 Task: Open an excel sheet with  and write heading  Make a employee details data  Add 10 employee name:-  'Ethan Reynolds, Olivia Thompson, Benjamin Martinez, Emma Davis, Alexander Mitchell, Ava Rodriguez, Daniel Anderson, Mia Lewis, Christopher Scott, Sophia Harris. _x000D_
' in February Last week sales are  1000 to 1010. Department:-  Sales, HR, Finance, Marketing, IT, Operations, Finance, HR, Sales, Marketing. _x000D_
Position:-  Sales Manager, HR Manager, Accountant, Marketing Specialist, IT Specialist, Operations Manager, Financial Analyst, HR Assistant, Sales Representative, Marketing Assistant. _x000D_
Salary (USD):-  5000,4500,4000, 3800, 4200, 5200, 3800, 2800, 3200, 2500. _x000D_
Start Date:-  1/15/2020,7/1/2019, 3/10/2021,2/5/2022, 11/30/2018,6/15/2020, 9/1/2021,4/20/2022, 2/10/2019,9/5/2020. Save page auditingMonthlySales_Analysis
Action: Mouse moved to (281, 149)
Screenshot: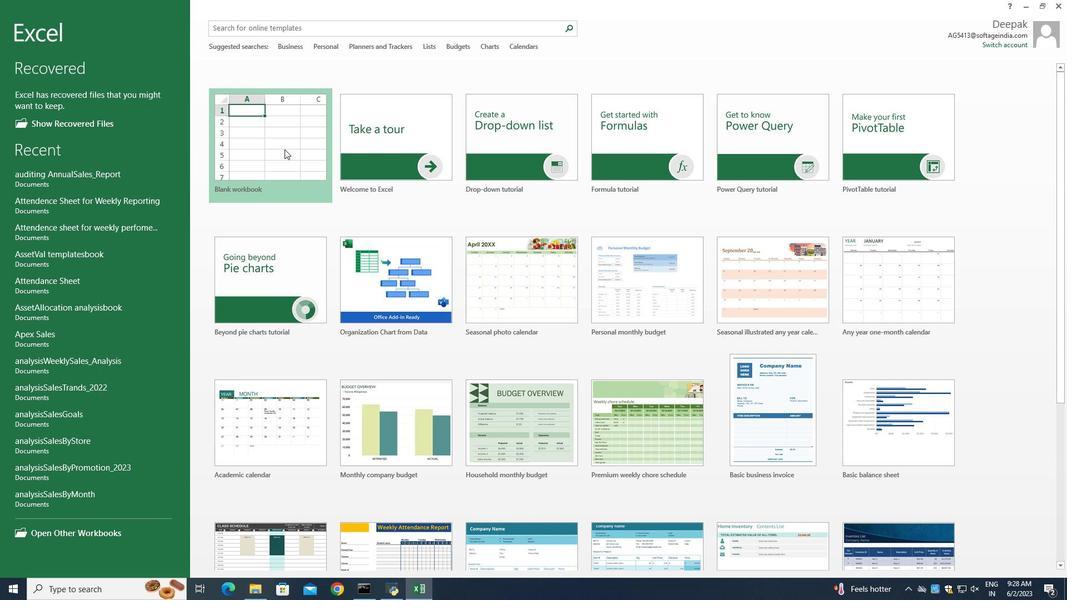 
Action: Mouse pressed left at (281, 149)
Screenshot: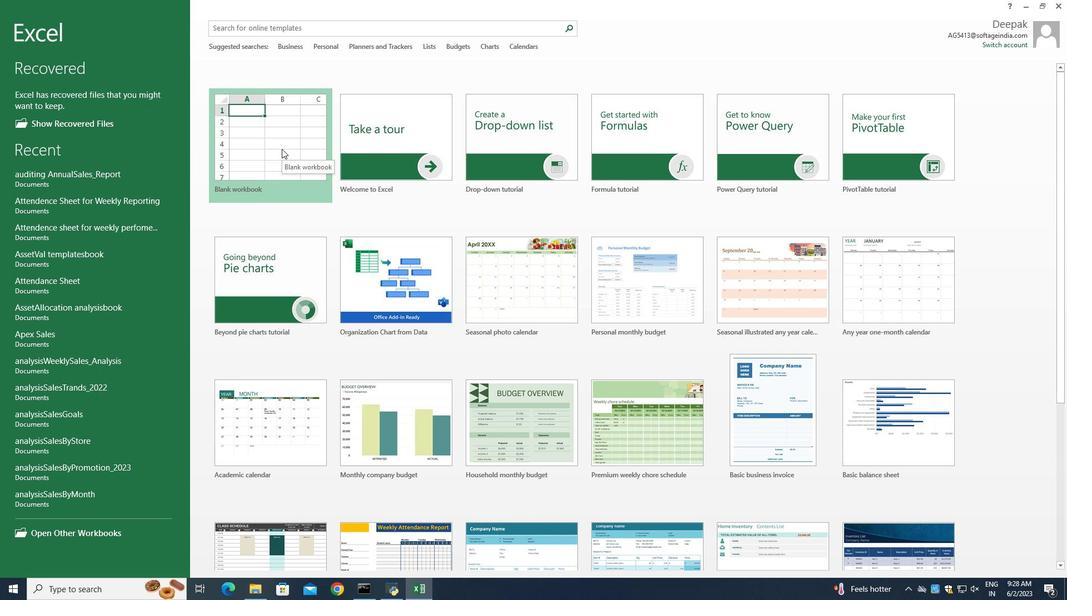 
Action: Mouse moved to (175, 121)
Screenshot: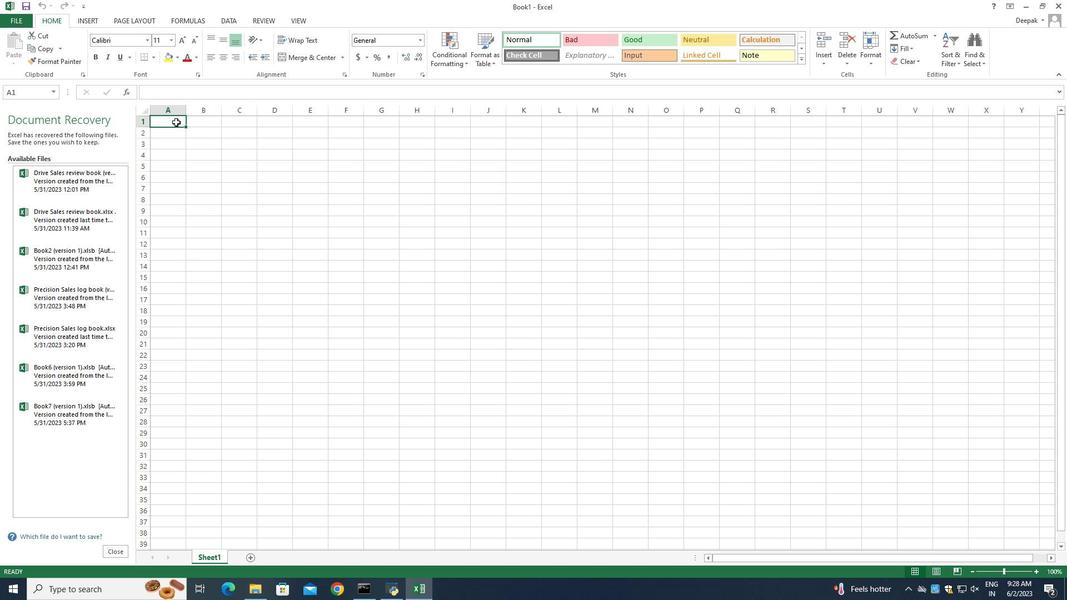 
Action: Mouse pressed left at (175, 121)
Screenshot: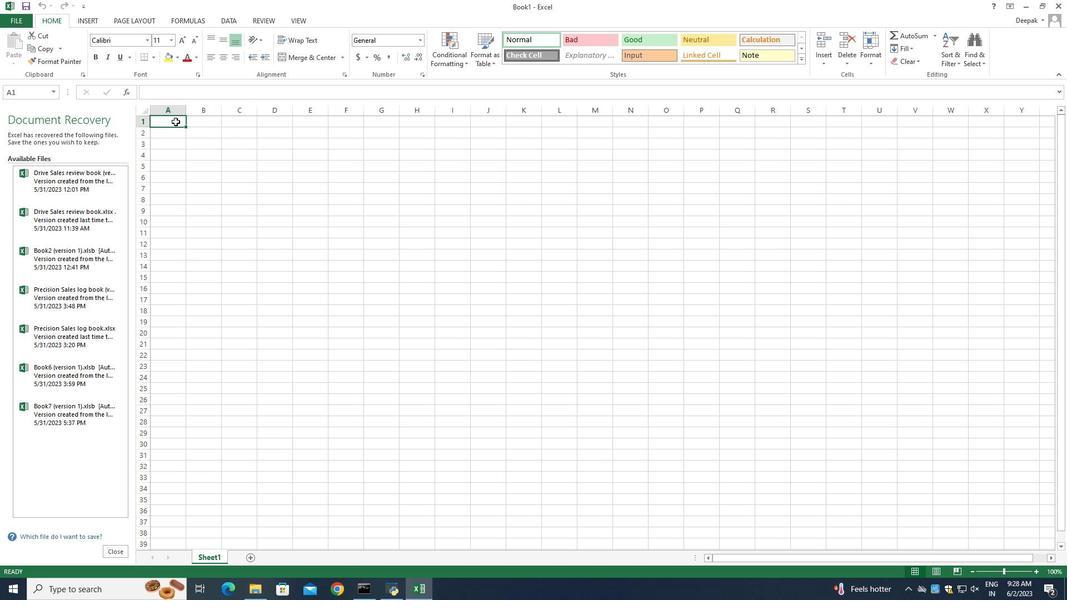 
Action: Mouse pressed left at (175, 121)
Screenshot: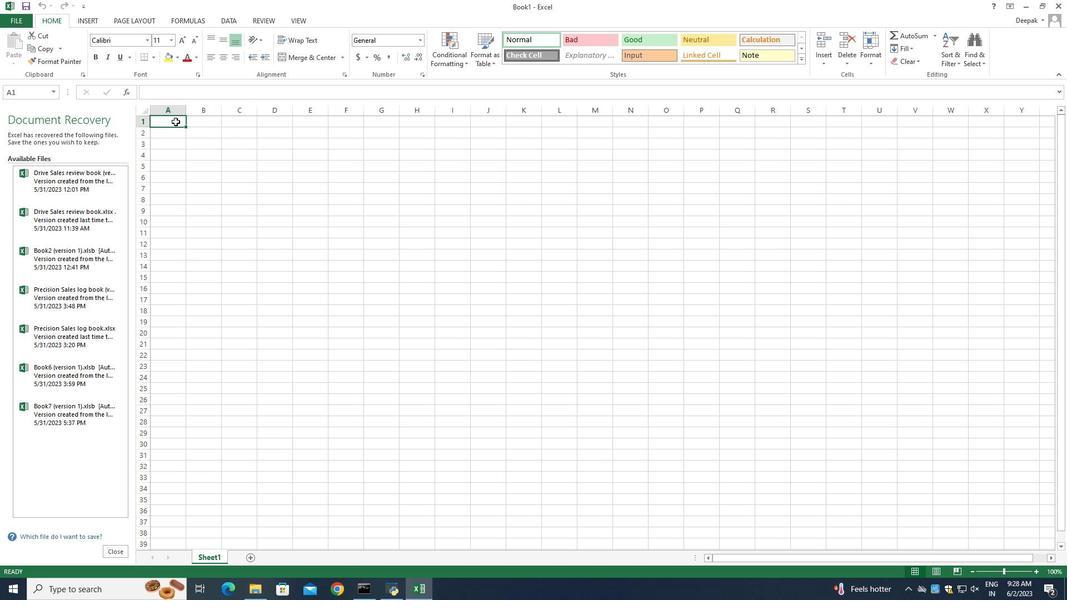 
Action: Mouse moved to (512, 186)
Screenshot: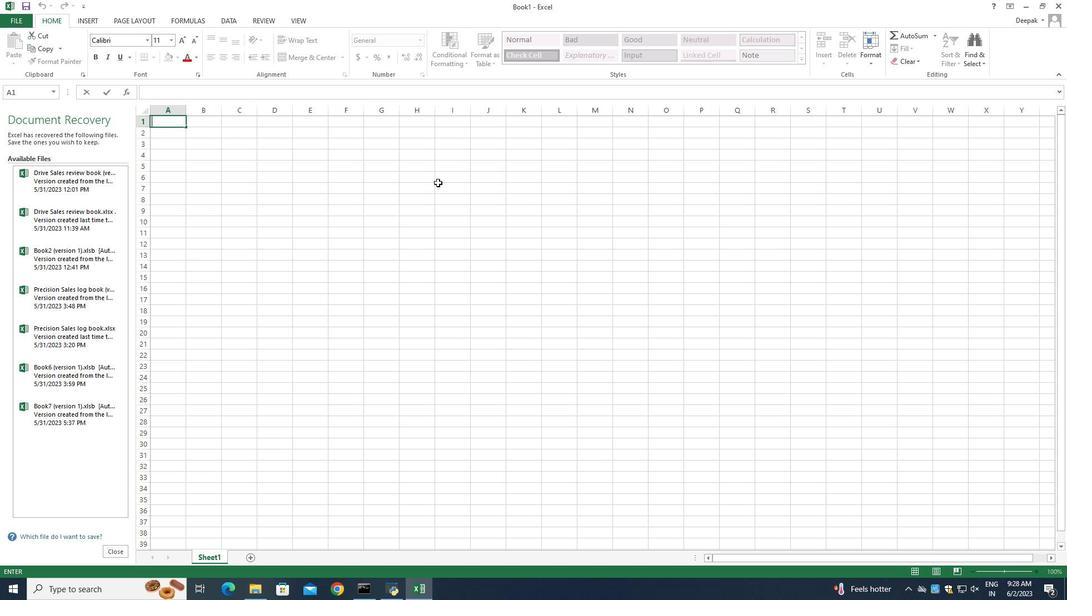
Action: Key pressed <Key.shift>Make<Key.space>a
Screenshot: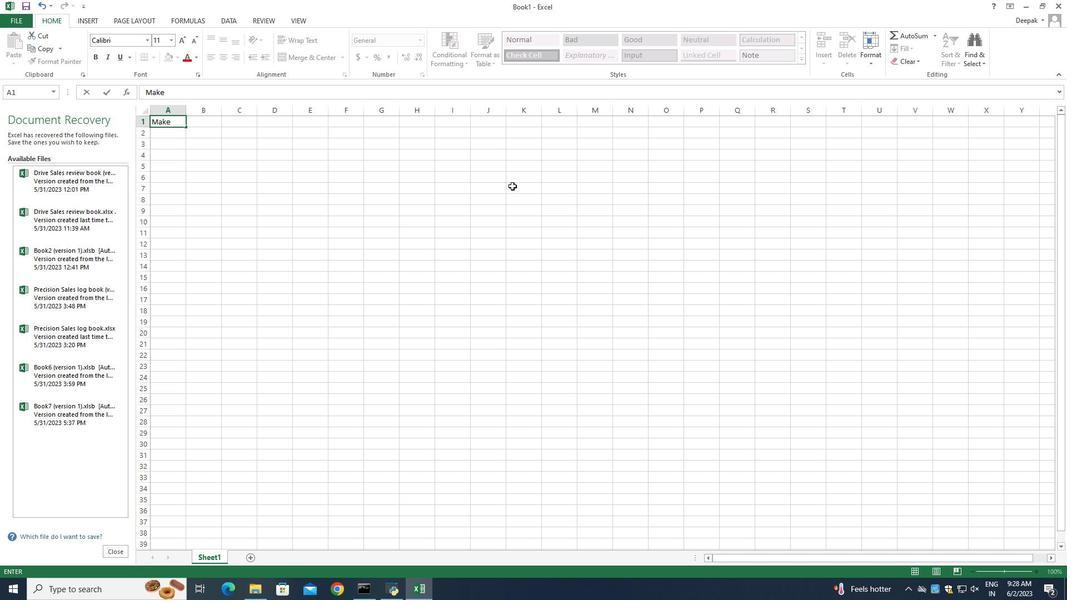 
Action: Mouse moved to (512, 186)
Screenshot: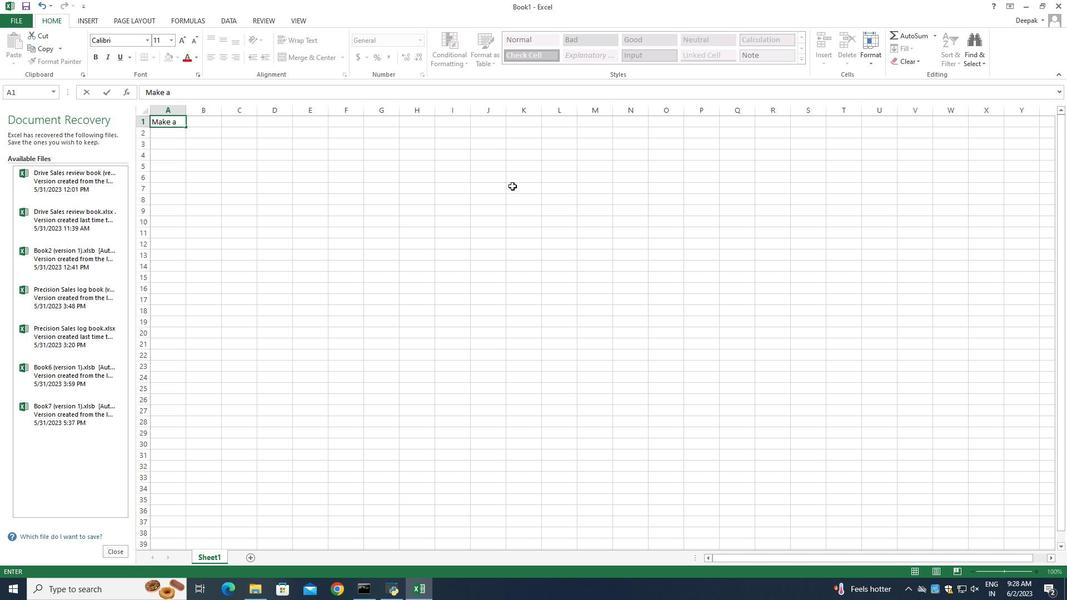 
Action: Key pressed <Key.backspace><Key.backspace><Key.backspace><Key.backspace><Key.backspace><Key.backspace><Key.shift_r>Emjp<Key.backspace><Key.backspace>ployee<Key.space>details<Key.space>data<Key.enter><Key.shift>Name<Key.enter><Key.shift_r>Ethan<Key.space><Key.shift_r>Reynolds<Key.enter><Key.shift>Olivia<Key.space><Key.shift_r>Thompson<Key.enter><Key.shift_r><Key.shift_r><Key.shift_r><Key.shift_r>Benjamin<Key.space><Key.shift>Martinez<Key.enter><Key.shift_r>Emma<Key.space><Key.shift_r>Davis<Key.enter><Key.shift_r>Alexander<Key.space><Key.shift>Mitchell<Key.enter><Key.shift_r>Ava<Key.space><Key.shift_r>Rodriguez<Key.enter><Key.shift_r>Daniel<Key.space><Key.shift_r>Anderson<Key.enter><Key.shift>Mia<Key.space><Key.shift>Lewis<Key.enter><Key.shift_r>Christopher<Key.space><Key.shift_r>Scott<Key.enter><Key.shift_r>Sophia<Key.space><Key.shift>Harris<Key.enter>
Screenshot: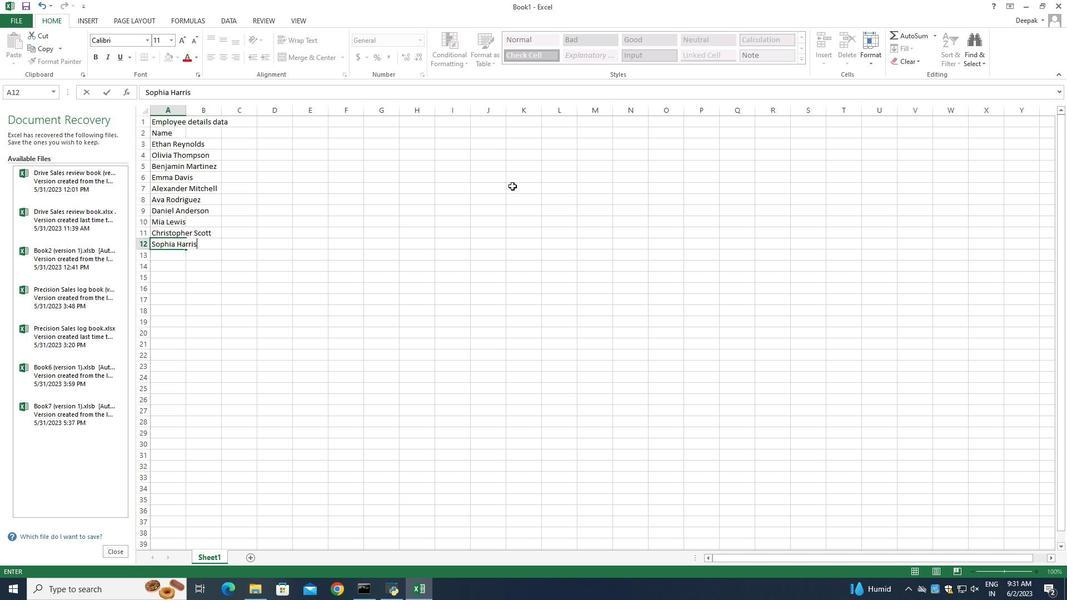 
Action: Mouse moved to (205, 131)
Screenshot: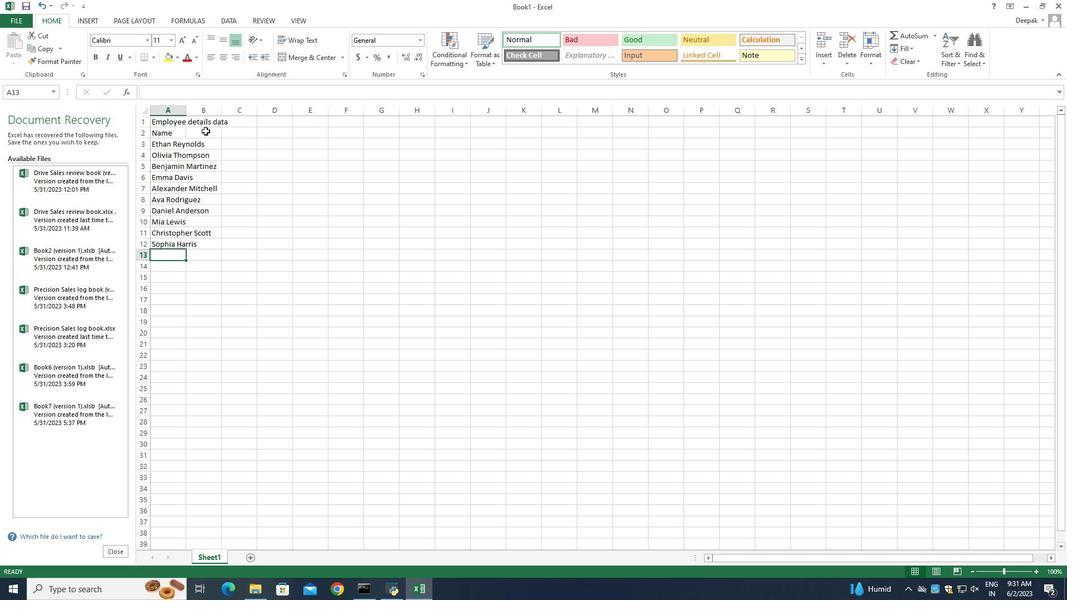
Action: Mouse pressed left at (205, 131)
Screenshot: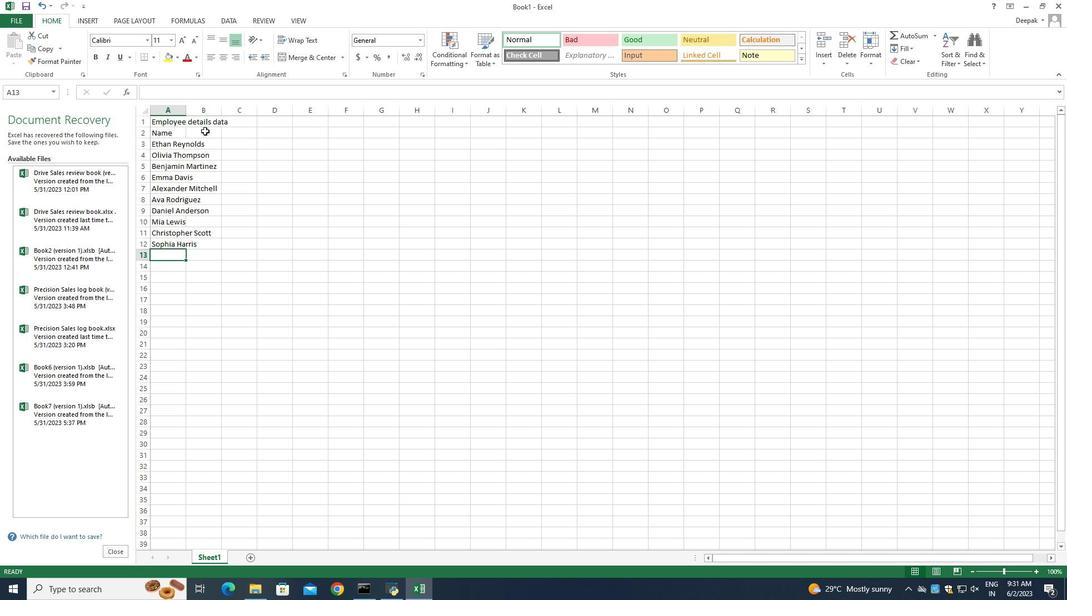 
Action: Mouse pressed left at (205, 131)
Screenshot: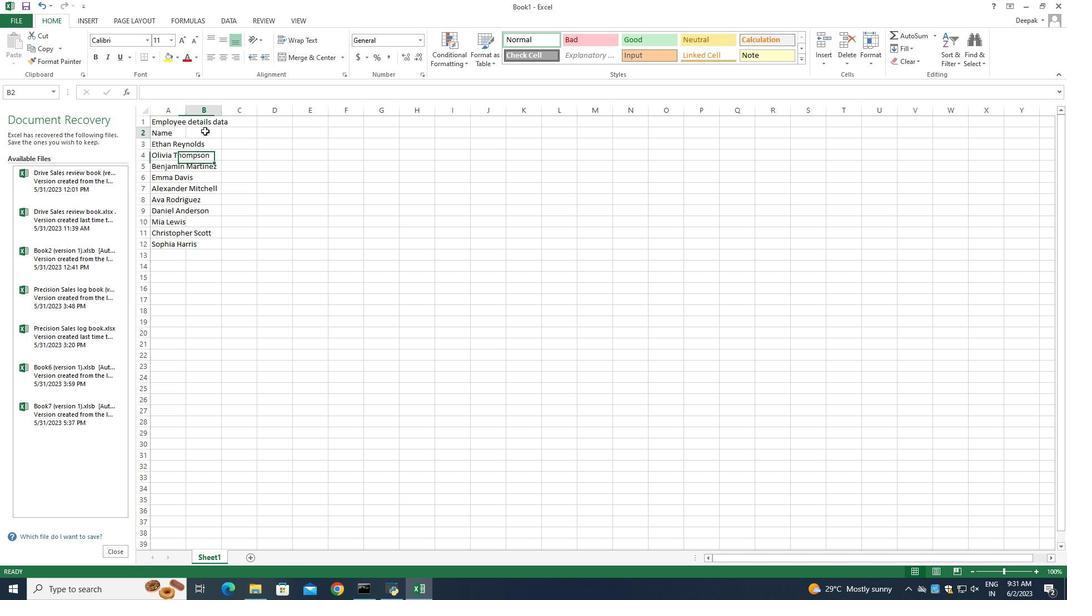 
Action: Mouse moved to (267, 155)
Screenshot: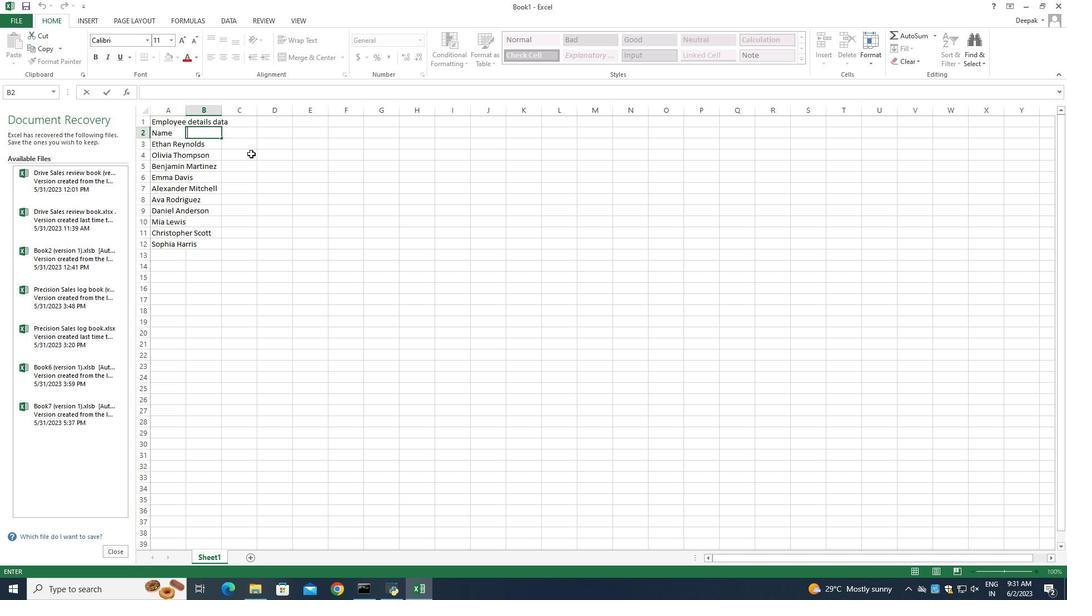
Action: Key pressed <Key.shift_r>February<Key.space><Key.shift>Last<Key.space>week<Key.space>sales<Key.enter>1000<Key.enter>1005<Key.enter>1002<Key.enter>1005<Key.enter>1004<Key.enter>1003<Key.enter>1006<Key.enter>1008<Key.enter>1007<Key.enter>1009<Key.enter>
Screenshot: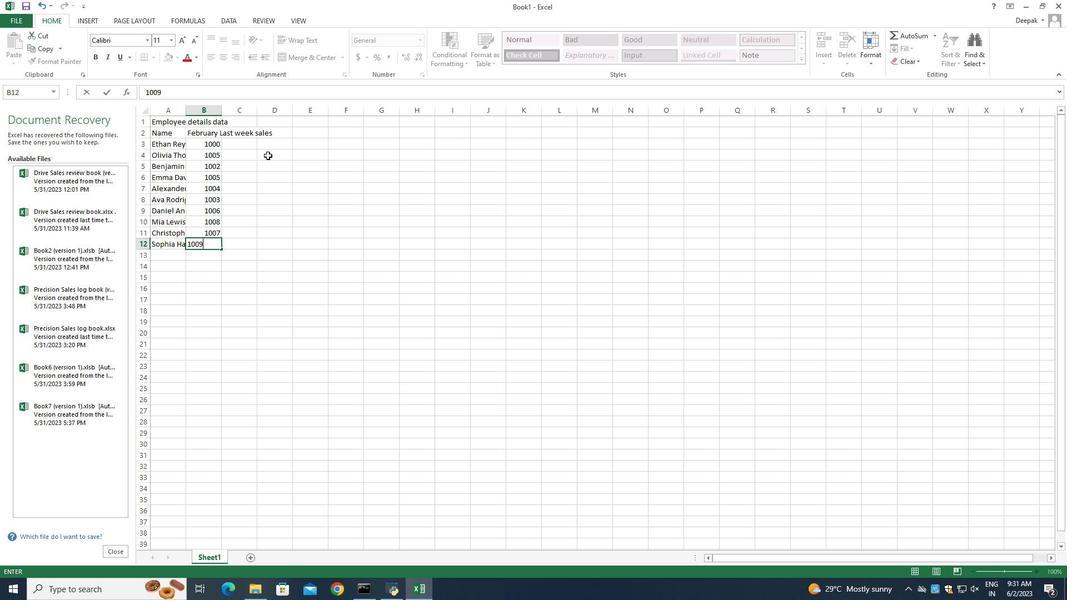 
Action: Mouse moved to (239, 133)
Screenshot: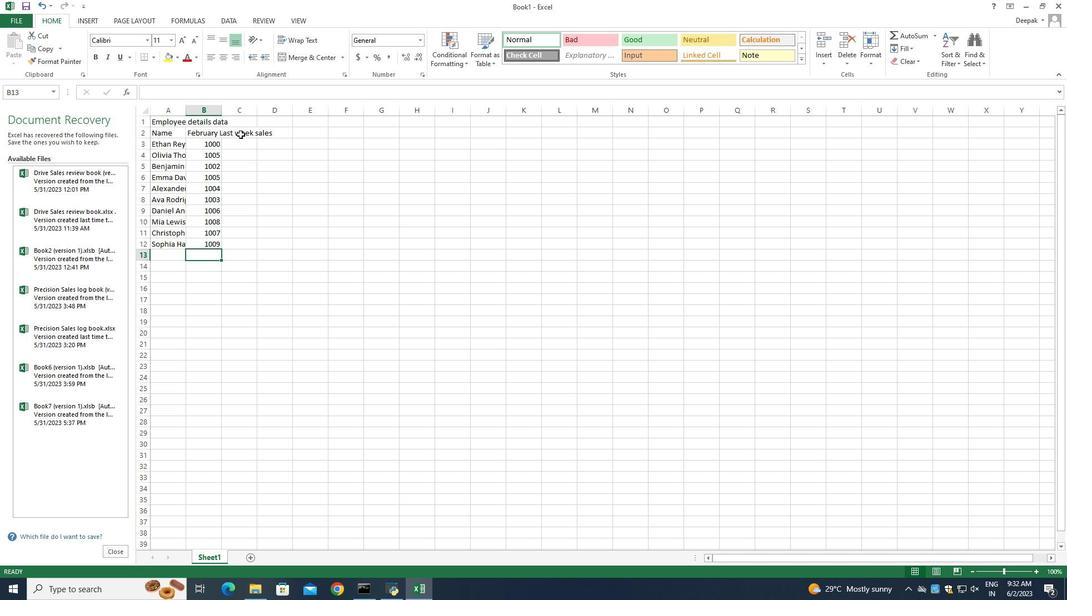 
Action: Mouse pressed left at (239, 133)
Screenshot: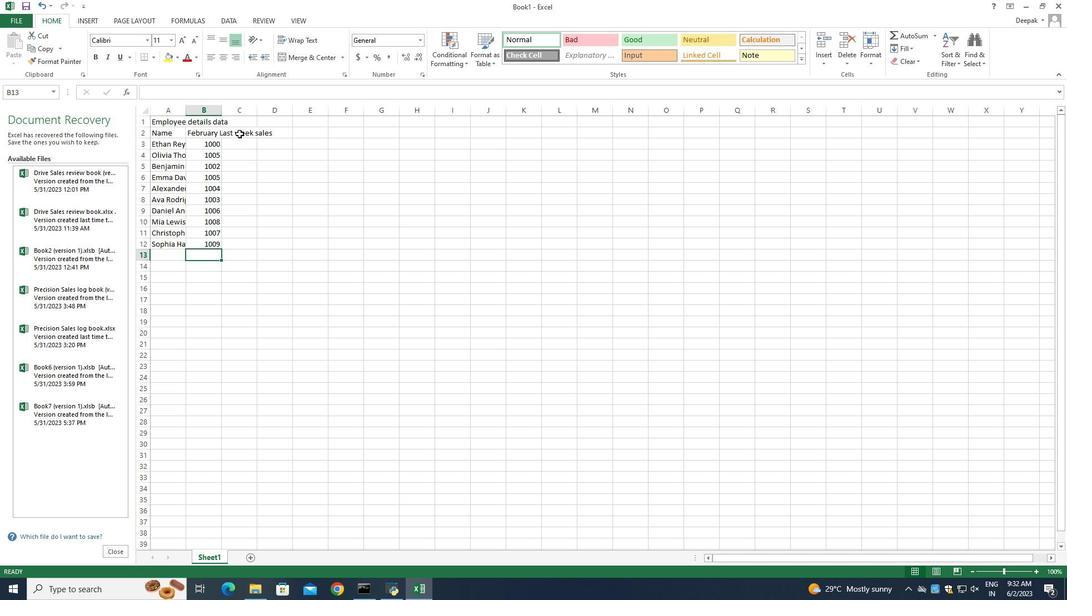 
Action: Mouse pressed left at (239, 133)
Screenshot: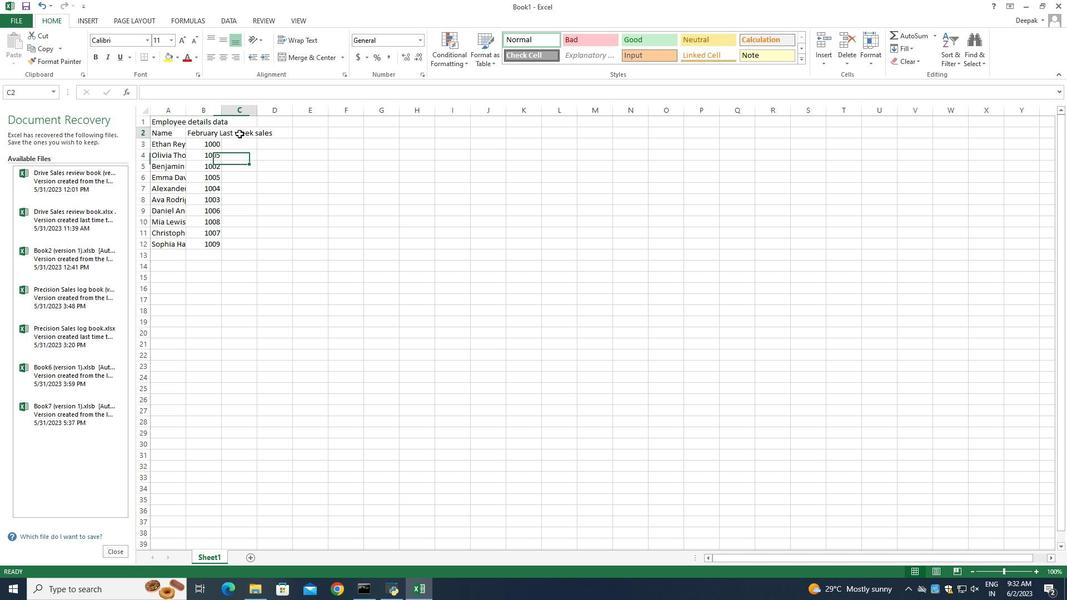 
Action: Mouse moved to (318, 156)
Screenshot: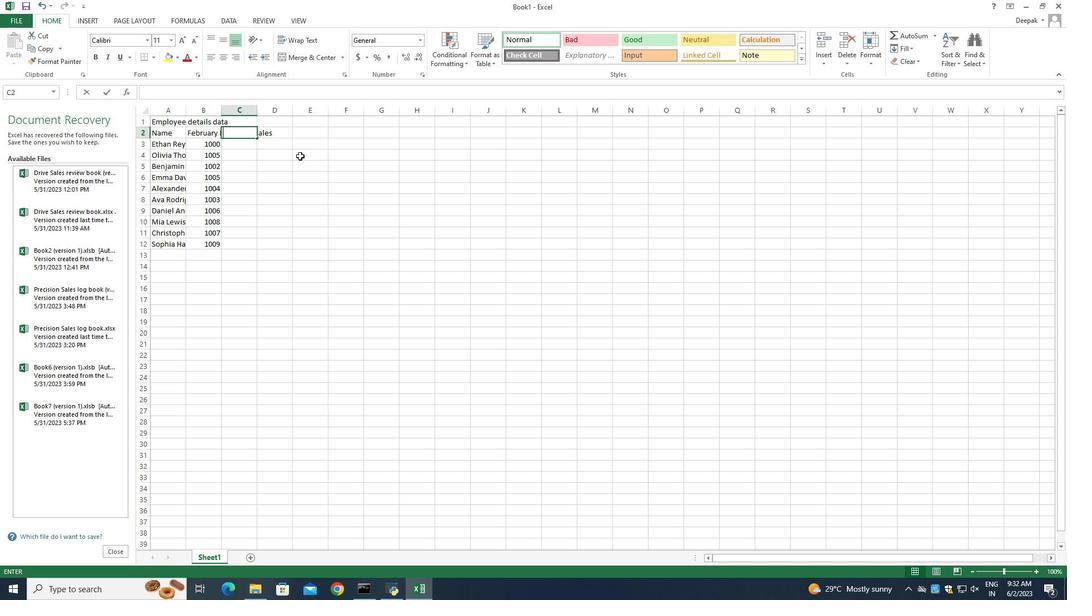 
Action: Key pressed <Key.shift_r>Department<Key.space><Key.enter><Key.shift_r>Sales<Key.space><Key.enter><Key.shift_r><Key.shift_r><Key.shift_r>HR<Key.enter><Key.shift_r>Sales<Key.enter><Key.shift>Marketing<Key.enter><Key.shift>IT<Key.enter><Key.shift>Operations<Key.enter><Key.shift_r>Finance<Key.enter><Key.shift>HR<Key.enter><Key.shift_r>Sales<Key.enter><Key.shift>Marketing<Key.enter>
Screenshot: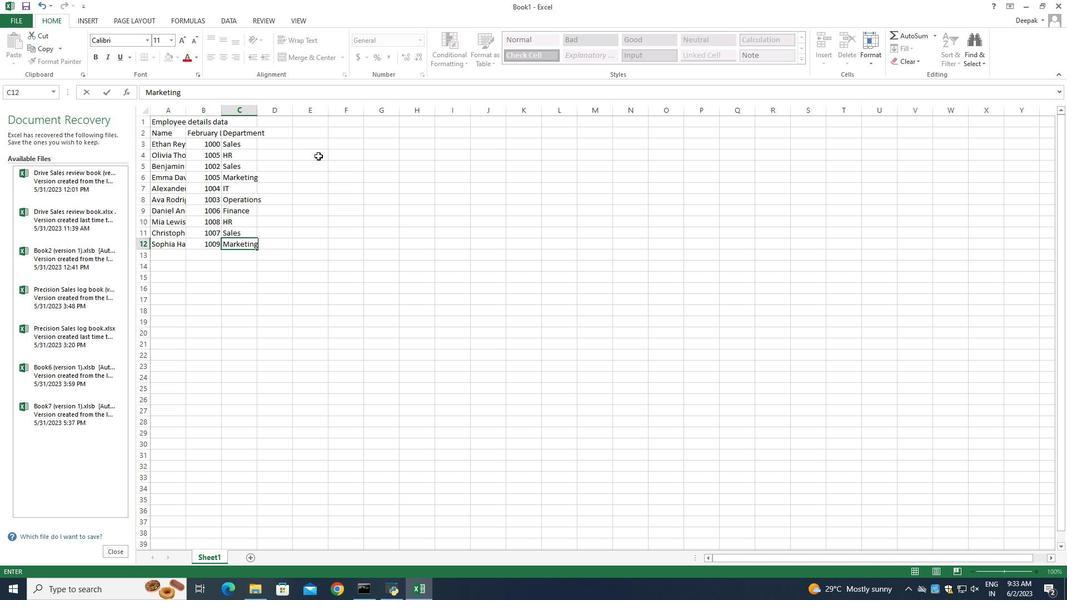 
Action: Mouse moved to (271, 133)
Screenshot: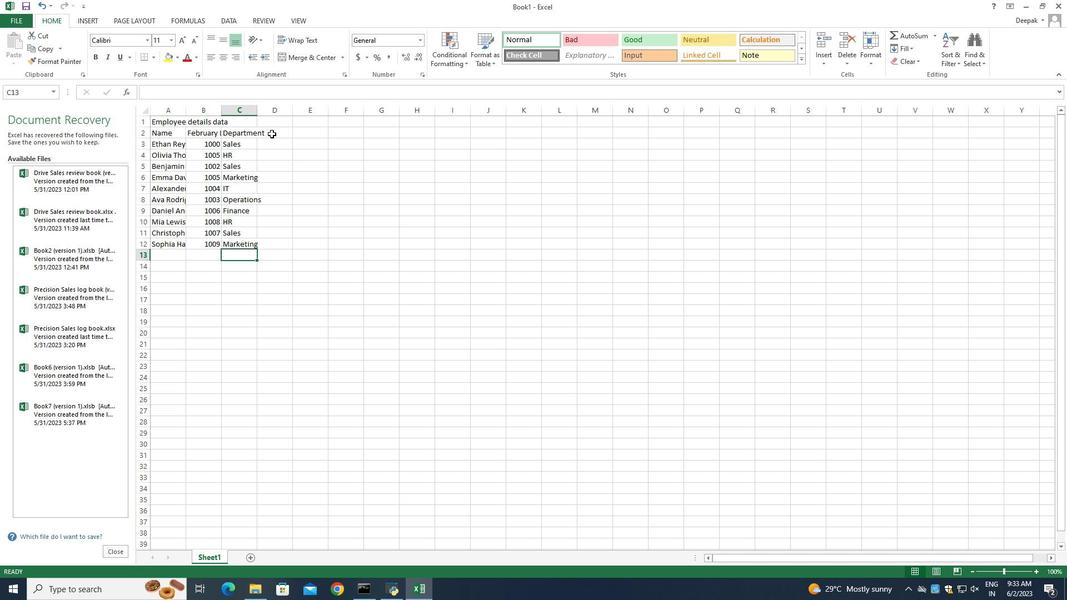 
Action: Mouse pressed left at (271, 133)
Screenshot: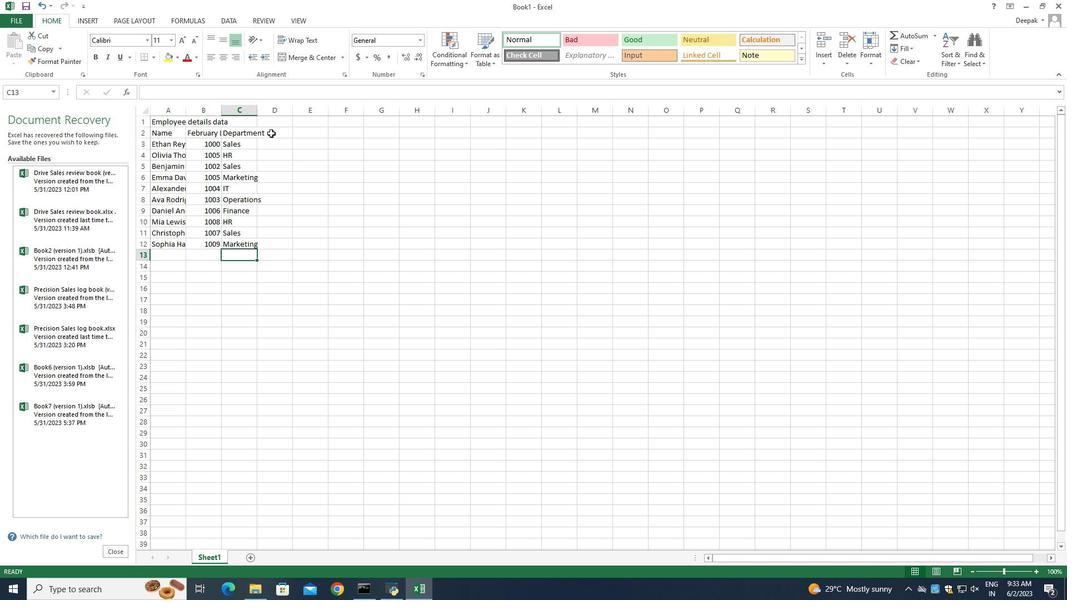 
Action: Mouse pressed left at (271, 133)
Screenshot: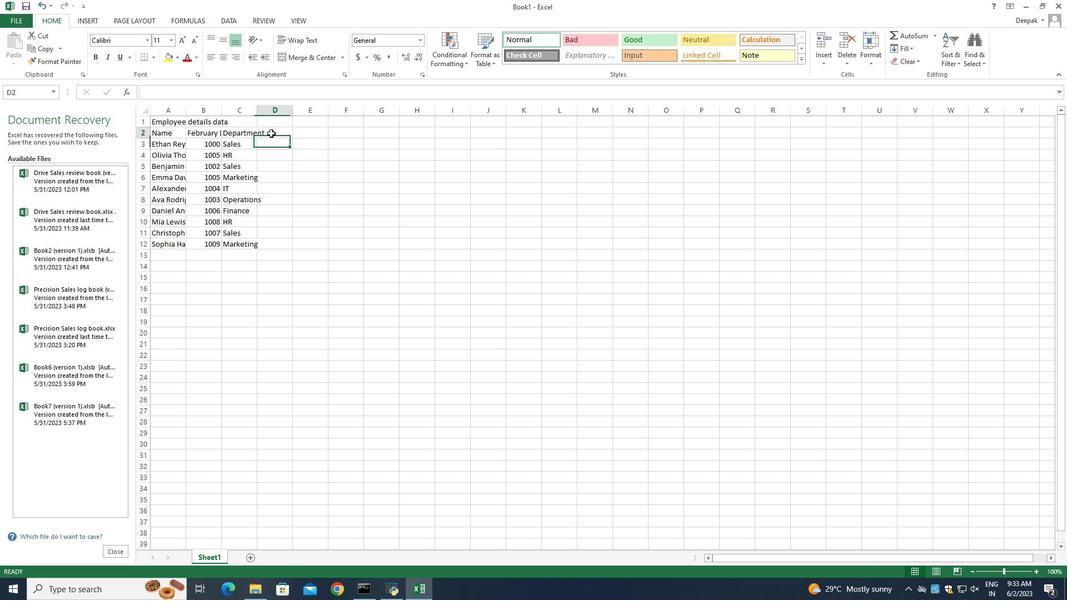 
Action: Mouse moved to (343, 179)
Screenshot: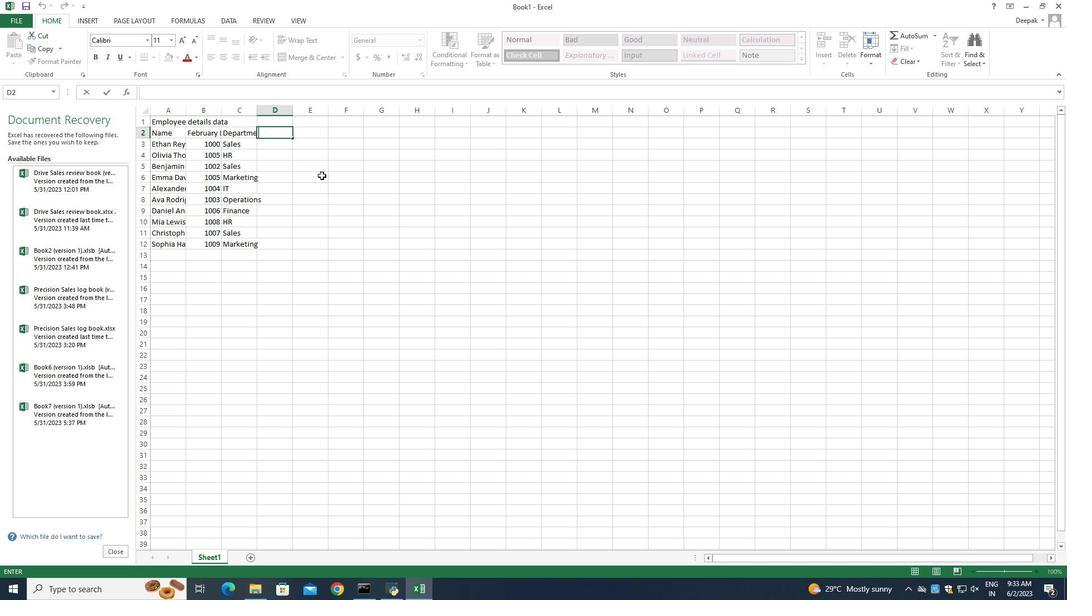 
Action: Key pressed <Key.shift>Position<Key.enter><Key.shift_r>Sales<Key.space><Key.shift>Manager<Key.enter><Key.shift>HR<Key.enter>ctrl+Z<Key.shift_r>Accountant<Key.enter><Key.shift>Marketing<Key.space><Key.shift_r>Specialist<Key.enter><Key.shift>IT<Key.space><Key.shift_r>Specialist<Key.enter><Key.shift>Operations<Key.space><Key.shift>Manager<Key.enter><Key.shift_r>Gi<Key.backspace>=<Key.backspace><Key.backspace><Key.shift_r>Financial<Key.space><Key.shift_r>Analyst<Key.enter><Key.shift>HR<Key.space><Key.shift_r>Assistant<Key.enter><Key.shift_r>Sales<Key.space><Key.shift_r>Representative<Key.enter><Key.shift>Marketing<Key.space><Key.shift_r>Assistant<Key.enter>
Screenshot: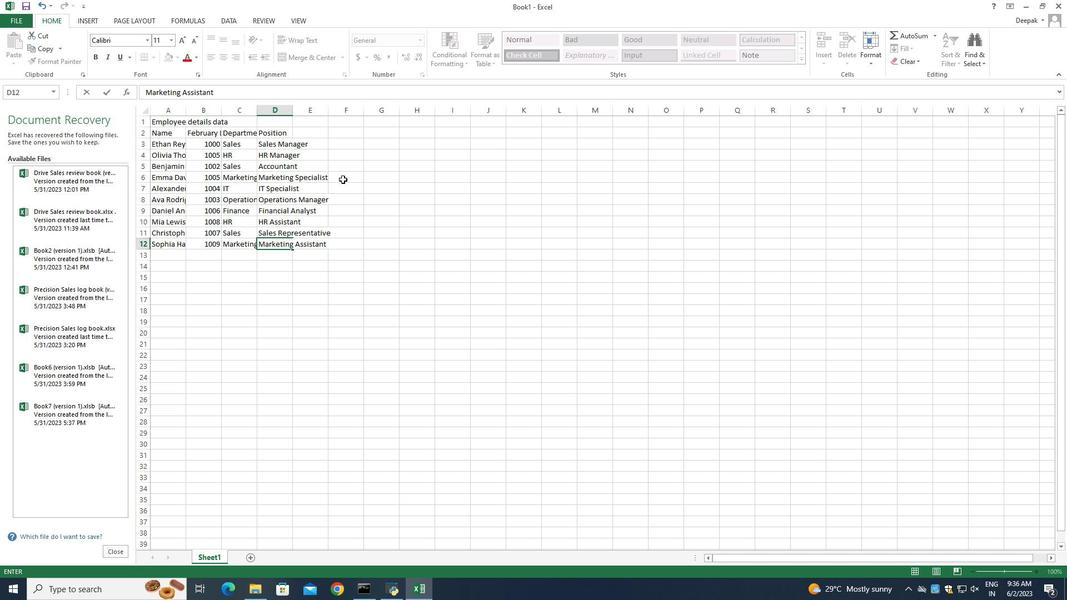 
Action: Mouse moved to (310, 133)
Screenshot: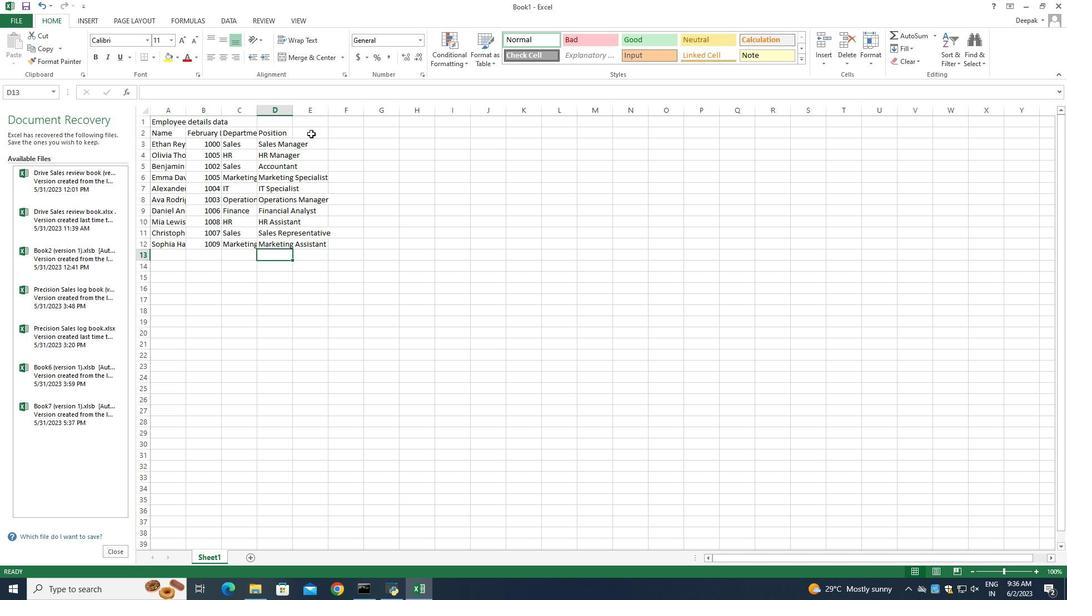 
Action: Mouse pressed left at (310, 133)
Screenshot: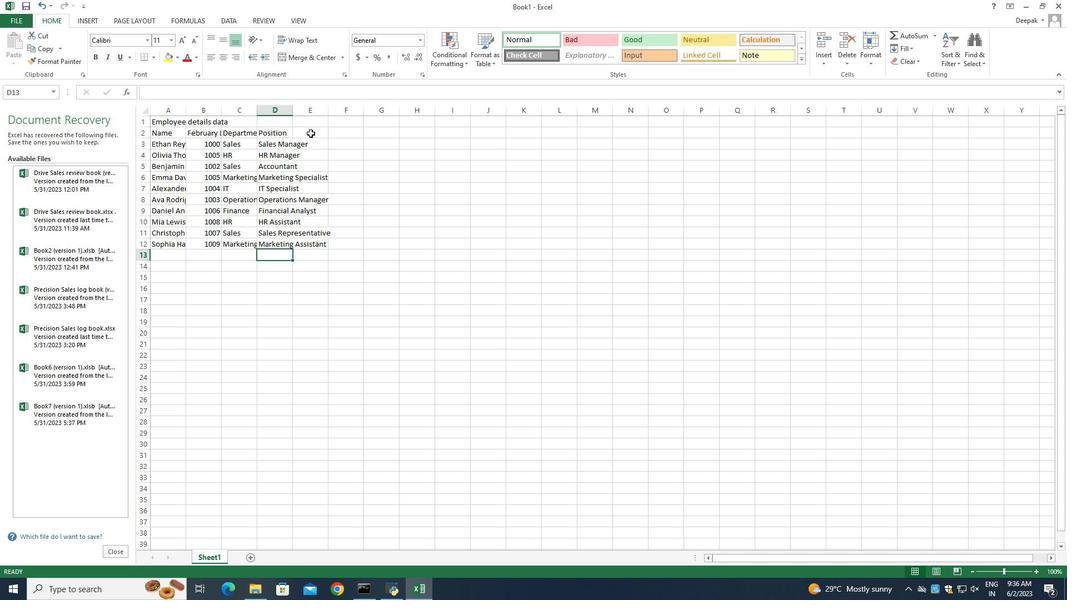 
Action: Mouse pressed left at (310, 133)
Screenshot: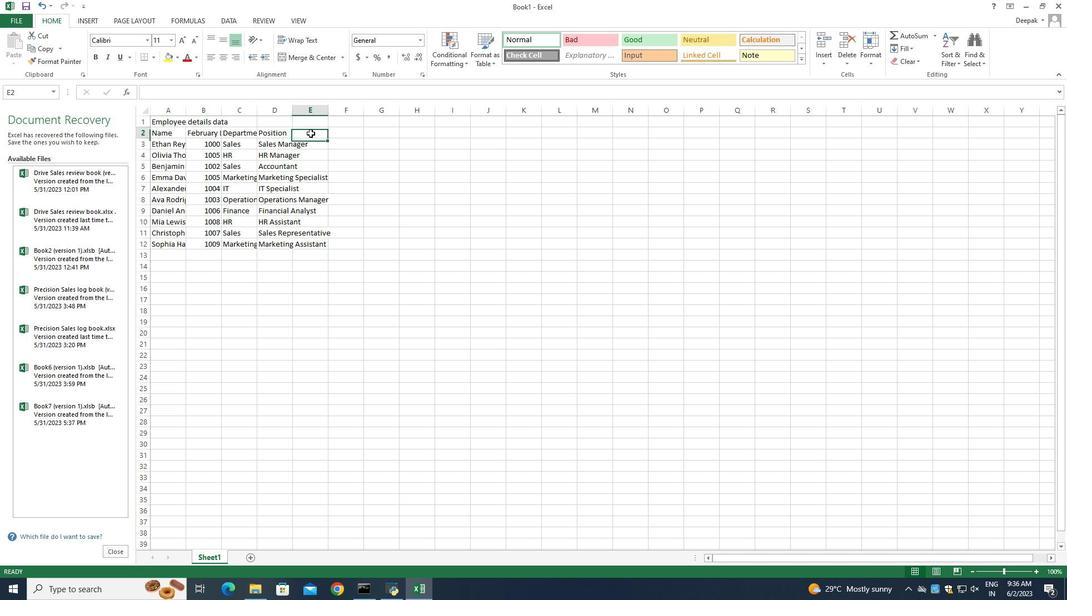 
Action: Key pressed <Key.shift_r>Salary<Key.space><Key.shift>(USD)<Key.enter>5000<Key.enter>4500<Key.enter>4000<Key.enter>3800<Key.enter>4200<Key.enter>5200<Key.enter>3800<Key.enter>280<Key.enter>
Screenshot: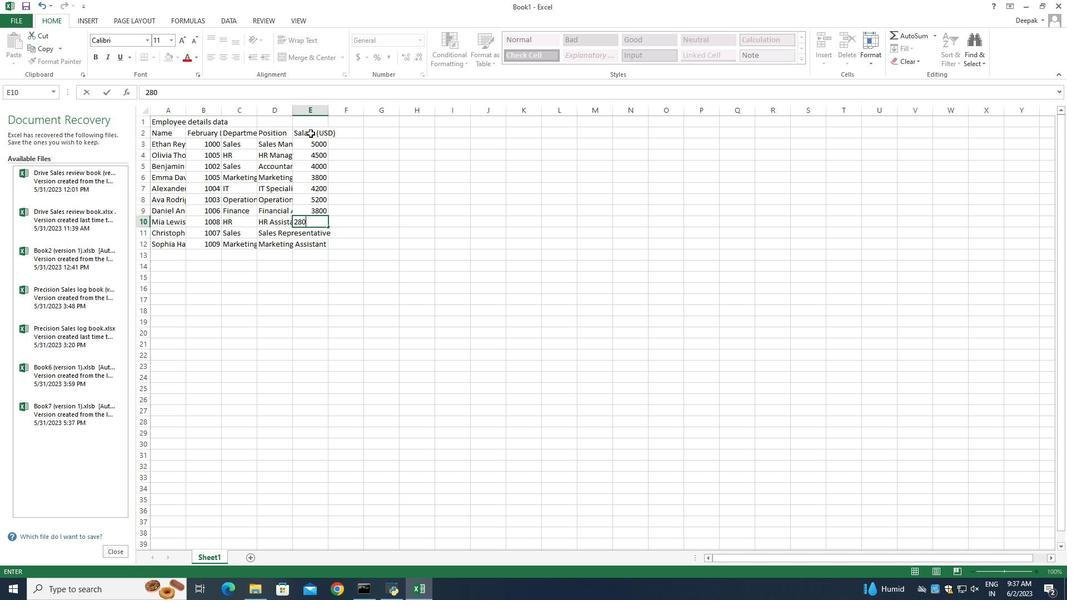 
Action: Mouse moved to (314, 221)
Screenshot: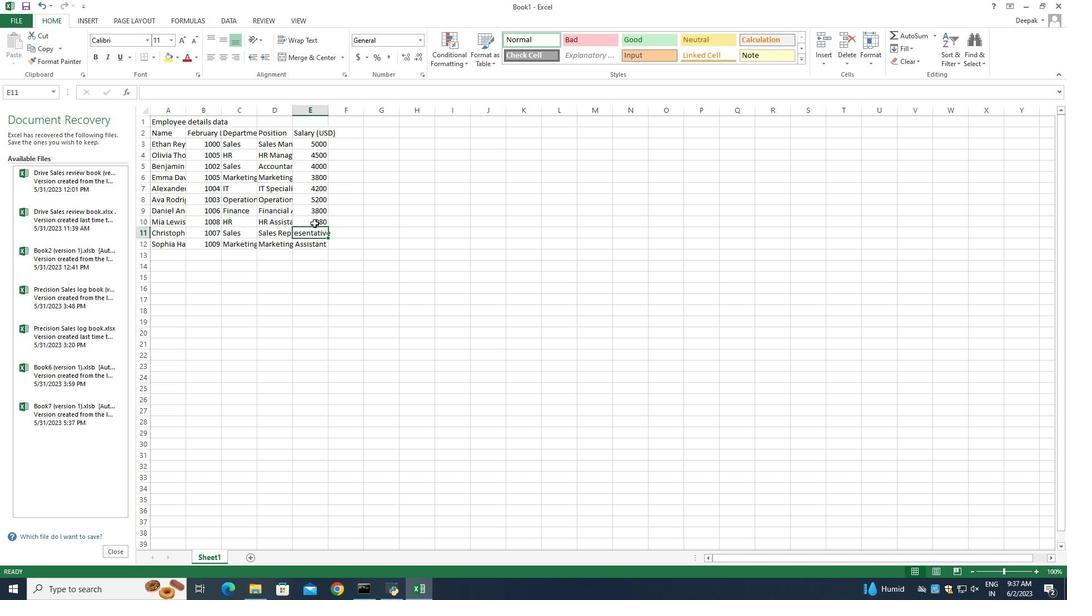 
Action: Mouse pressed left at (314, 221)
Screenshot: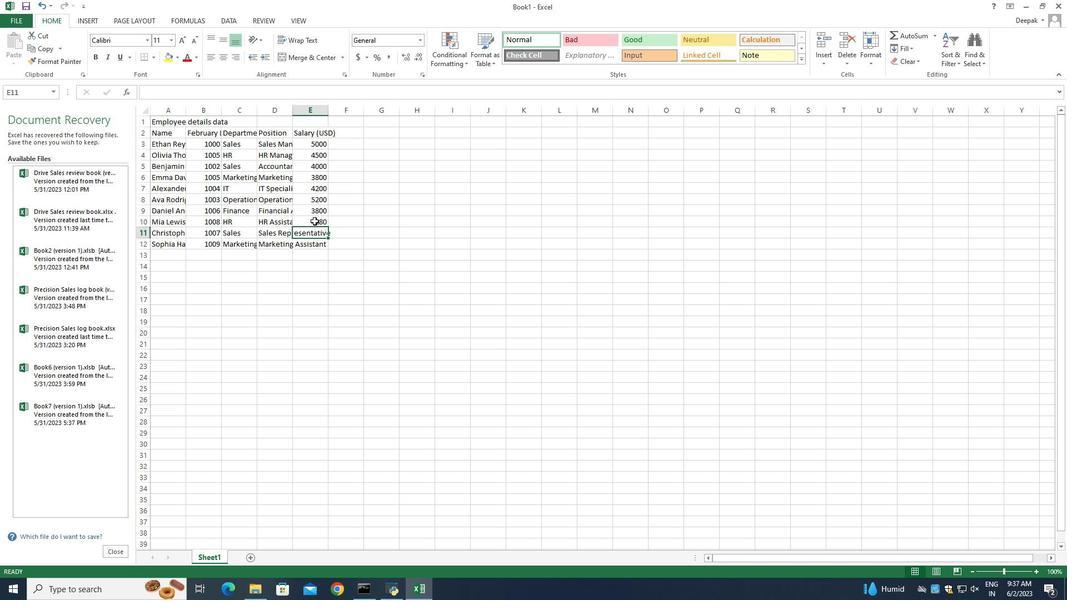 
Action: Mouse pressed left at (314, 221)
Screenshot: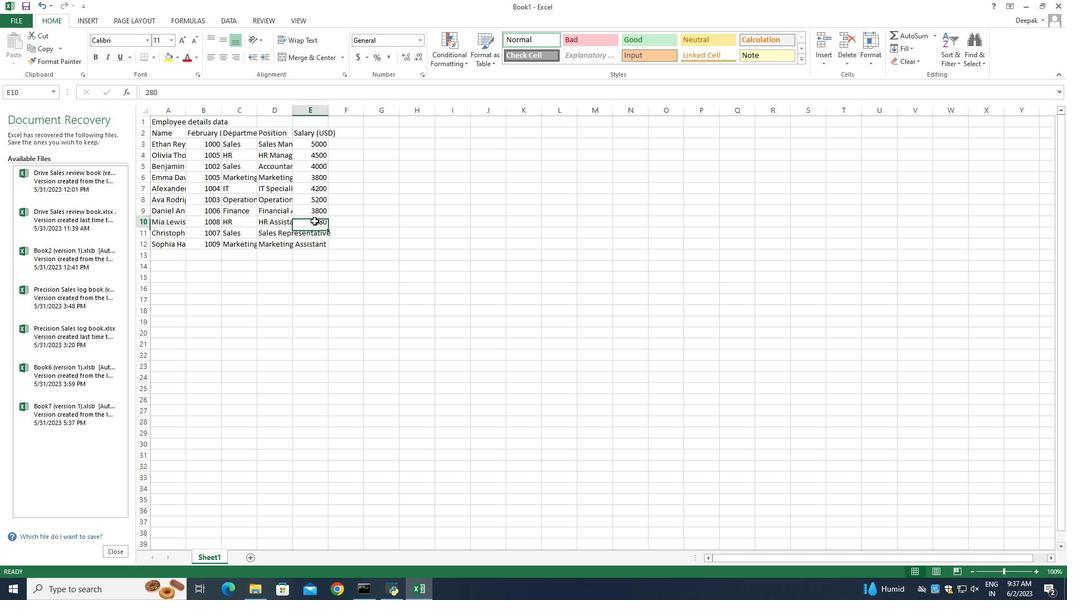 
Action: Mouse moved to (326, 220)
Screenshot: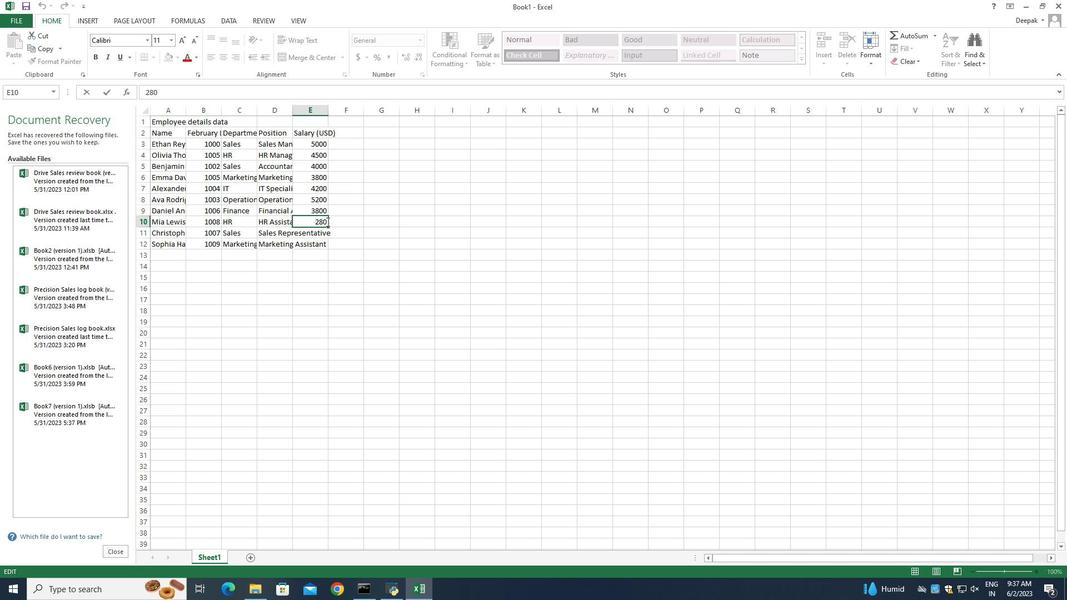 
Action: Mouse pressed left at (326, 220)
Screenshot: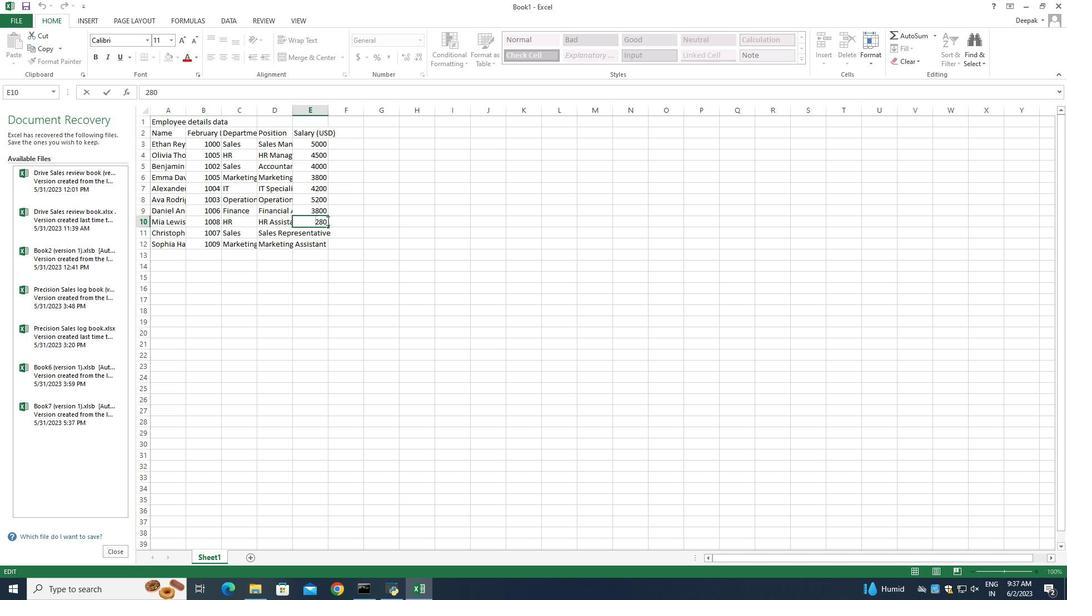 
Action: Mouse moved to (336, 231)
Screenshot: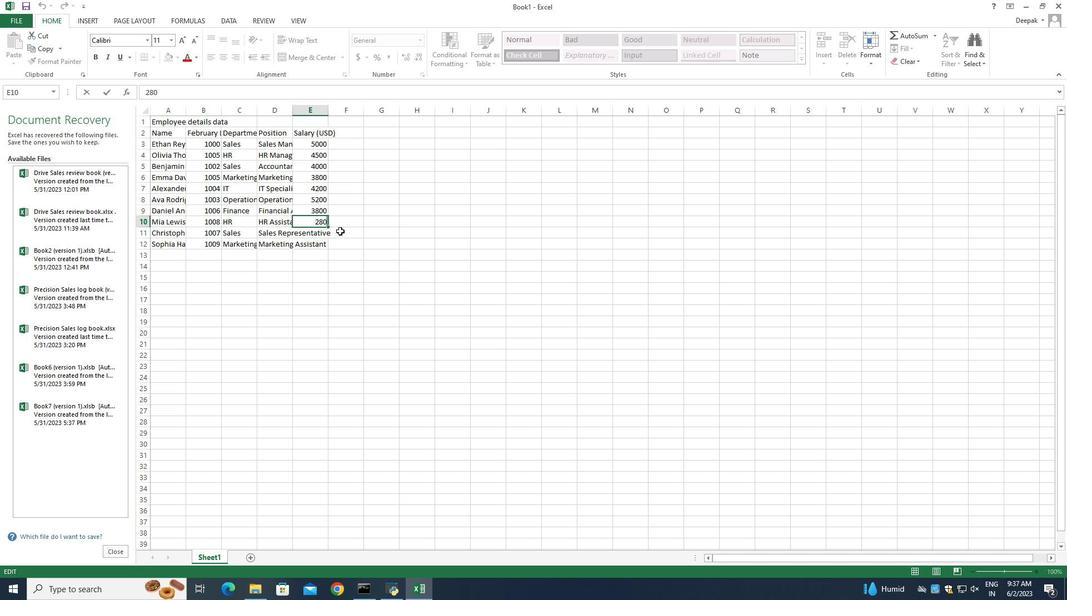 
Action: Key pressed 0<Key.enter>3200<Key.enter>2500<Key.enter>
Screenshot: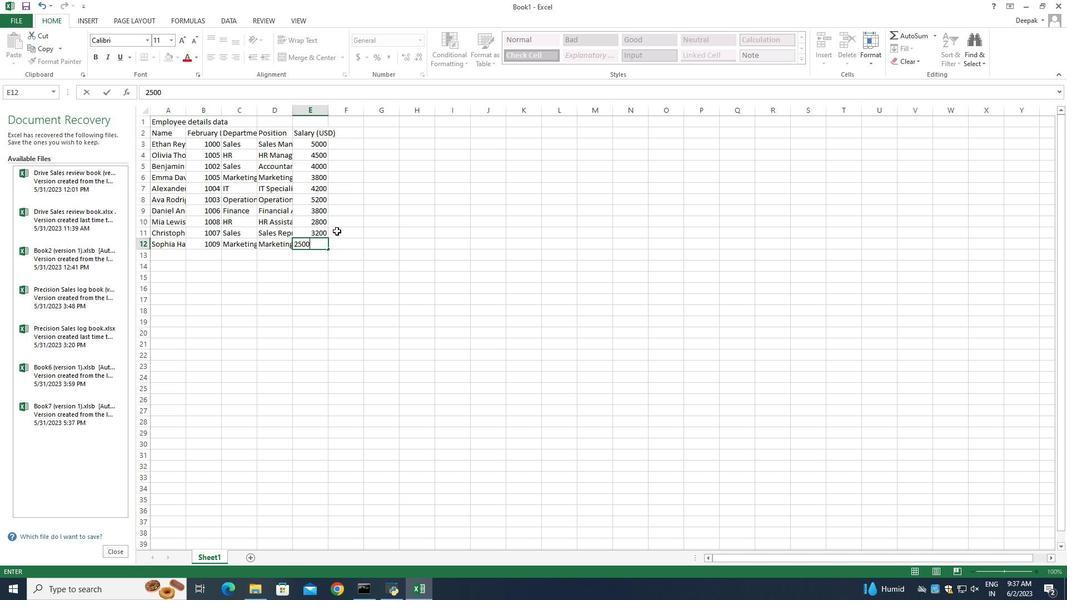 
Action: Mouse moved to (339, 133)
Screenshot: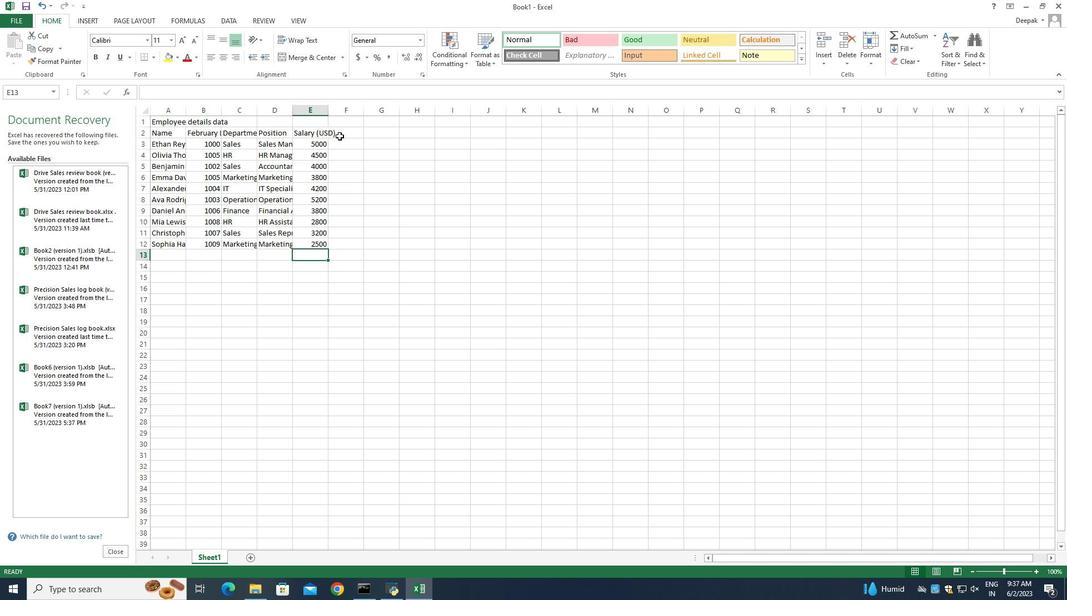 
Action: Mouse pressed left at (339, 133)
Screenshot: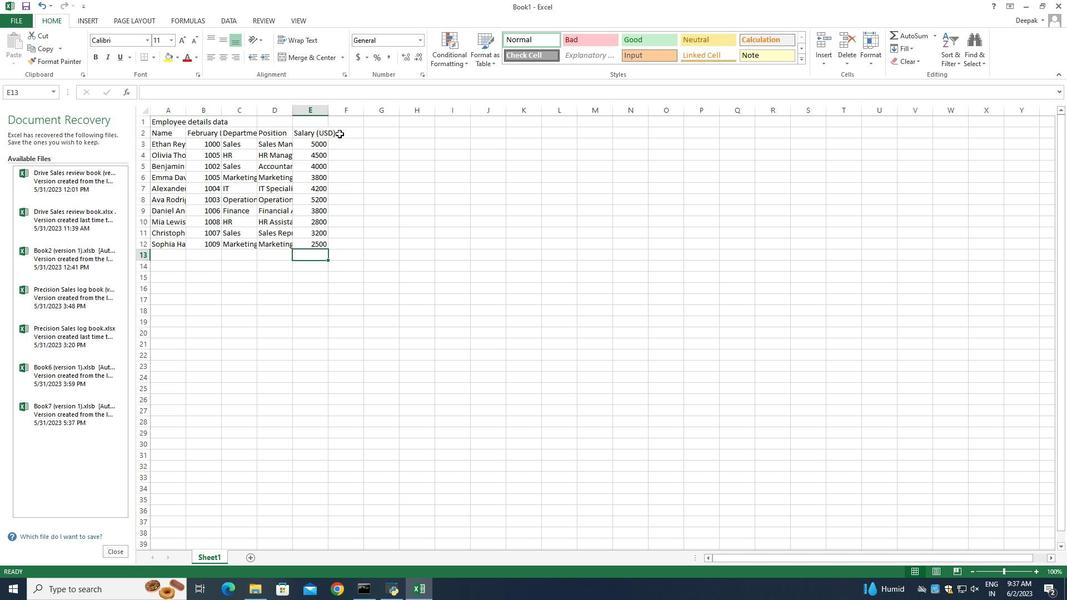 
Action: Mouse pressed left at (339, 133)
Screenshot: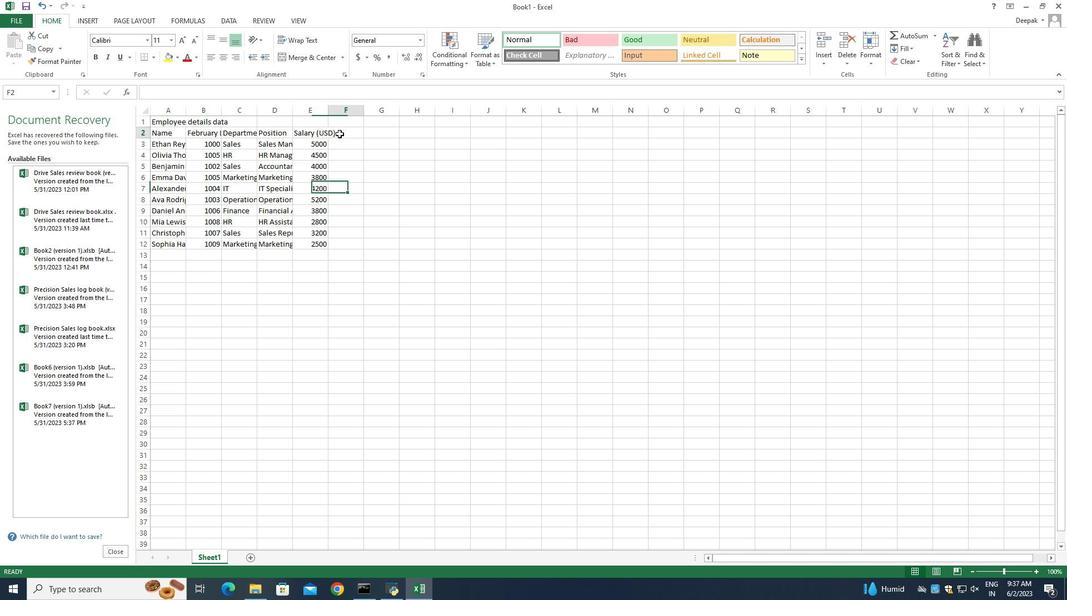 
Action: Mouse moved to (388, 190)
Screenshot: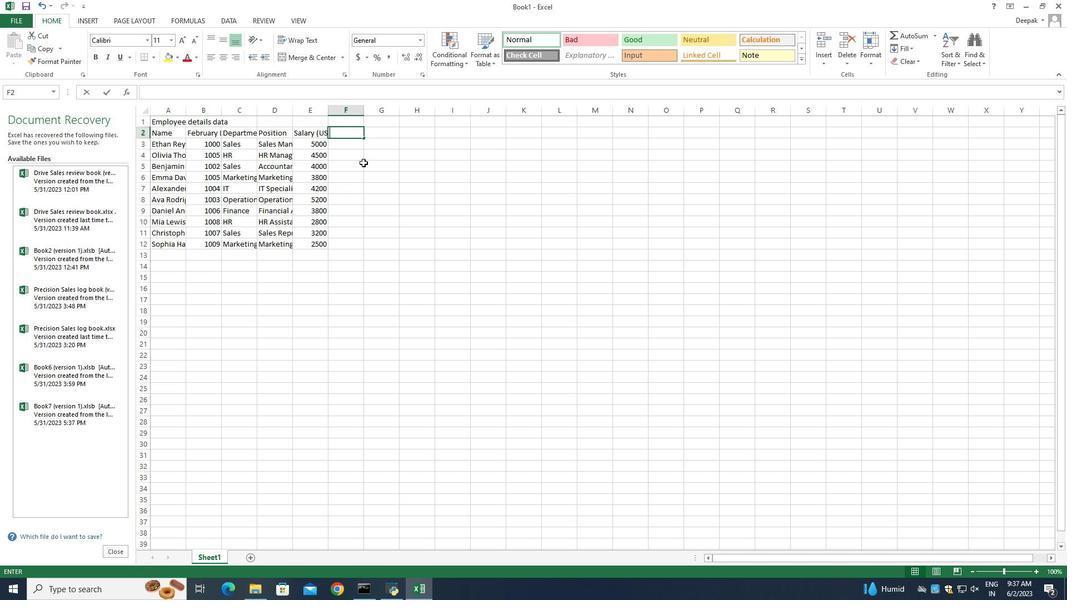 
Action: Key pressed <Key.shift_r>Start<Key.space><Key.shift_r>Date<Key.enter>1/15/2020<Key.enter>7/1/2019<Key.enter>3/10/2021<Key.enter>2/5/2020<Key.enter>
Screenshot: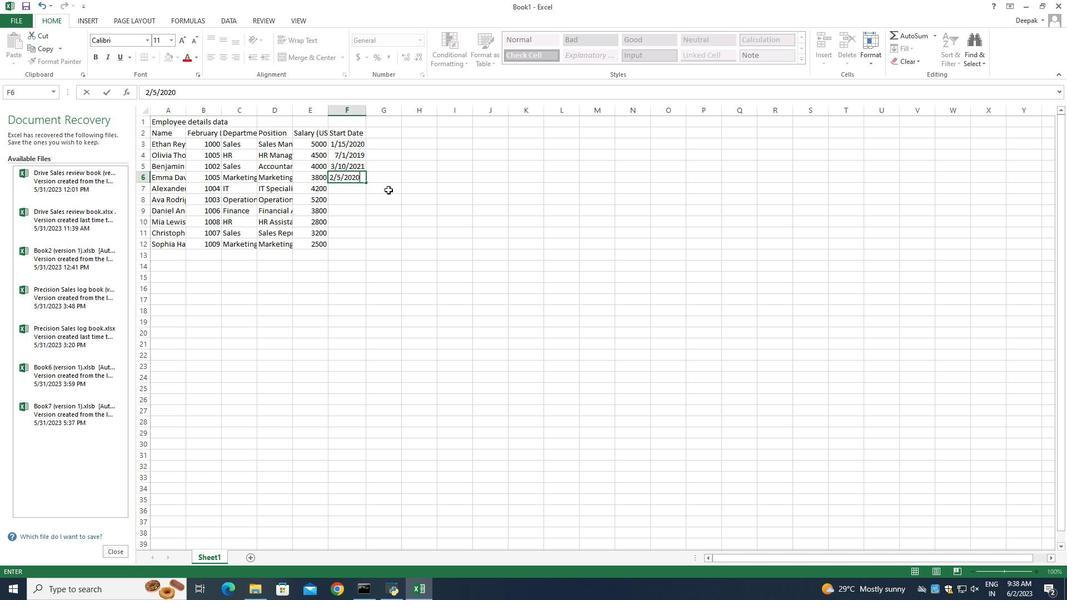 
Action: Mouse moved to (360, 178)
Screenshot: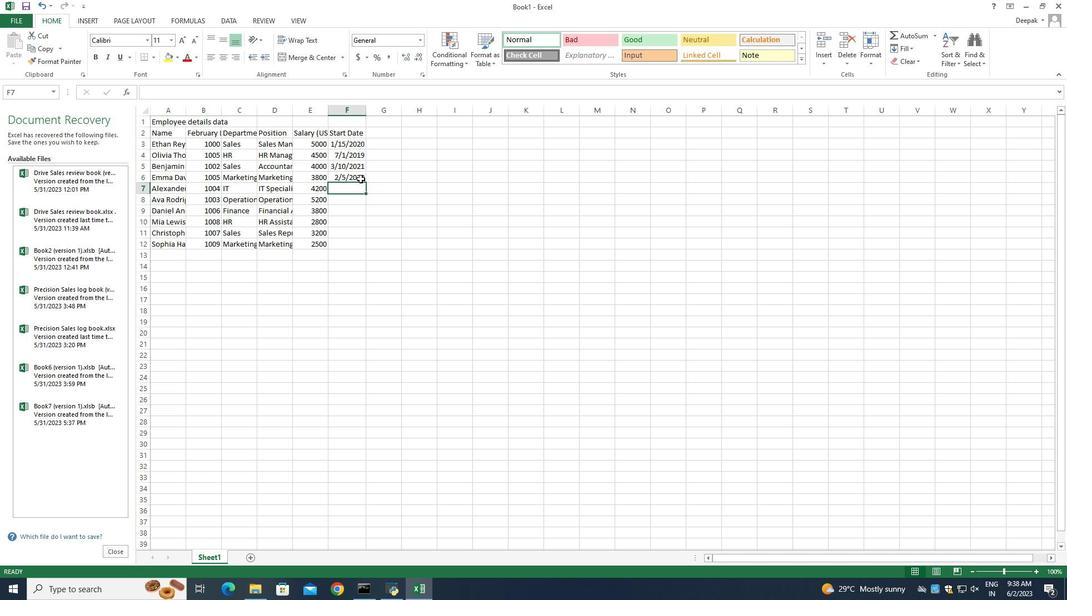 
Action: Mouse pressed left at (360, 178)
Screenshot: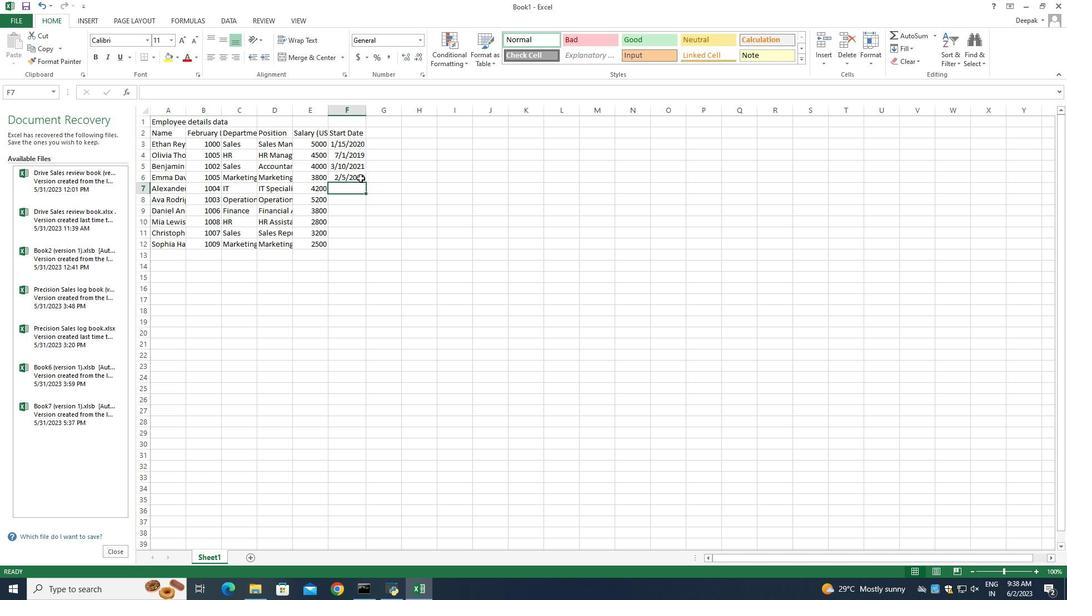 
Action: Mouse moved to (361, 176)
Screenshot: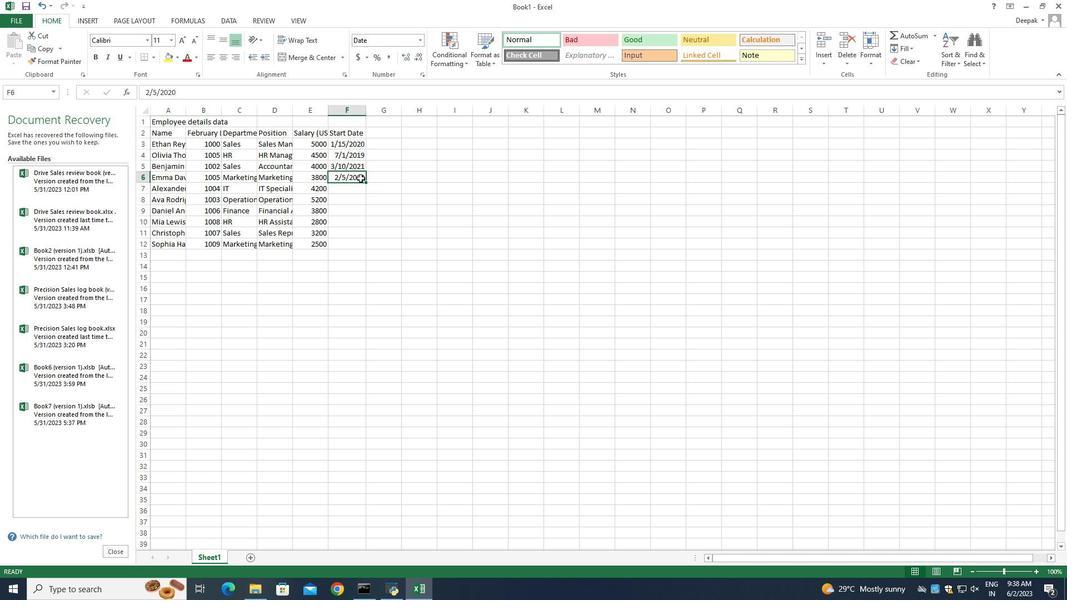 
Action: Mouse pressed left at (361, 176)
Screenshot: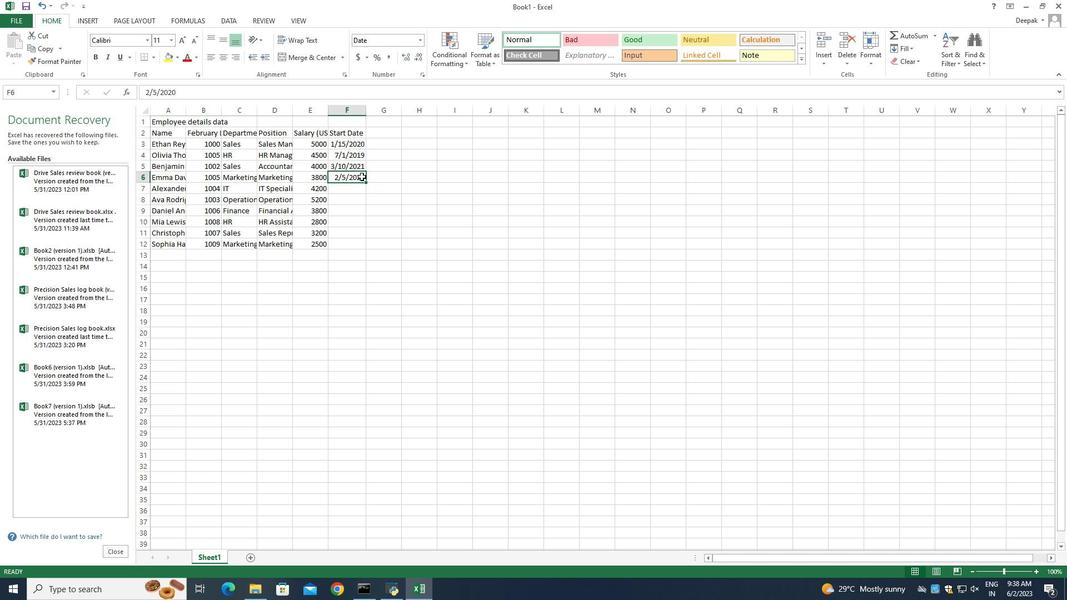 
Action: Mouse pressed left at (361, 176)
Screenshot: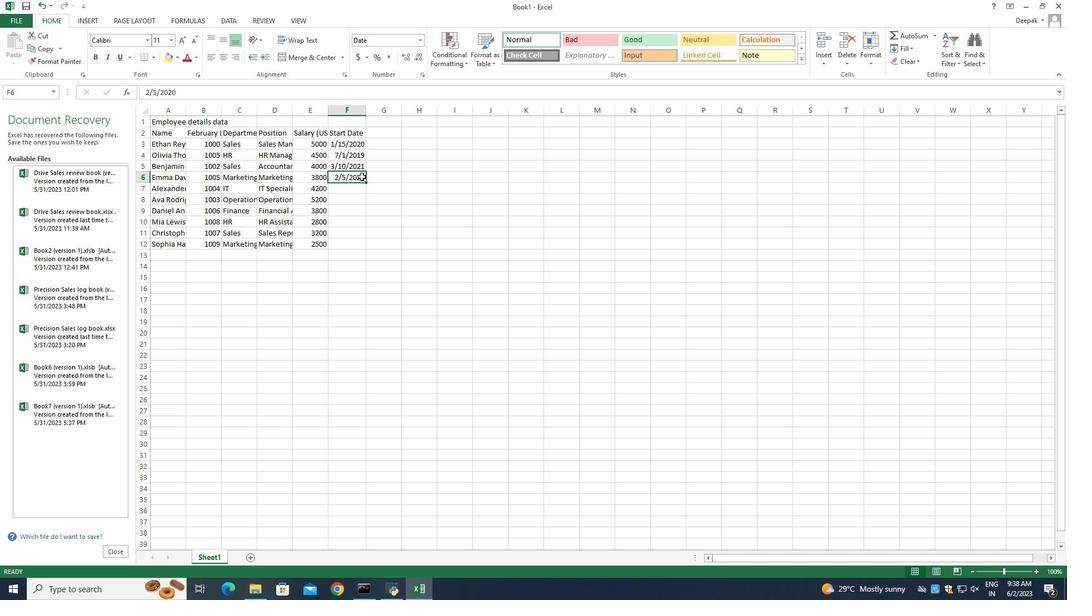 
Action: Mouse moved to (374, 213)
Screenshot: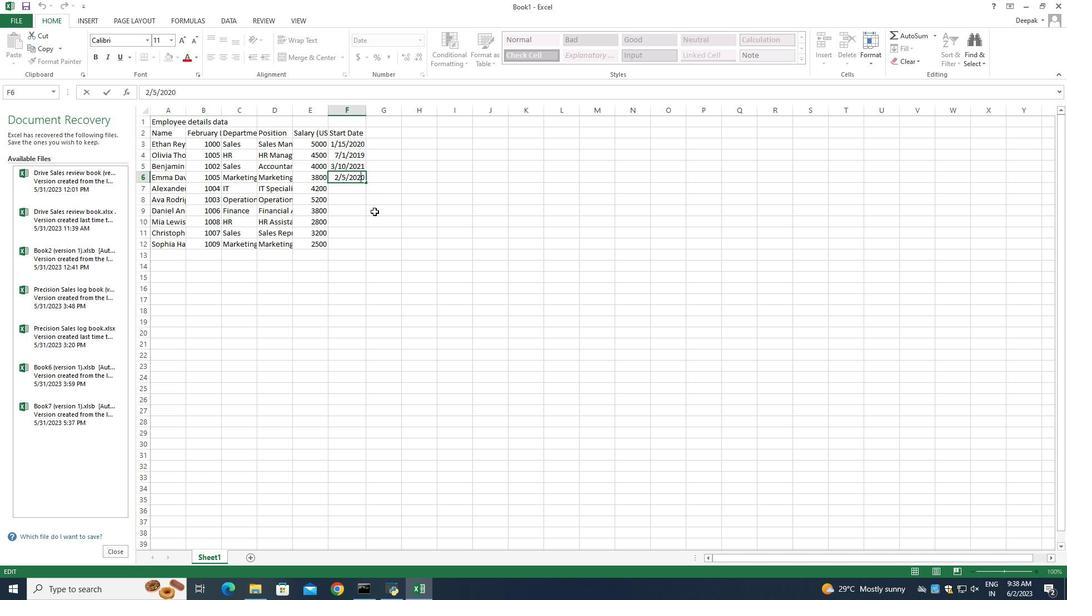 
Action: Key pressed <Key.right><Key.backspace>2<Key.enter>11/30/2018<Key.enter>6/15/2020<Key.enter>9/01/2021<Key.enter>4/20/2022<Key.enter>2/10/2019<Key.enter>9/05/2020<Key.enter>
Screenshot: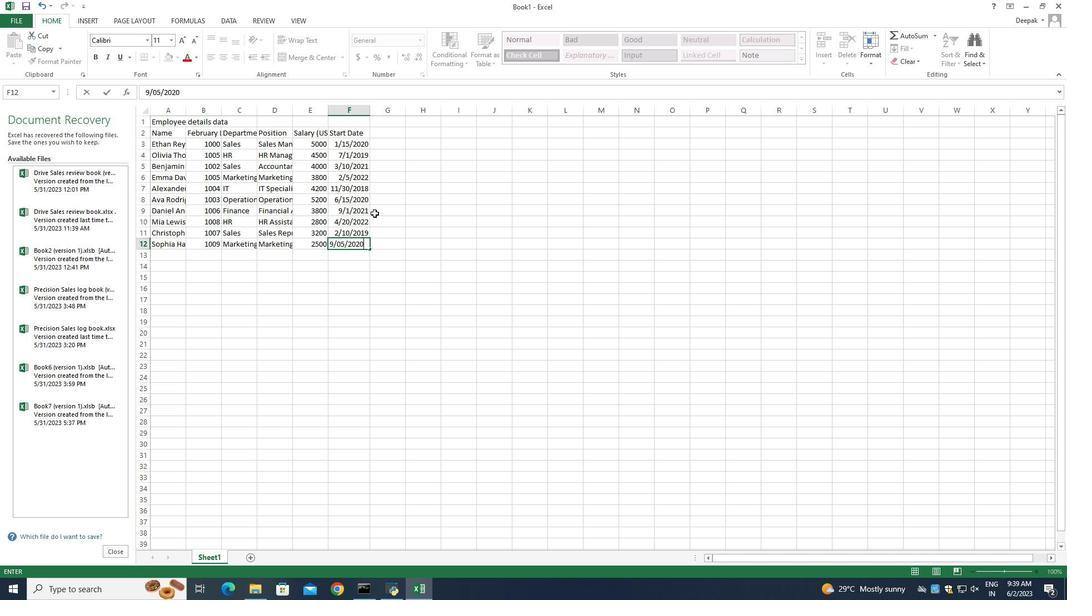 
Action: Mouse moved to (185, 111)
Screenshot: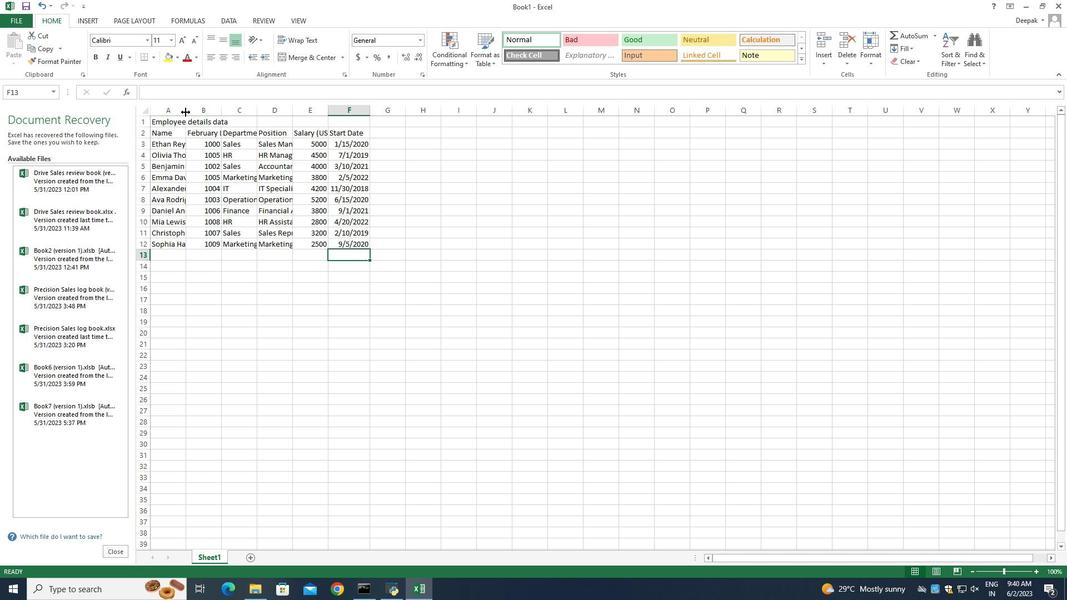 
Action: Mouse pressed left at (185, 111)
Screenshot: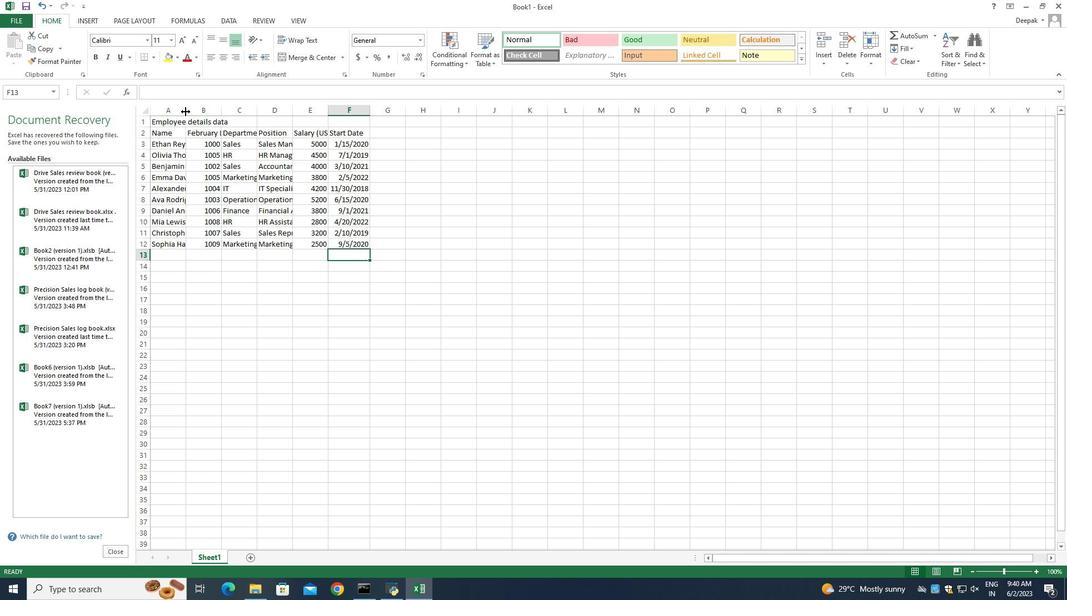 
Action: Mouse pressed left at (185, 111)
Screenshot: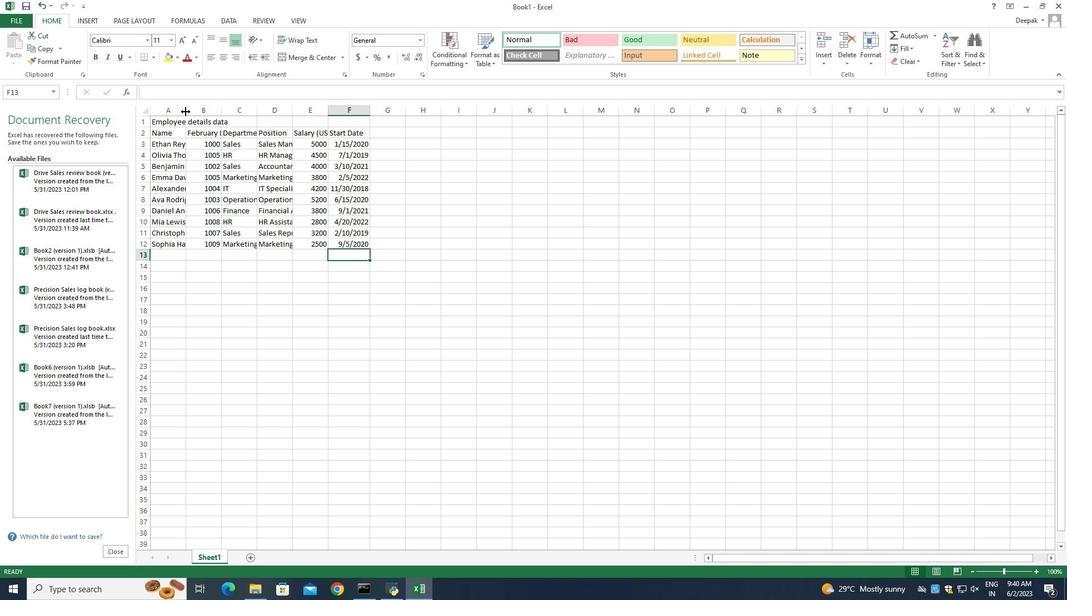 
Action: Mouse moved to (267, 111)
Screenshot: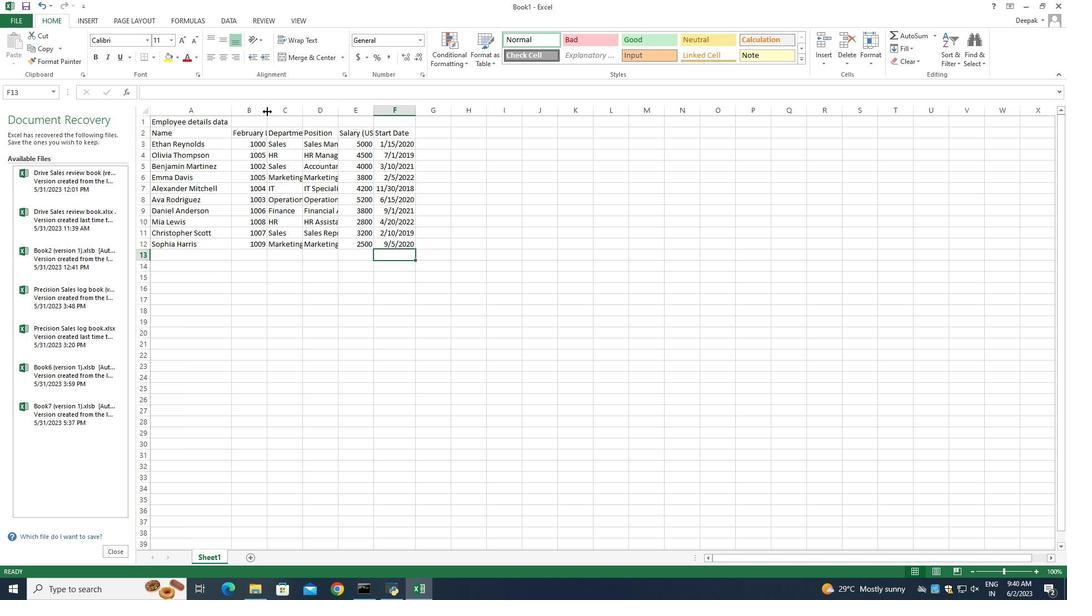 
Action: Mouse pressed left at (267, 111)
Screenshot: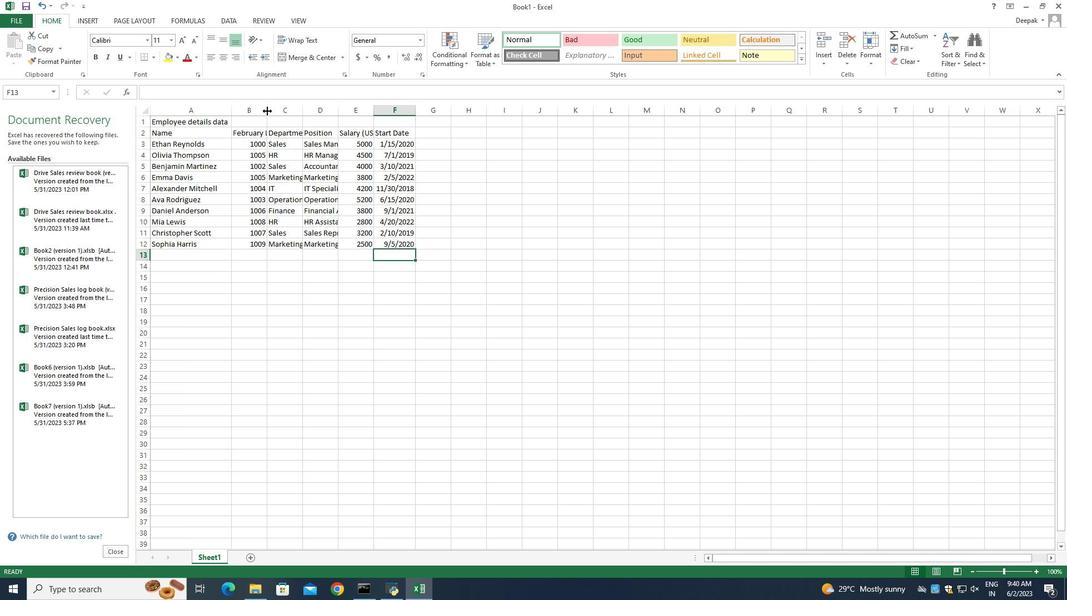 
Action: Mouse pressed left at (267, 111)
Screenshot: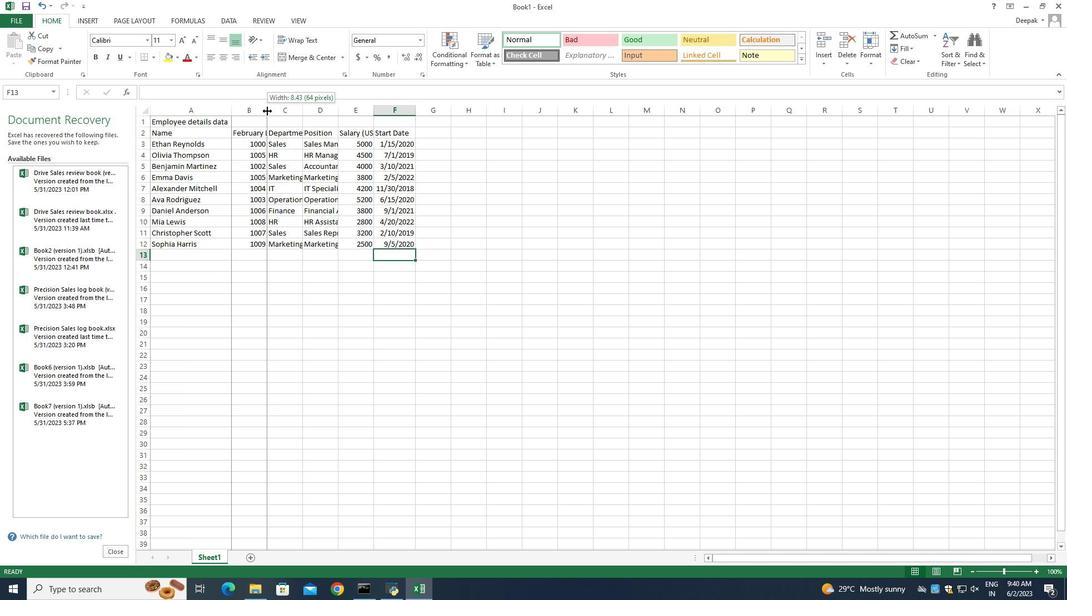 
Action: Mouse moved to (356, 112)
Screenshot: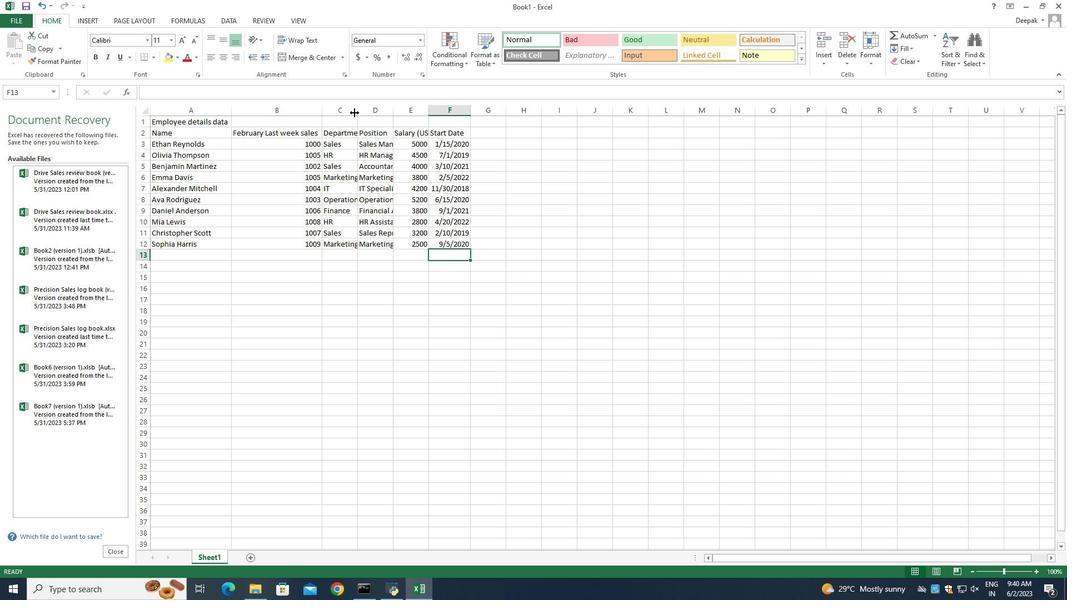
Action: Mouse pressed left at (356, 112)
Screenshot: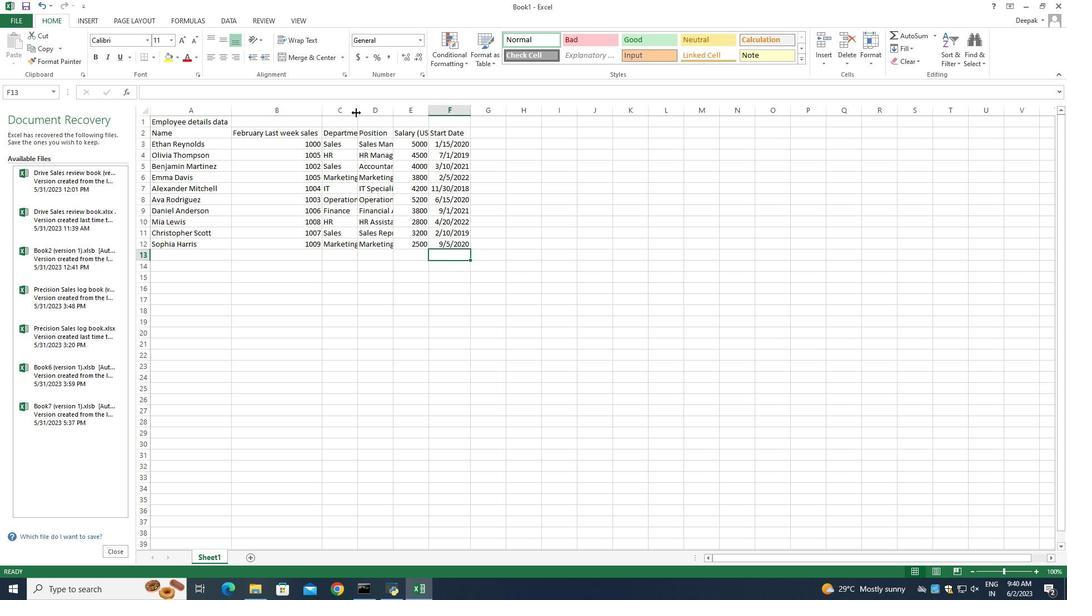 
Action: Mouse pressed left at (356, 112)
Screenshot: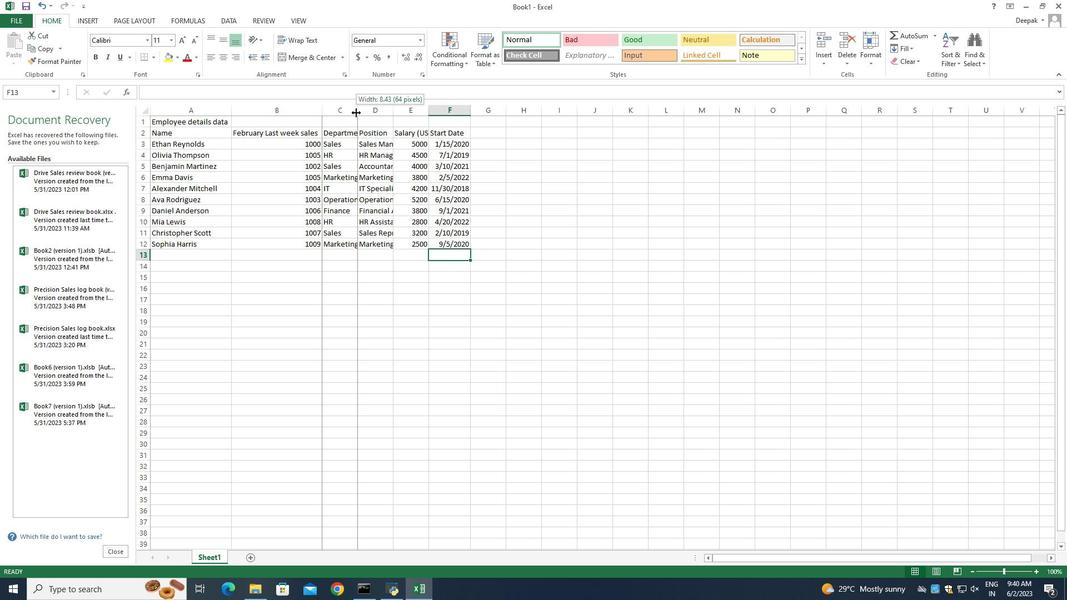 
Action: Mouse moved to (404, 110)
Screenshot: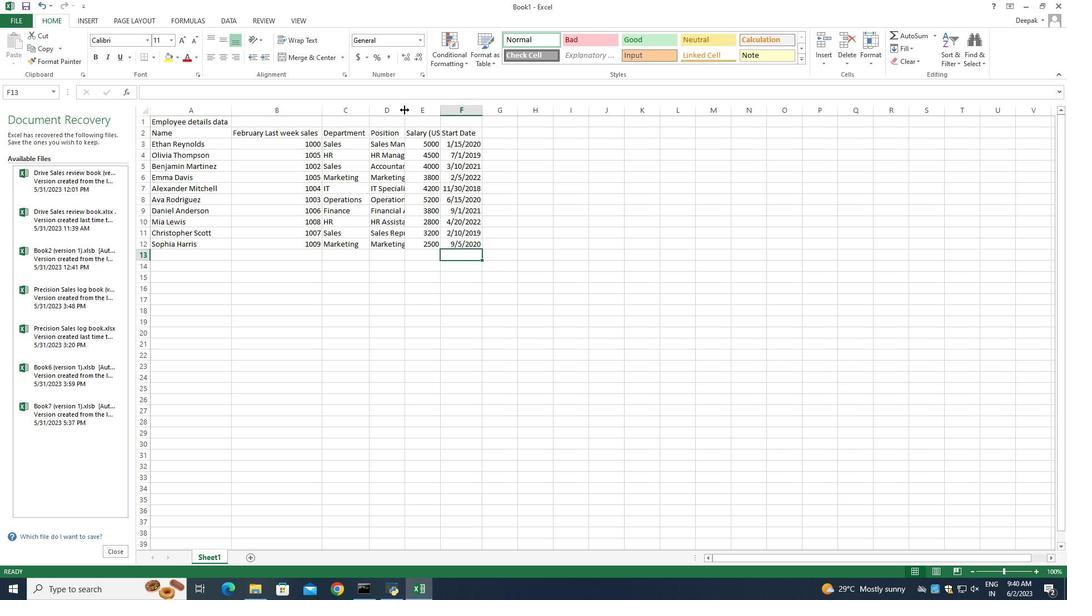 
Action: Mouse pressed left at (404, 110)
Screenshot: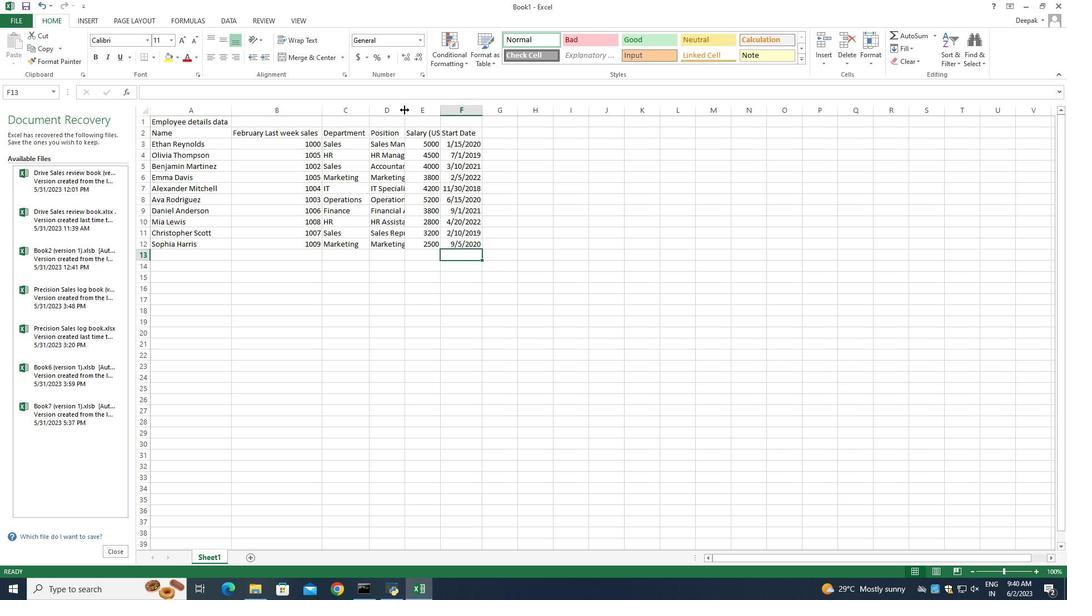 
Action: Mouse pressed left at (404, 110)
Screenshot: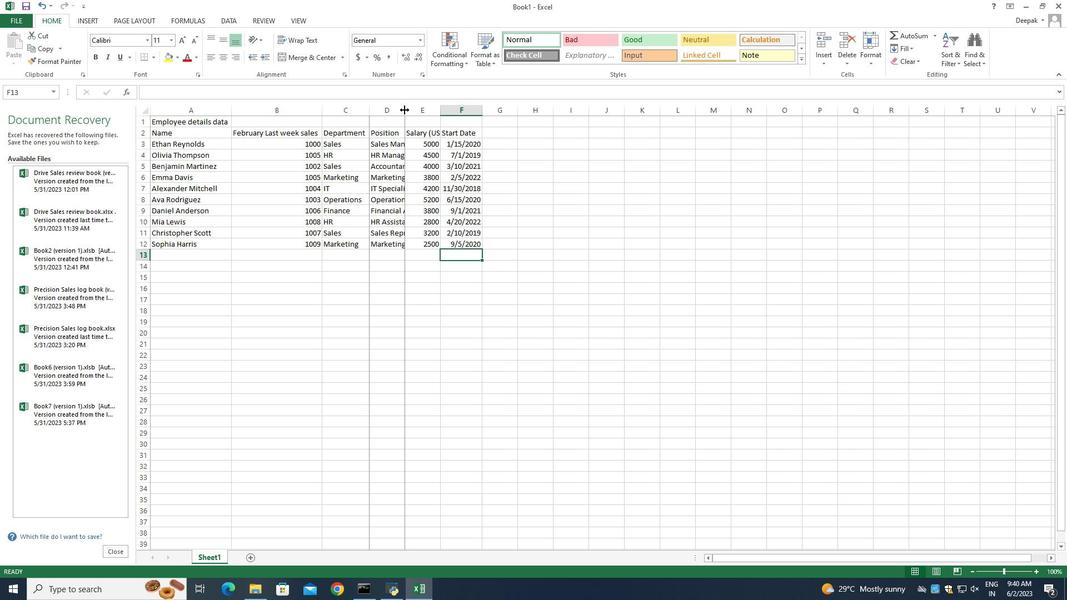 
Action: Mouse moved to (482, 108)
Screenshot: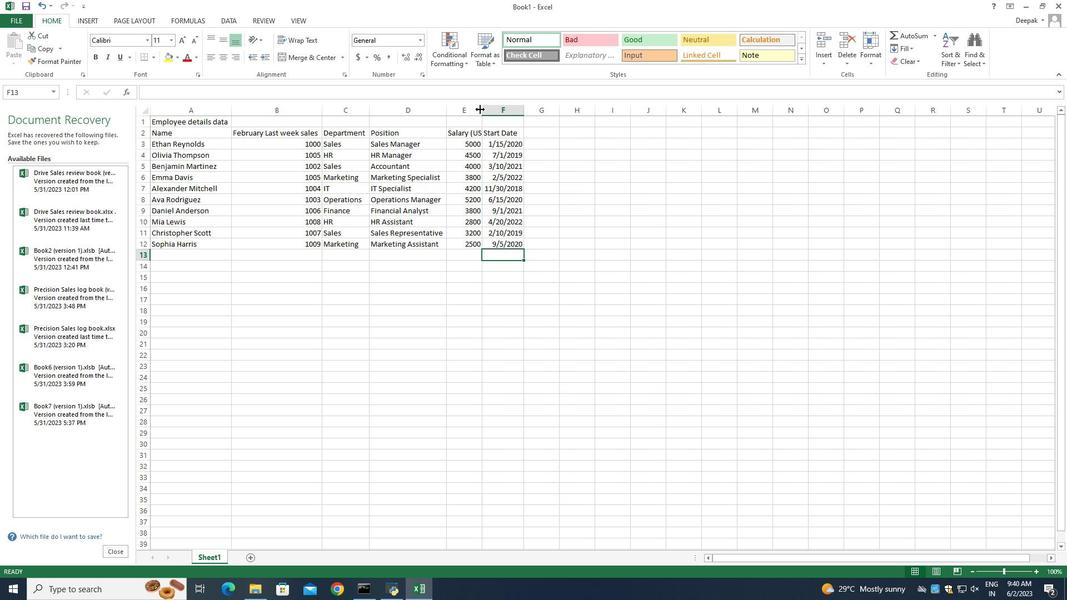 
Action: Mouse pressed left at (482, 108)
Screenshot: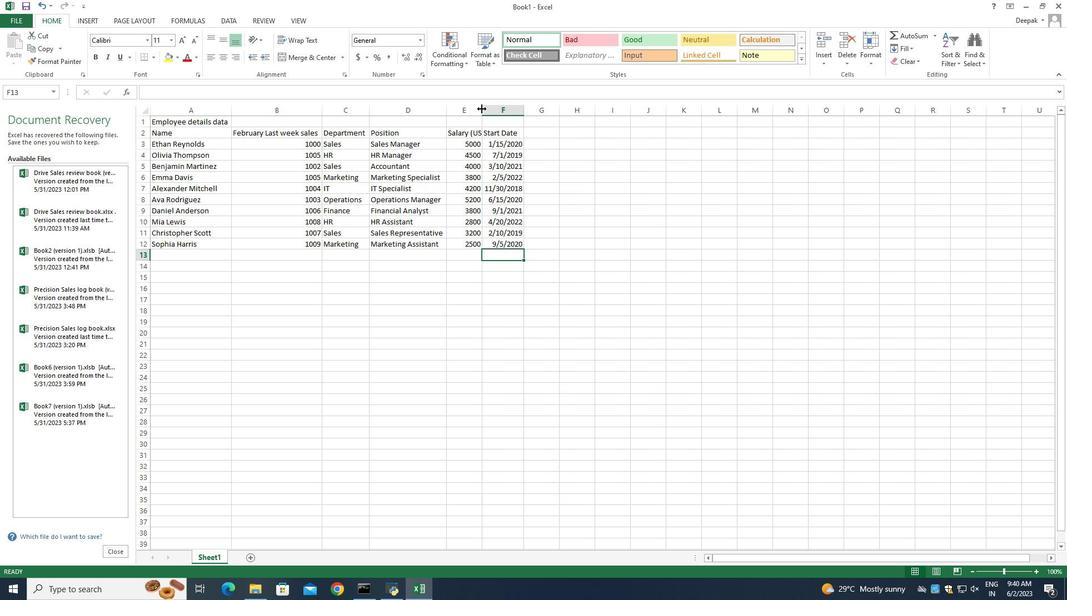 
Action: Mouse pressed left at (482, 108)
Screenshot: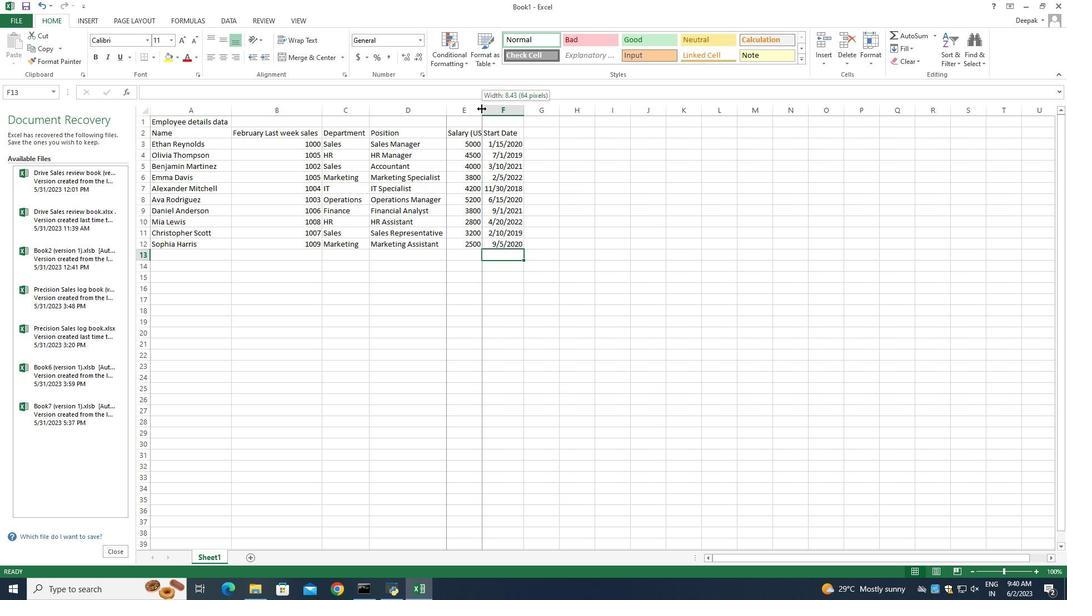 
Action: Mouse moved to (533, 110)
Screenshot: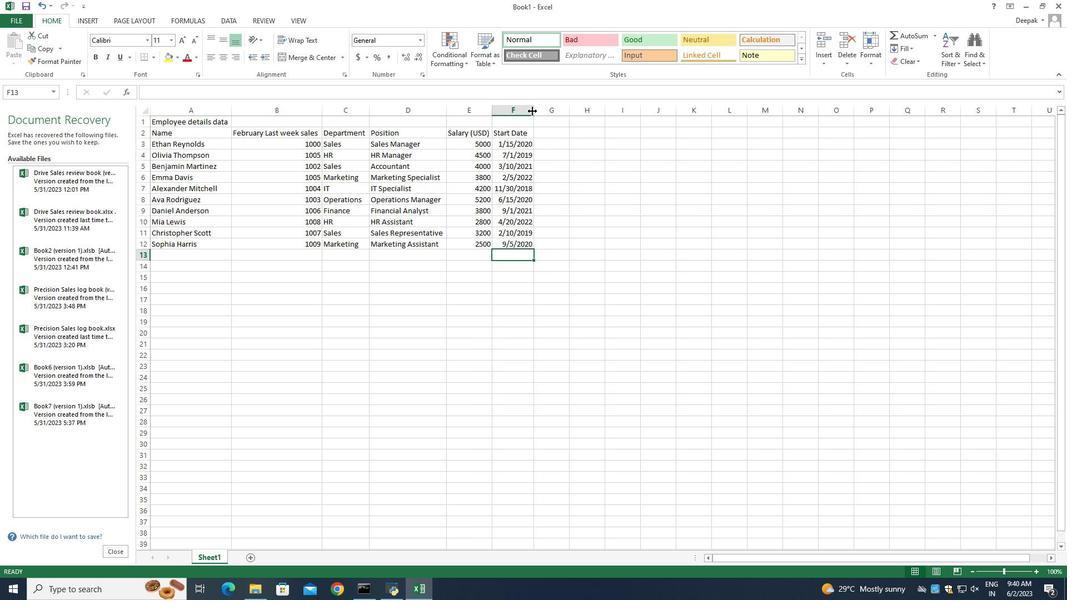 
Action: Mouse pressed left at (533, 110)
Screenshot: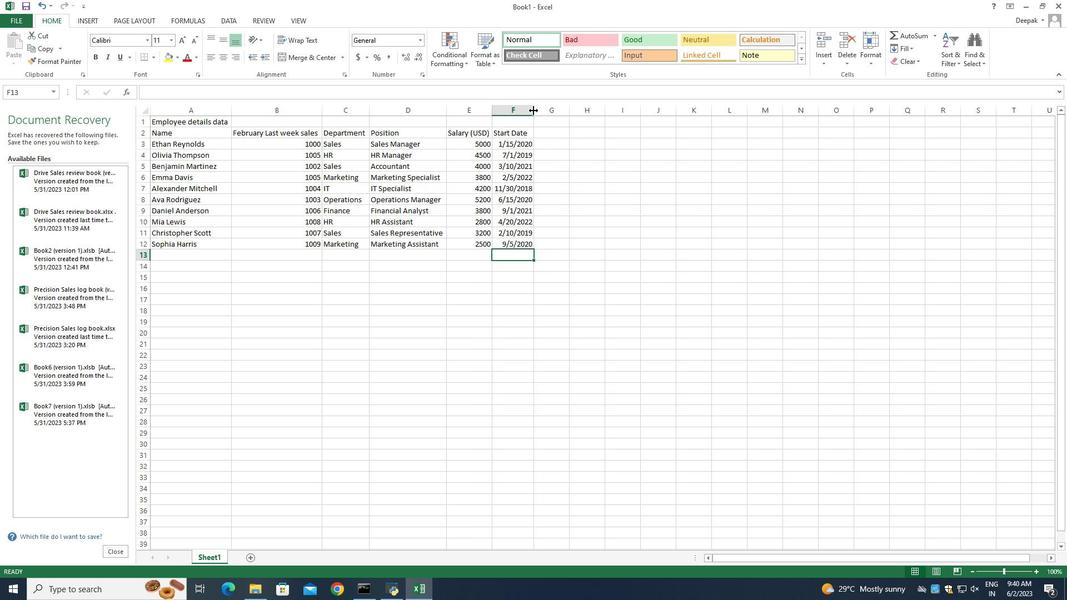 
Action: Mouse pressed left at (533, 110)
Screenshot: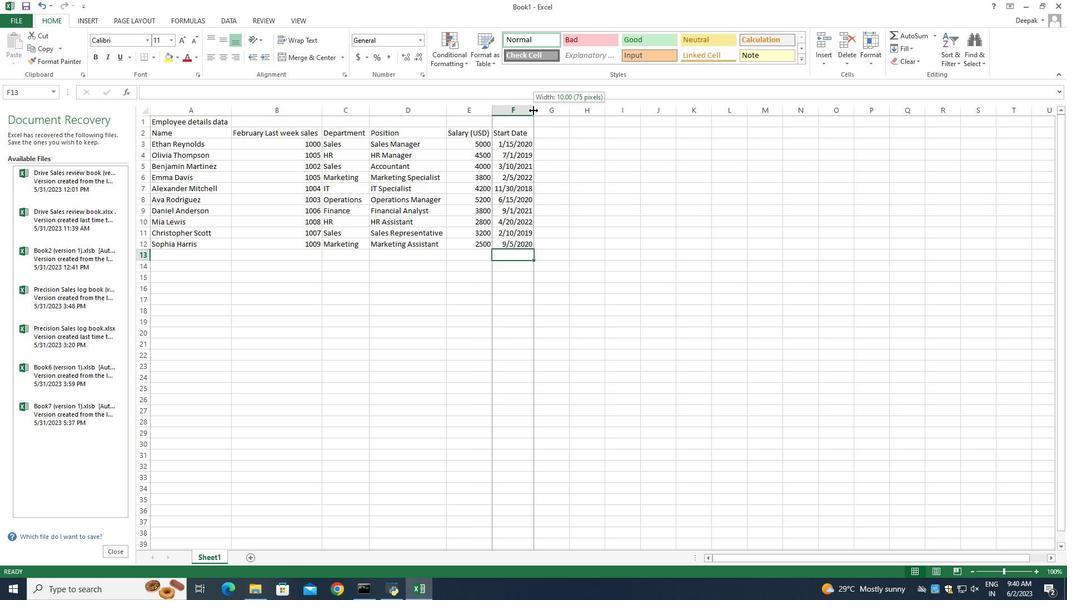
Action: Mouse moved to (207, 560)
Screenshot: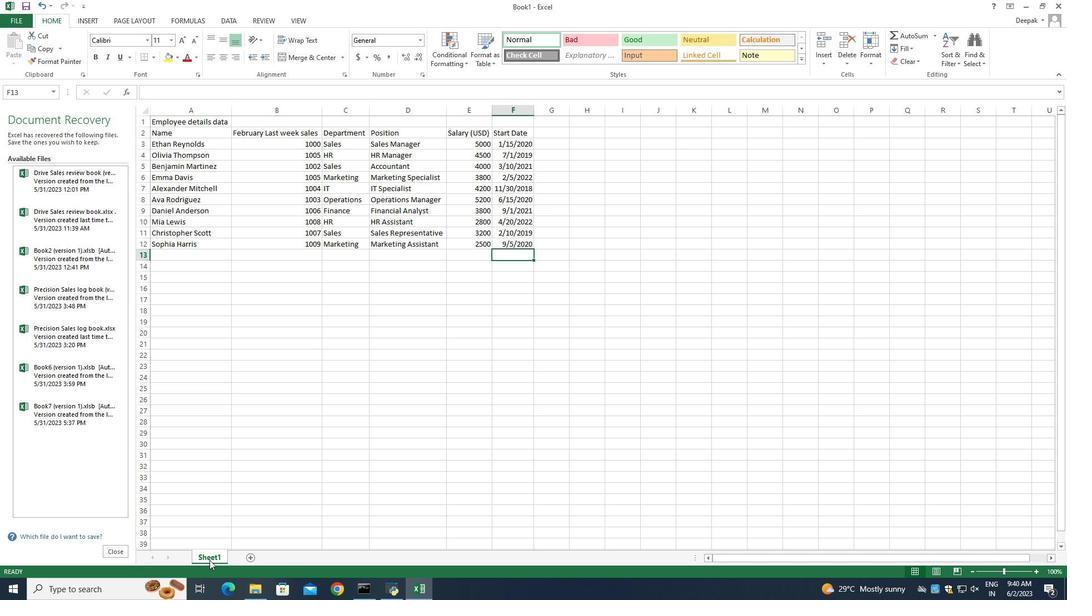 
Action: Mouse pressed left at (207, 560)
Screenshot: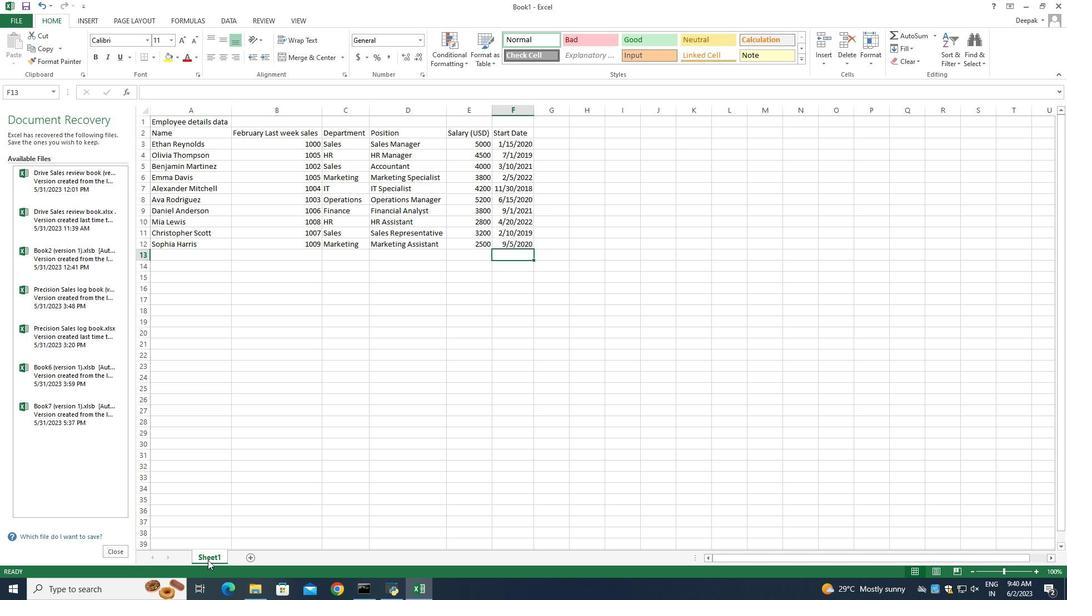 
Action: Mouse pressed left at (207, 560)
Screenshot: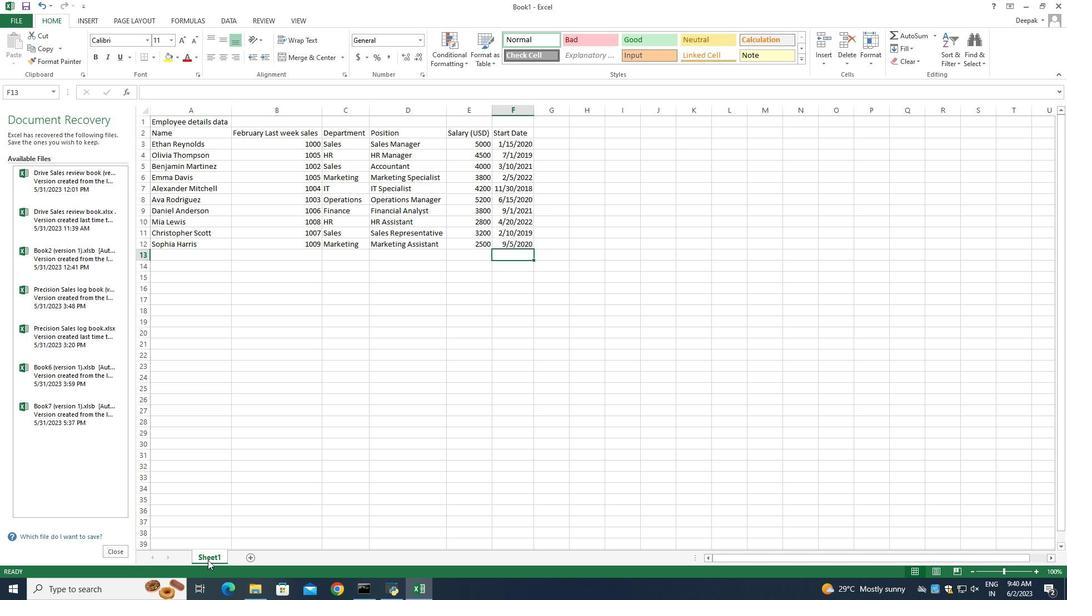 
Action: Mouse moved to (191, 513)
Screenshot: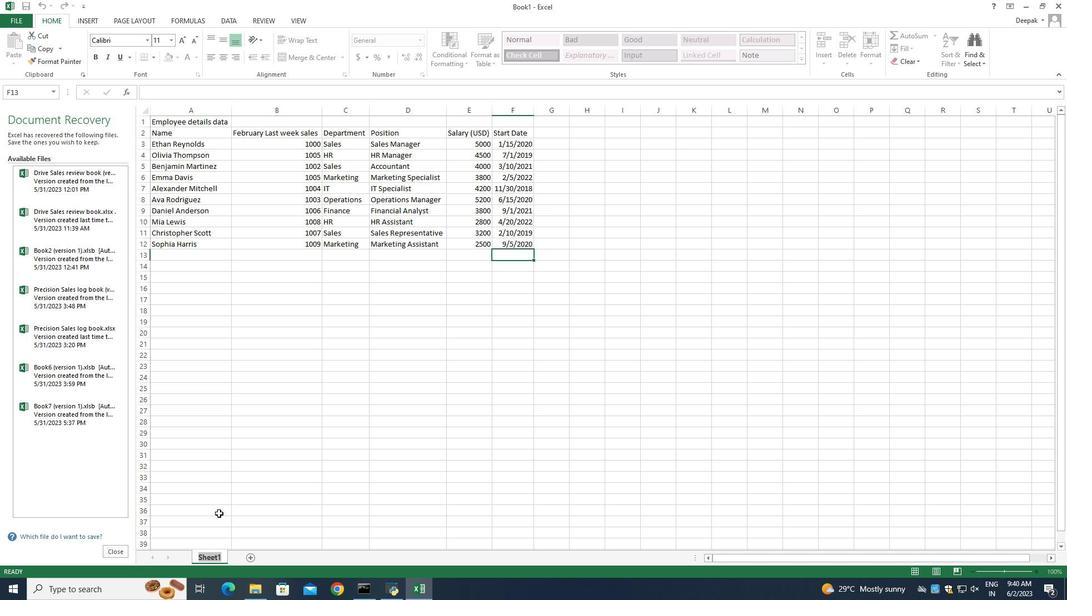 
Action: Key pressed auditing<Key.shift>Monthly<Key.shift_r>Sales<Key.shift>_<Key.shift_r>Analysis
Screenshot: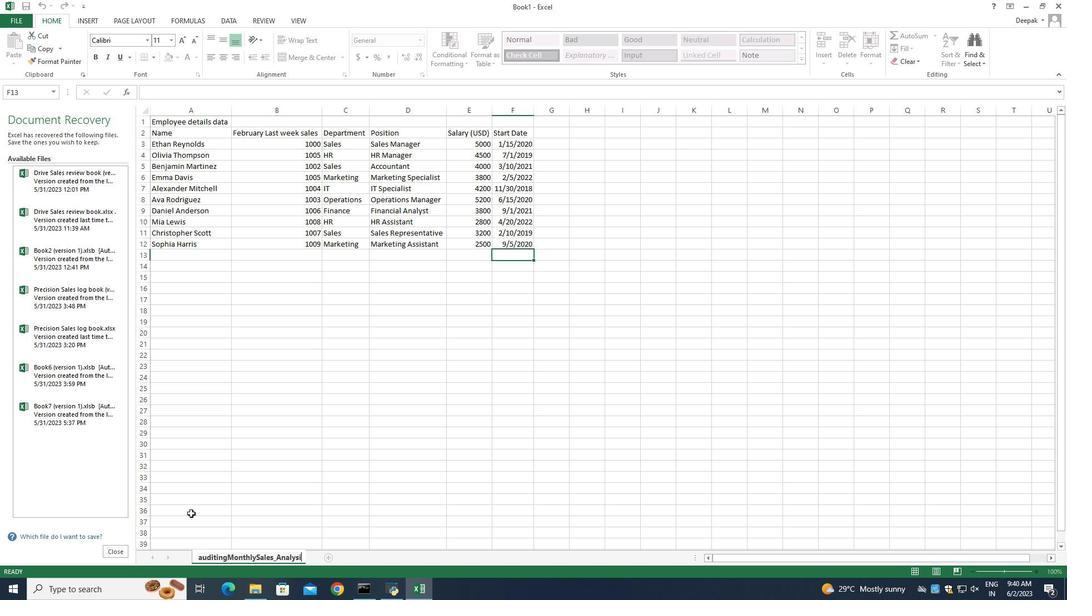 
Action: Mouse moved to (320, 276)
Screenshot: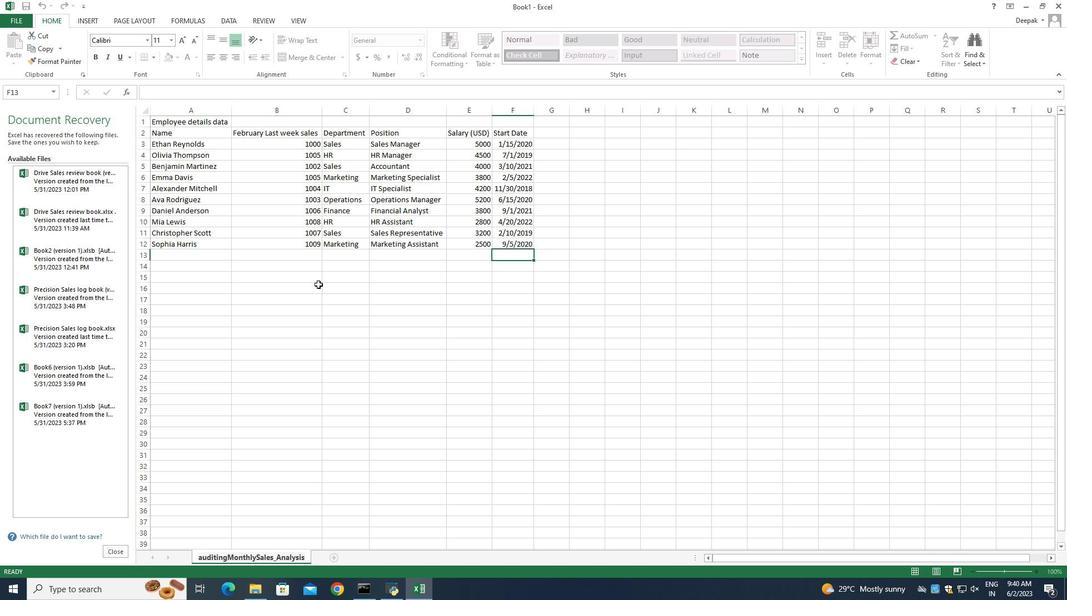 
Action: Mouse scrolled (320, 277) with delta (0, 0)
Screenshot: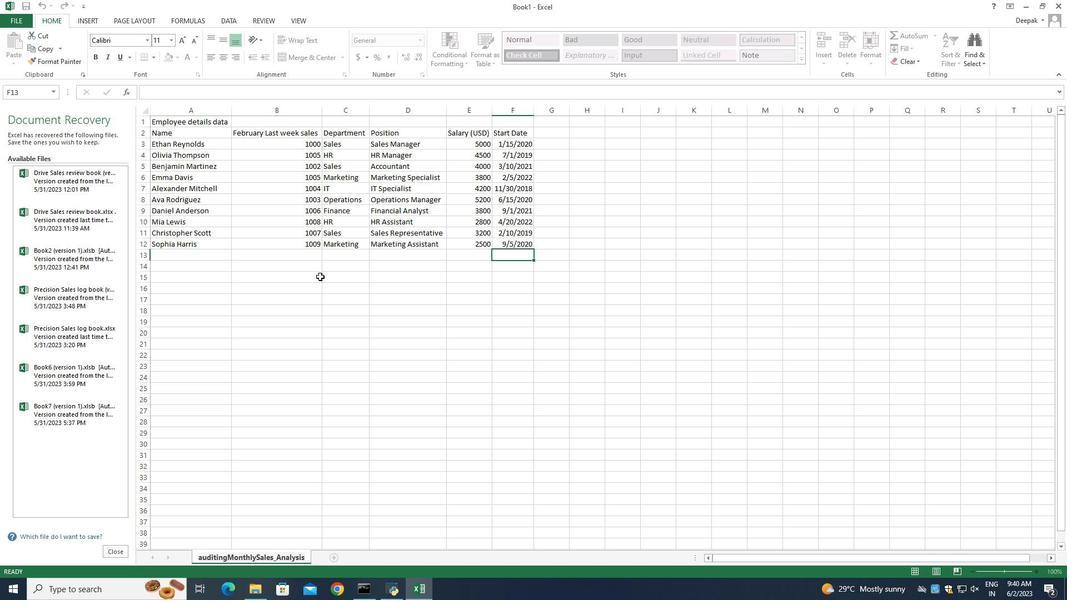 
Action: Mouse scrolled (320, 277) with delta (0, 0)
Screenshot: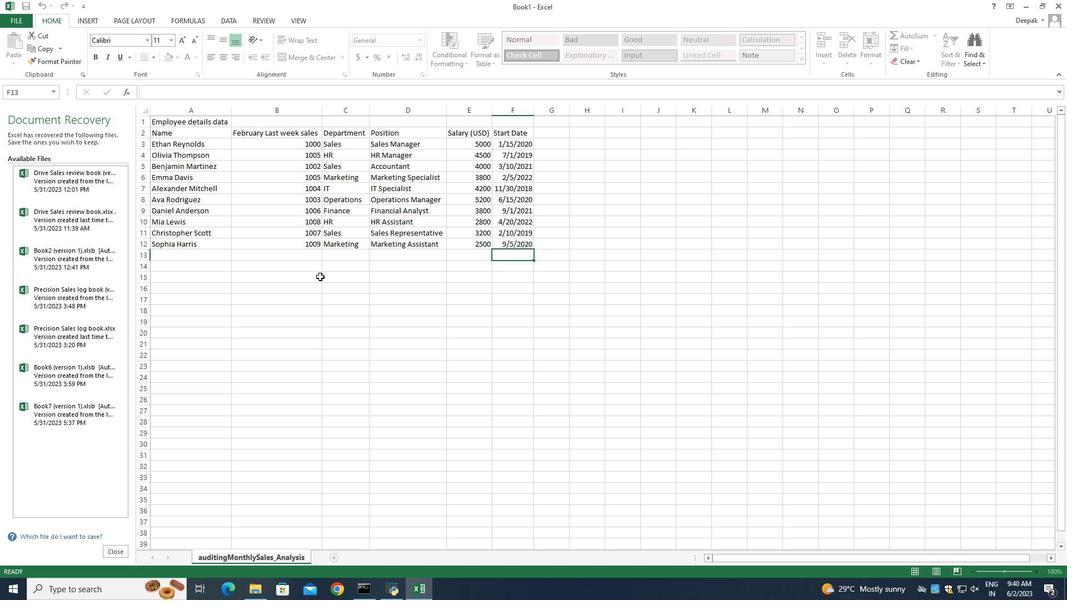 
Action: Mouse scrolled (320, 277) with delta (0, 0)
Screenshot: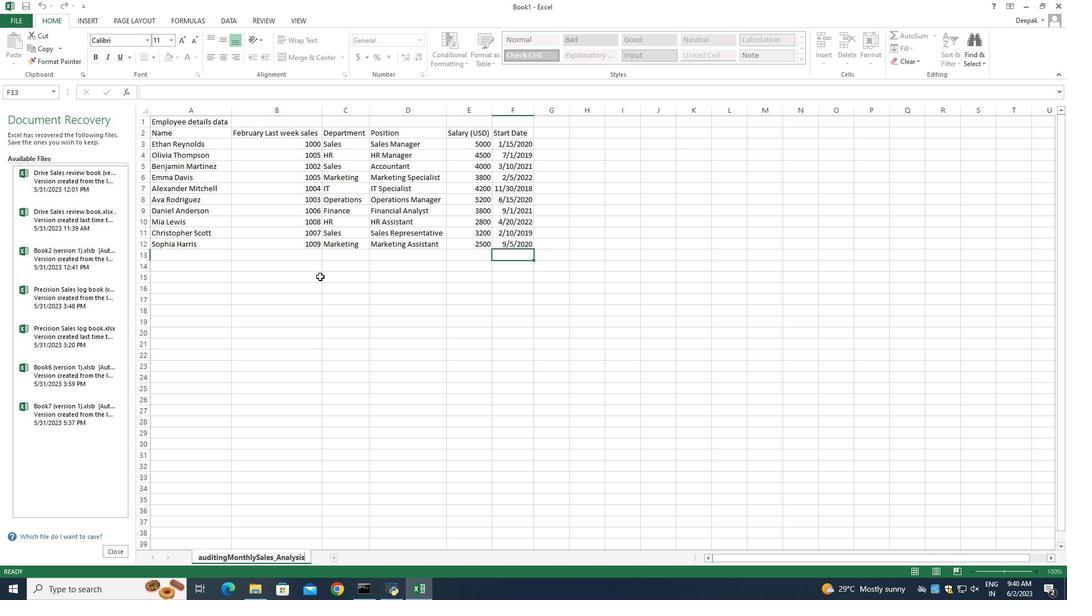 
Action: Mouse moved to (409, 344)
Screenshot: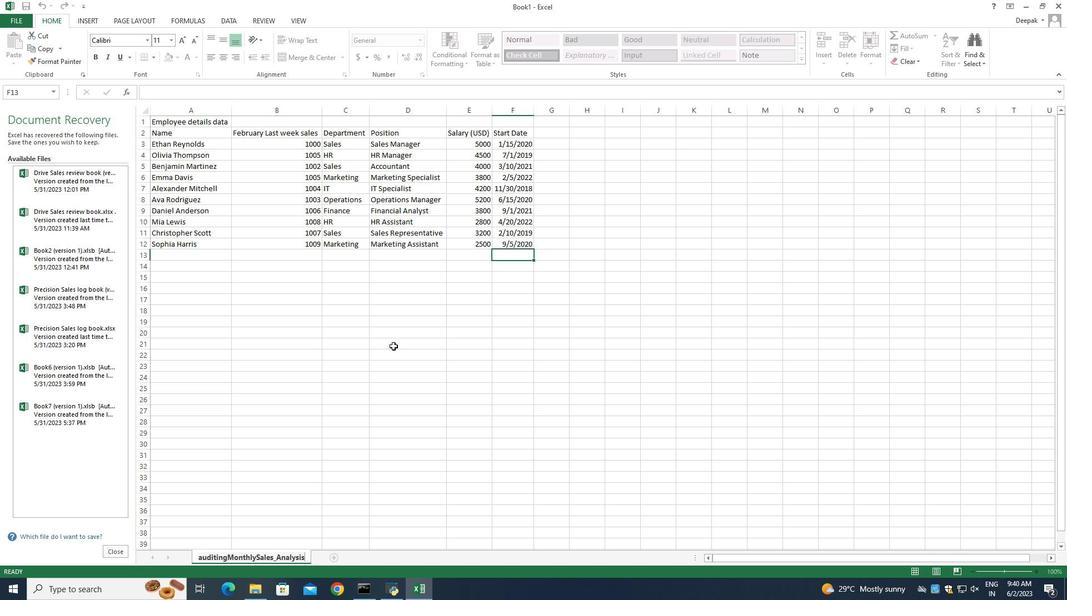 
Action: Mouse pressed left at (409, 344)
Screenshot: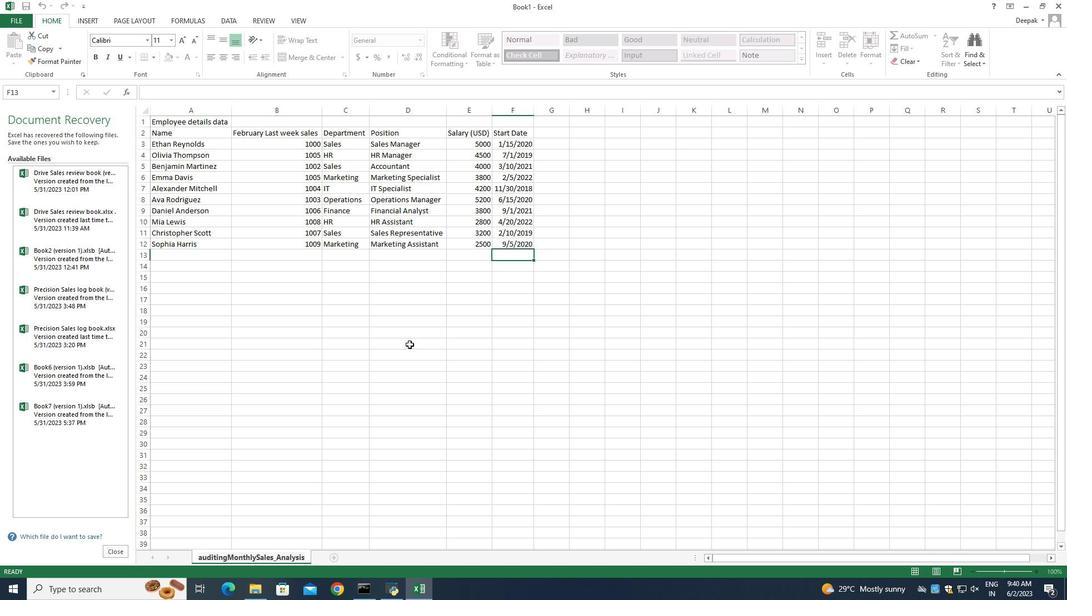 
Action: Mouse moved to (409, 339)
Screenshot: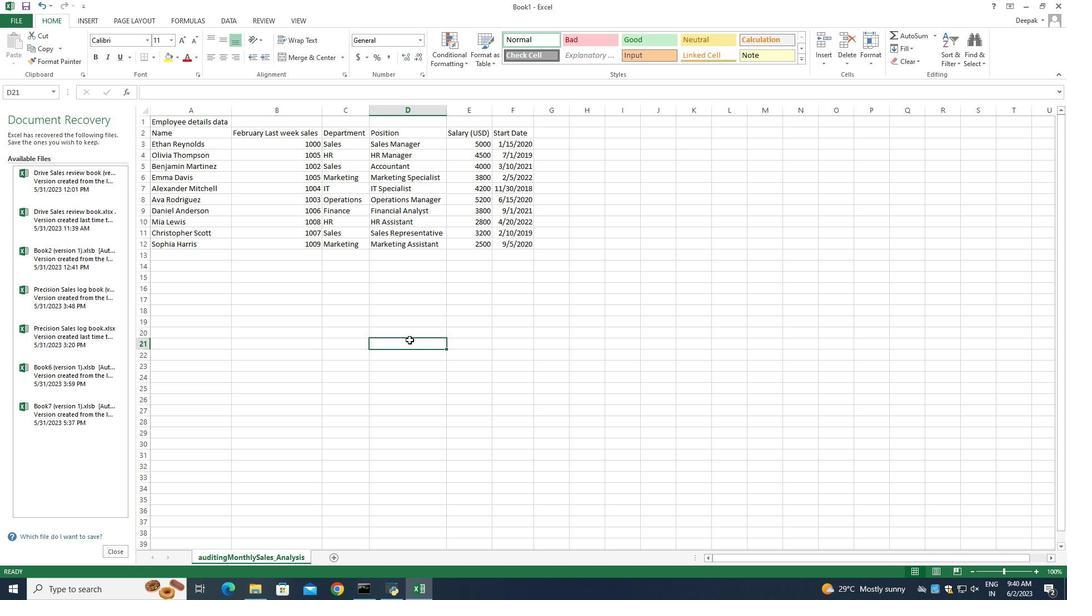 
Action: Key pressed ctrl+S
Screenshot: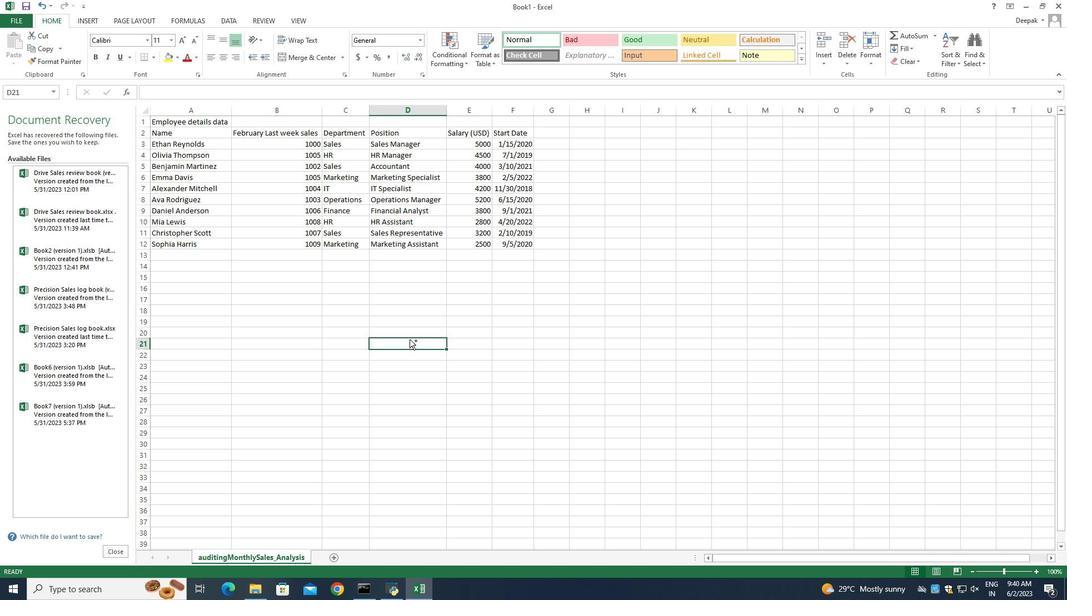 
Action: Mouse moved to (301, 117)
Screenshot: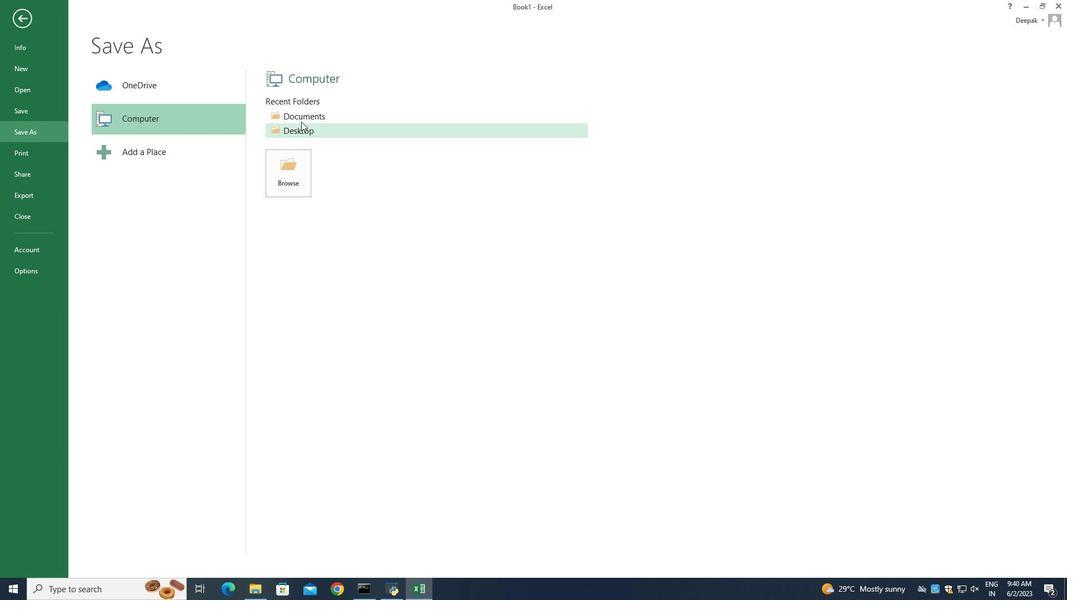 
Action: Mouse pressed left at (301, 117)
Screenshot: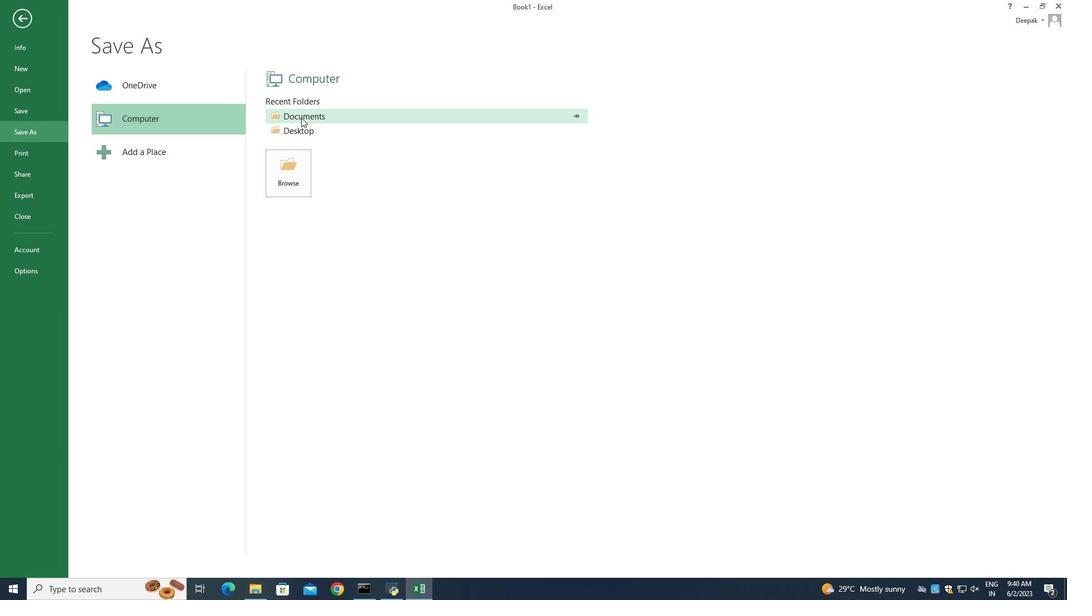 
Action: Mouse moved to (205, 222)
Screenshot: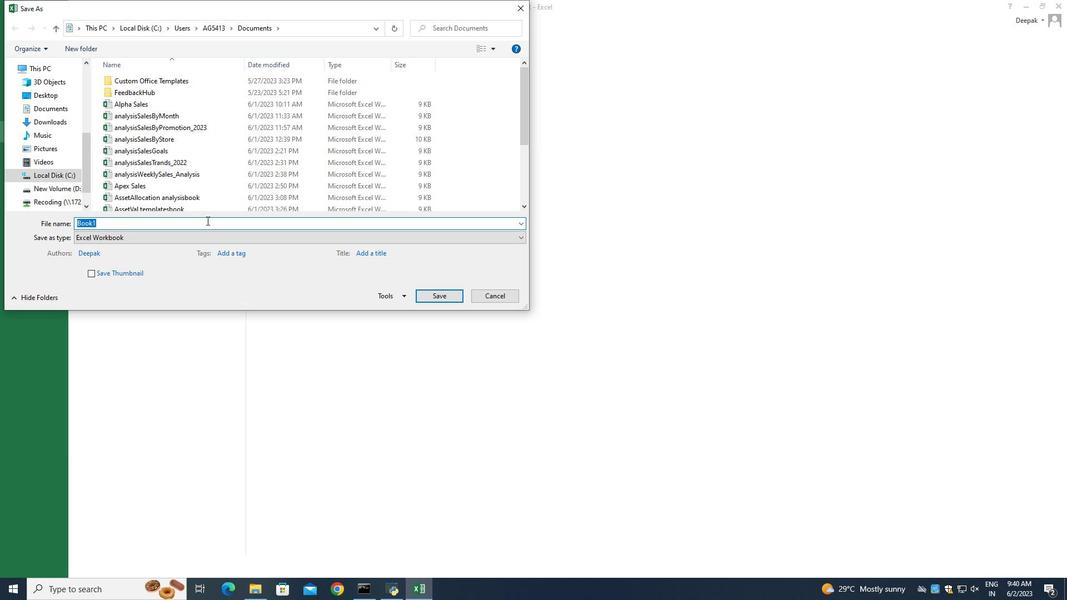 
Action: Key pressed <Key.backspace><Key.shift_r>auditing<Key.shift>Monthly<Key.shift_r>Sales<Key.shift>_<Key.shift_r>Analysis
Screenshot: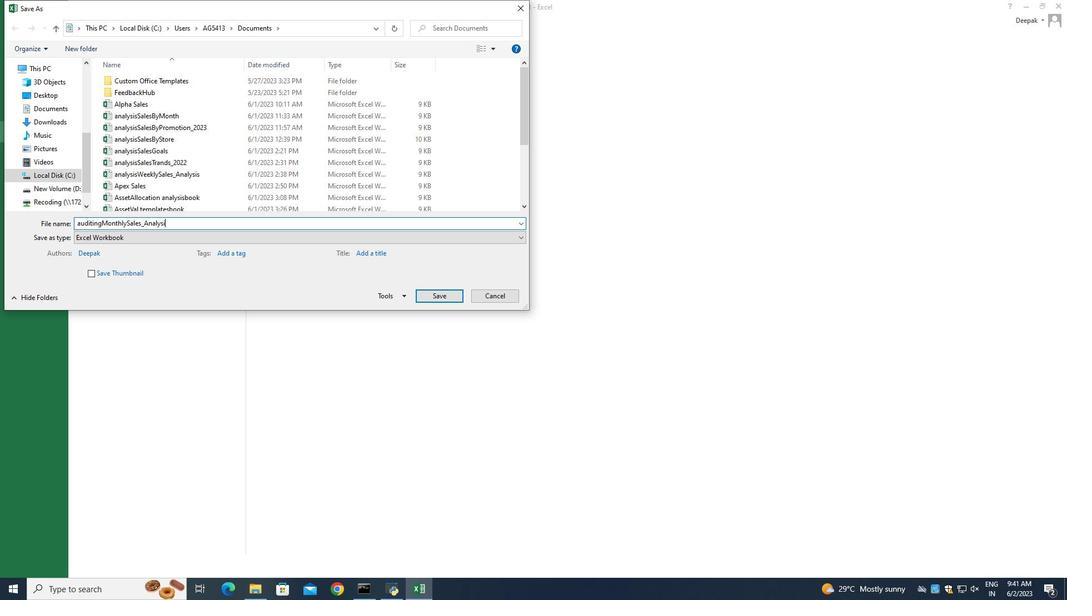 
Action: Mouse moved to (433, 298)
Screenshot: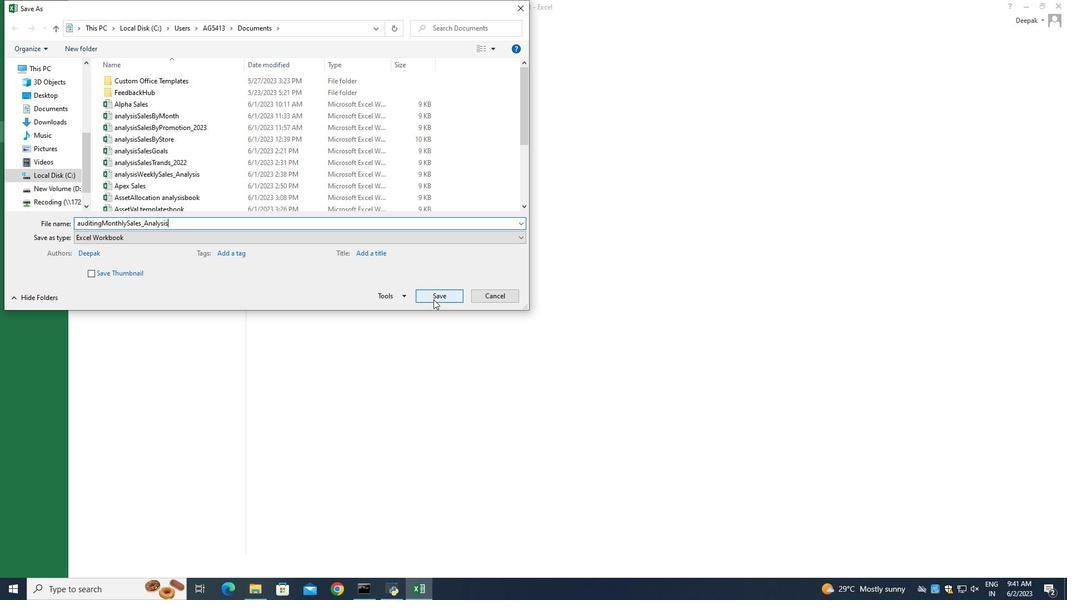 
Action: Mouse pressed left at (433, 298)
Screenshot: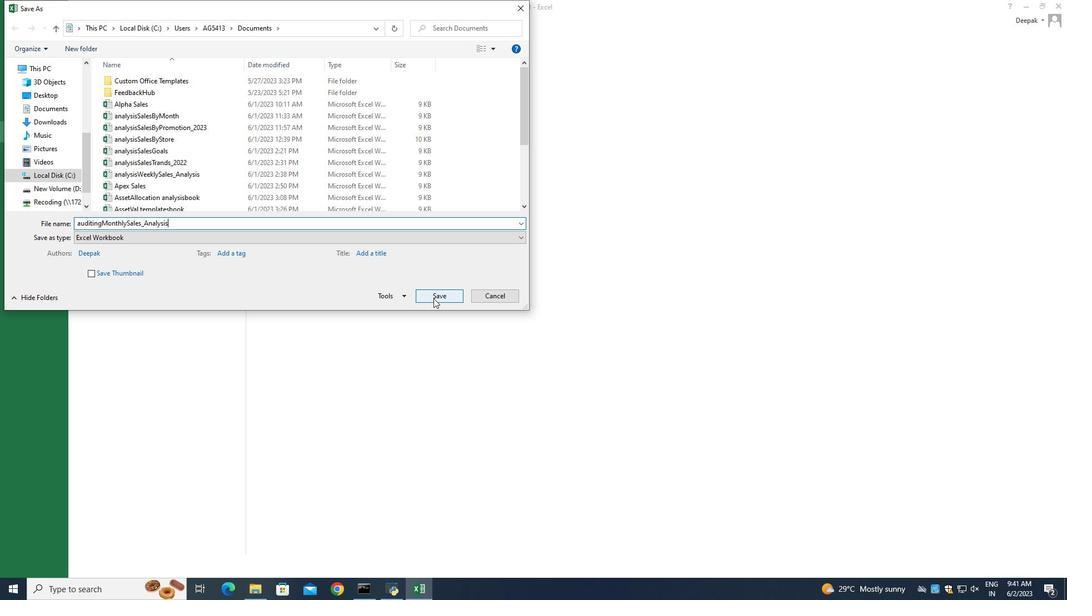 
Action: Mouse moved to (437, 310)
Screenshot: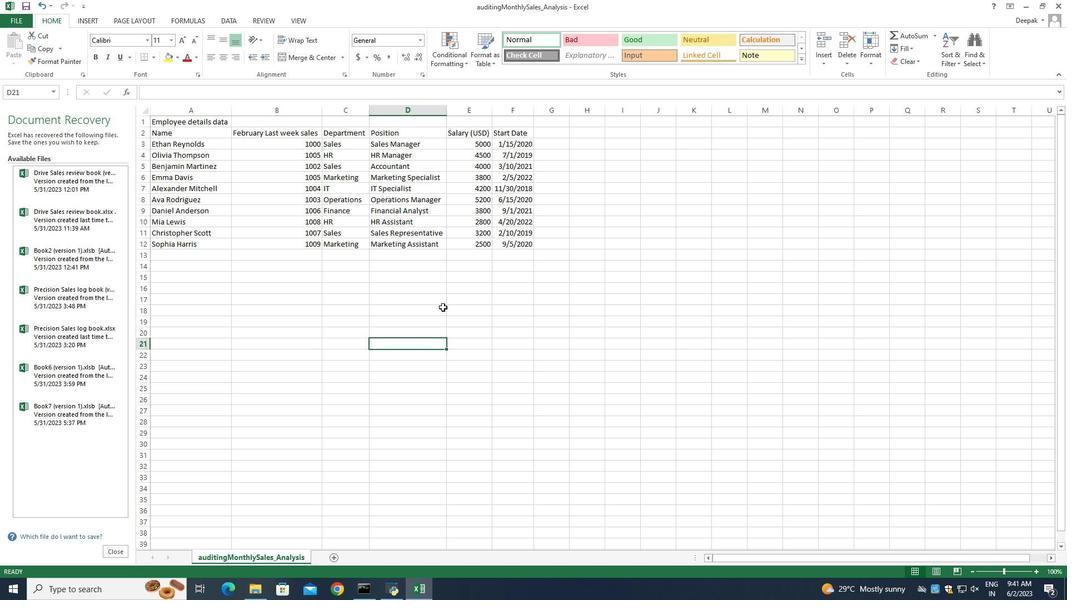
Action: Mouse scrolled (437, 309) with delta (0, 0)
Screenshot: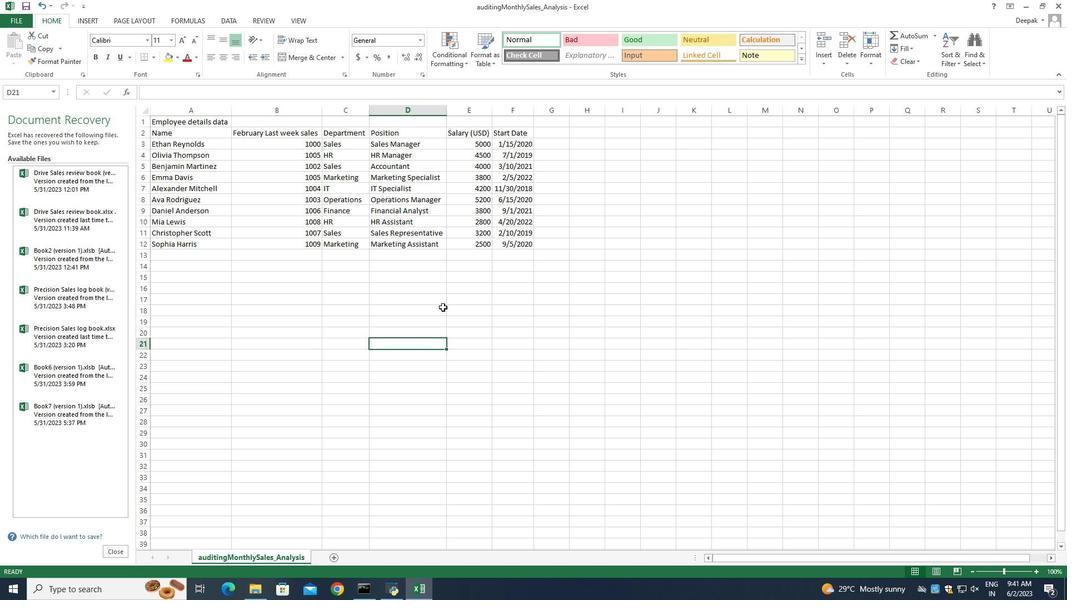 
Action: Mouse moved to (421, 313)
Screenshot: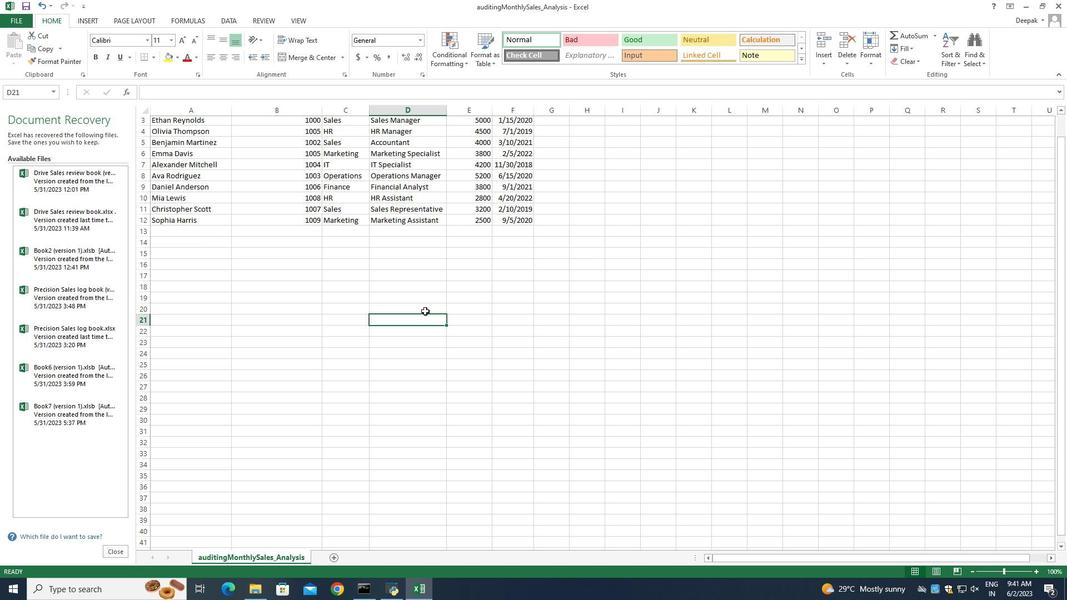 
Action: Mouse scrolled (421, 313) with delta (0, 0)
Screenshot: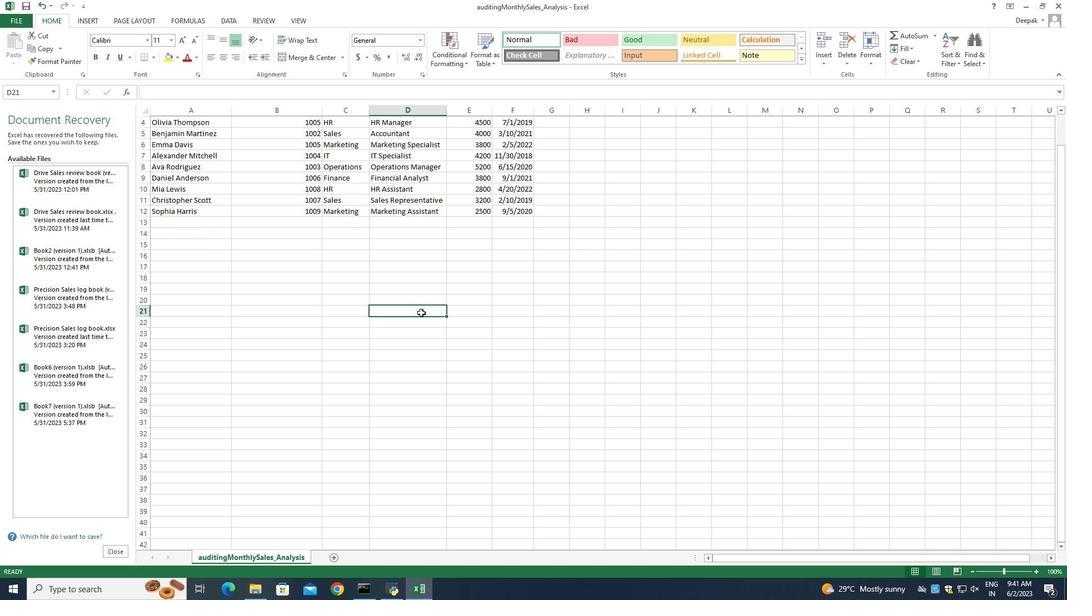 
Action: Mouse scrolled (421, 313) with delta (0, 0)
Screenshot: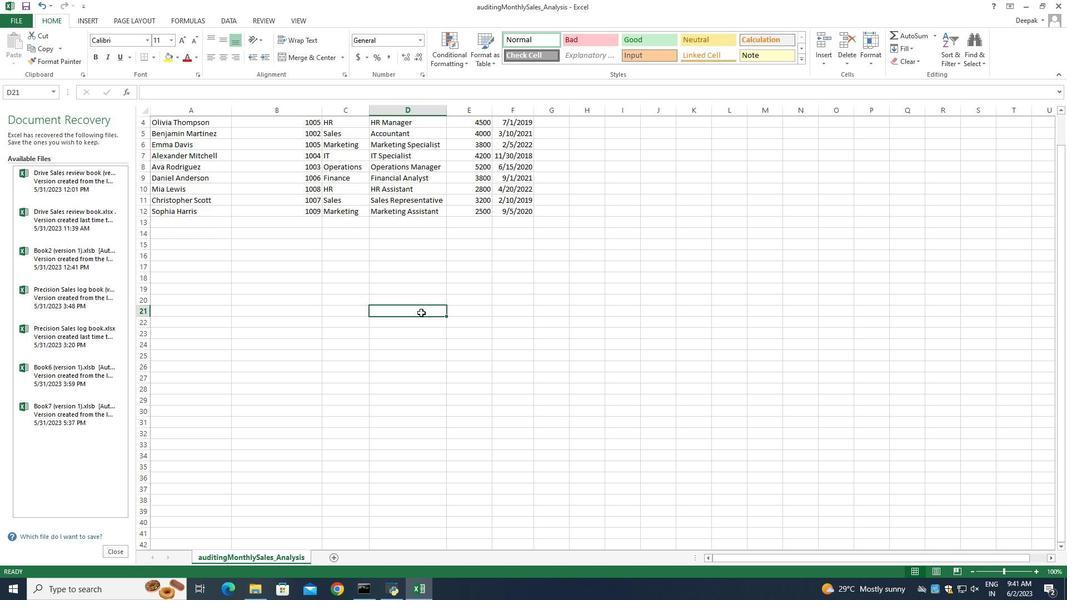 
Action: Mouse scrolled (421, 313) with delta (0, 0)
Screenshot: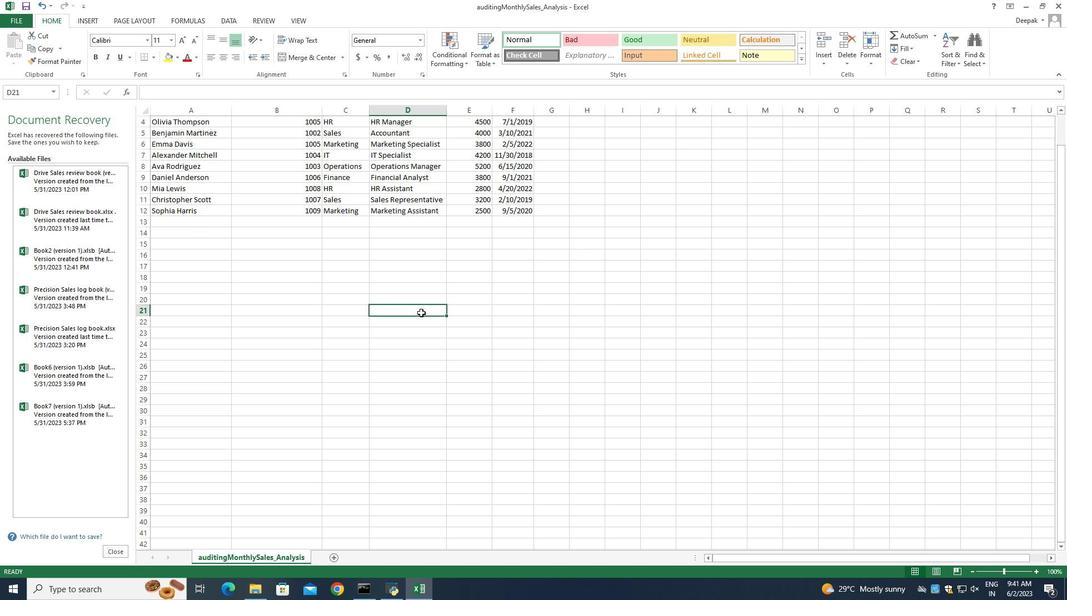 
Action: Mouse scrolled (421, 313) with delta (0, 0)
Screenshot: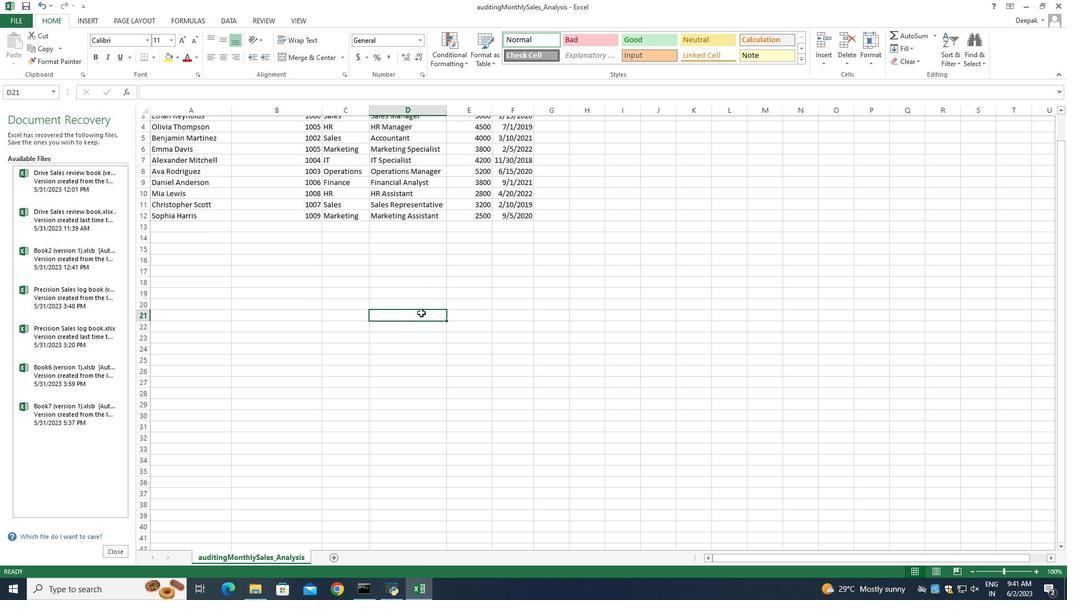 
Action: Mouse scrolled (421, 313) with delta (0, 0)
Screenshot: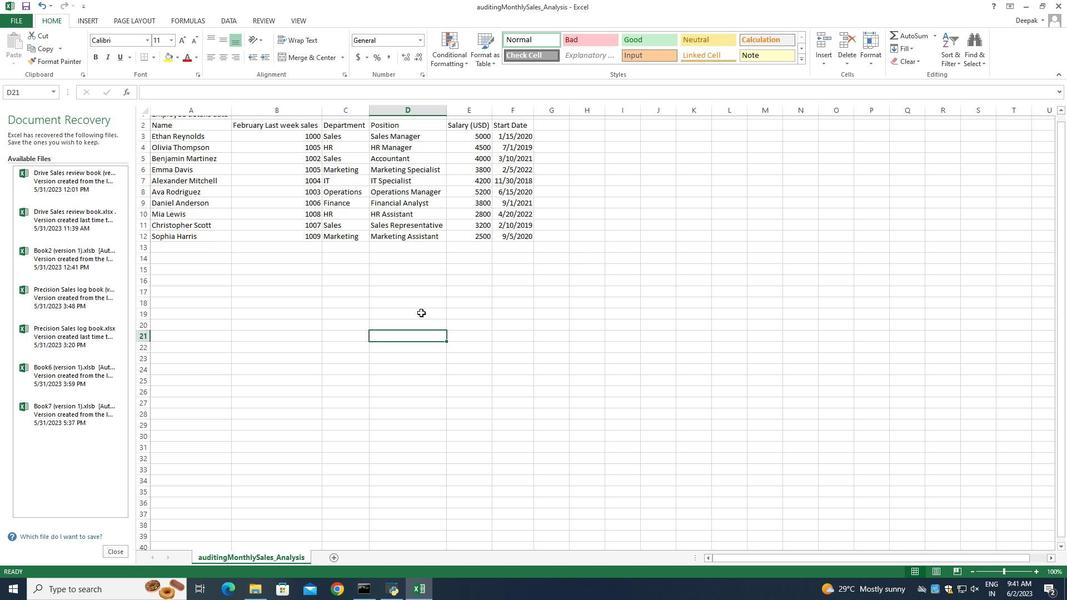 
Action: Mouse moved to (503, 357)
Screenshot: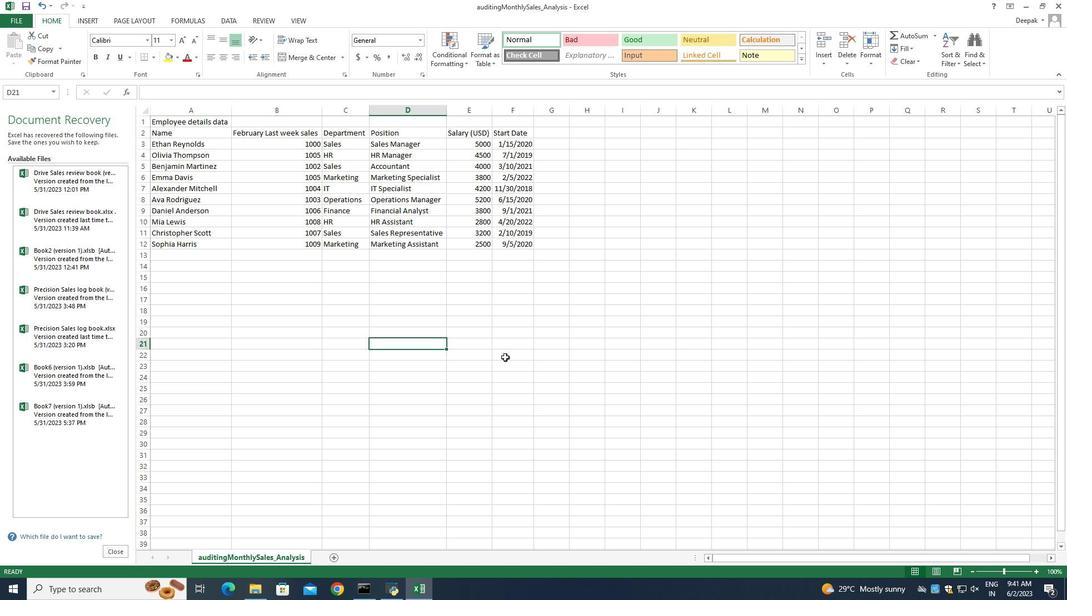 
Action: Mouse scrolled (503, 356) with delta (0, 0)
Screenshot: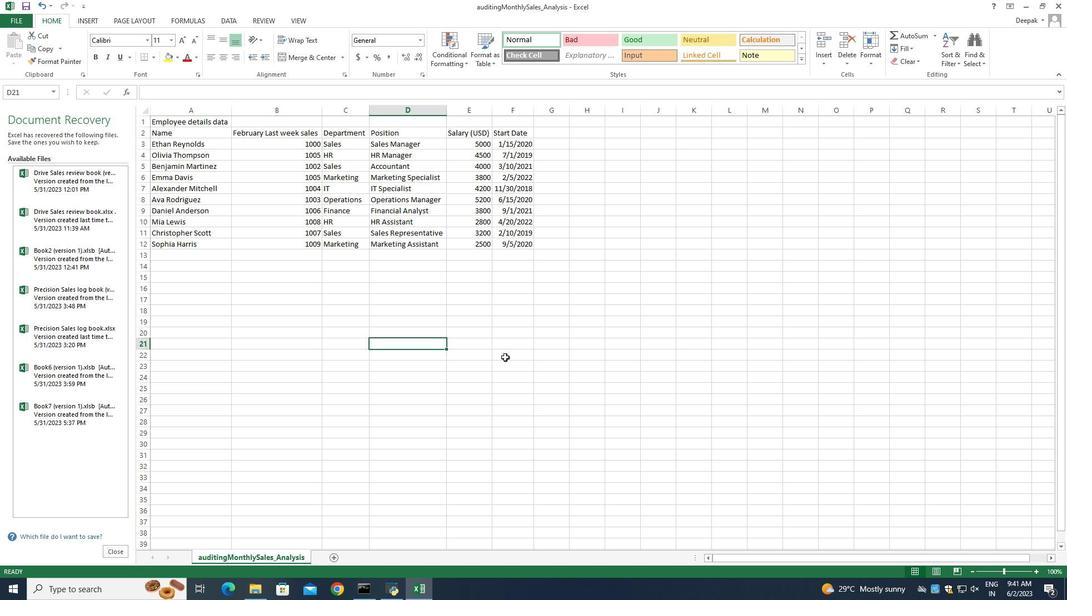 
Action: Mouse moved to (500, 354)
Screenshot: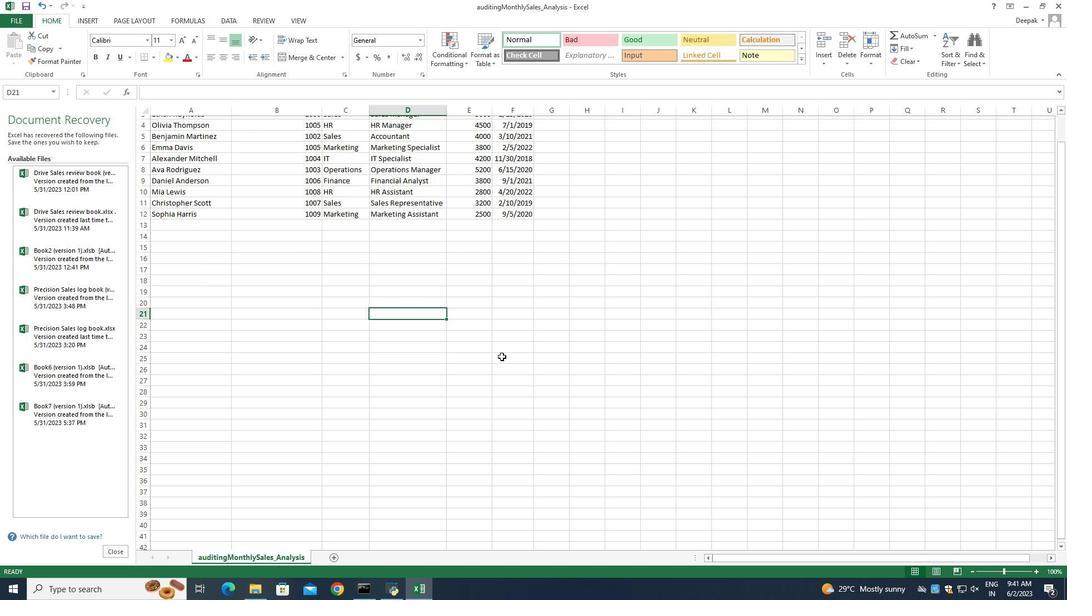 
Action: Mouse scrolled (501, 356) with delta (0, 0)
Screenshot: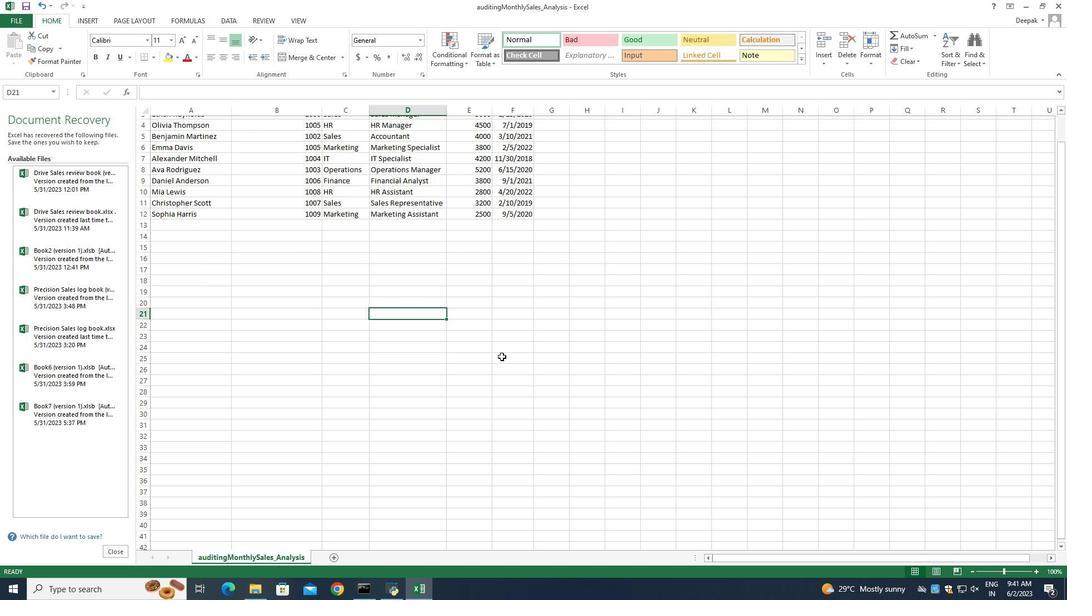 
Action: Mouse moved to (495, 348)
Screenshot: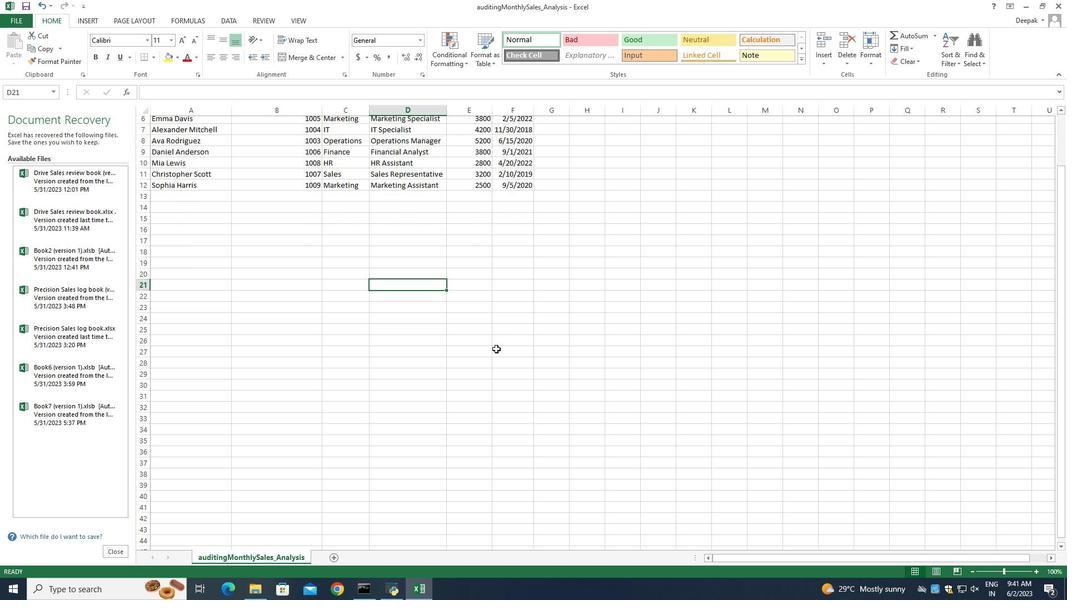 
Action: Mouse scrolled (495, 348) with delta (0, 0)
Screenshot: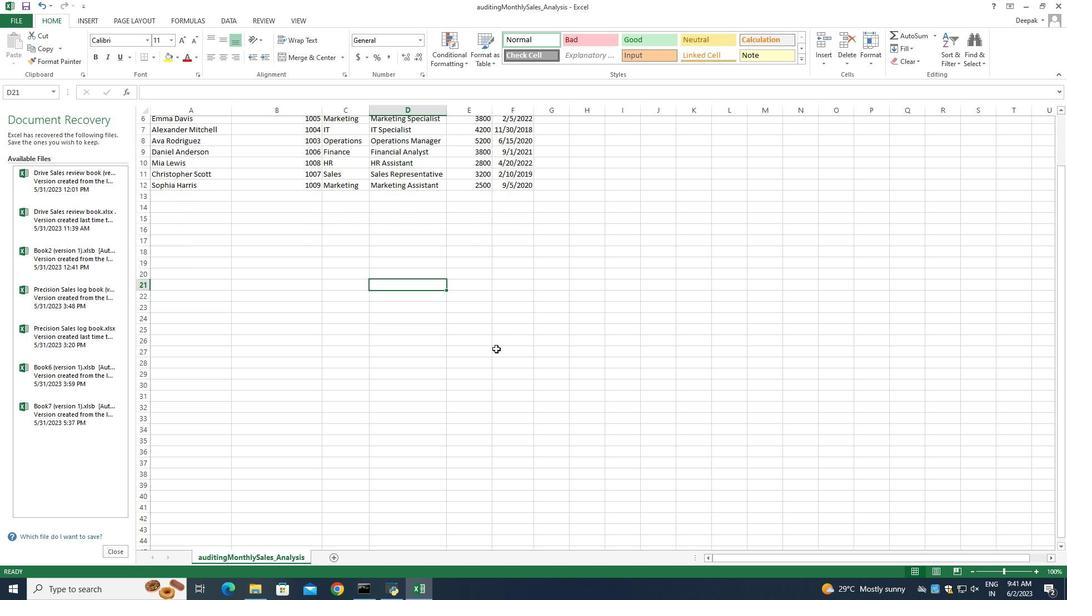 
Action: Mouse scrolled (495, 348) with delta (0, 0)
Screenshot: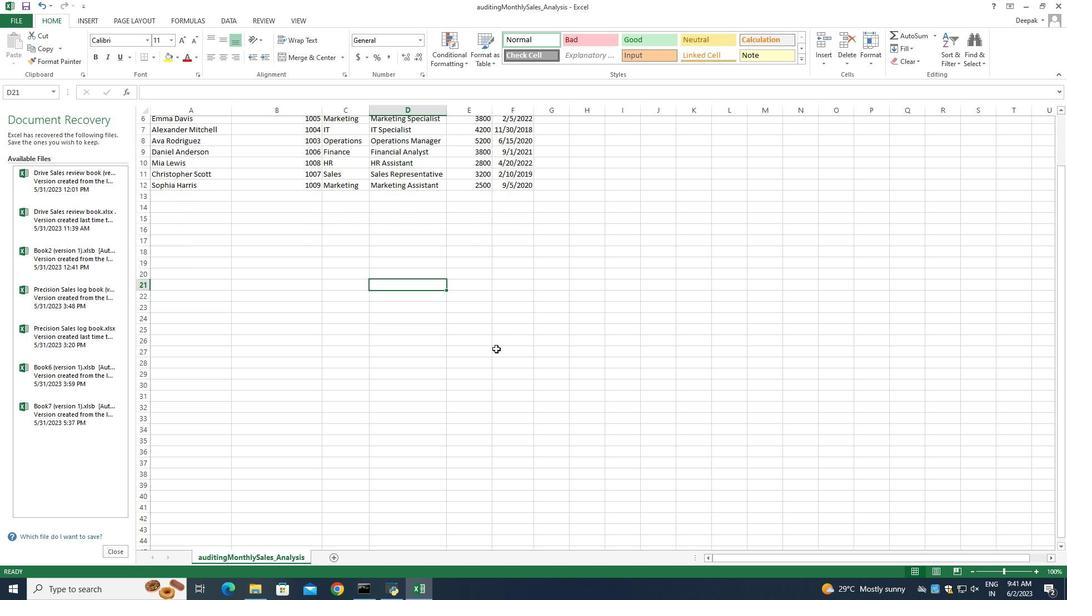 
Action: Mouse scrolled (495, 348) with delta (0, 0)
Screenshot: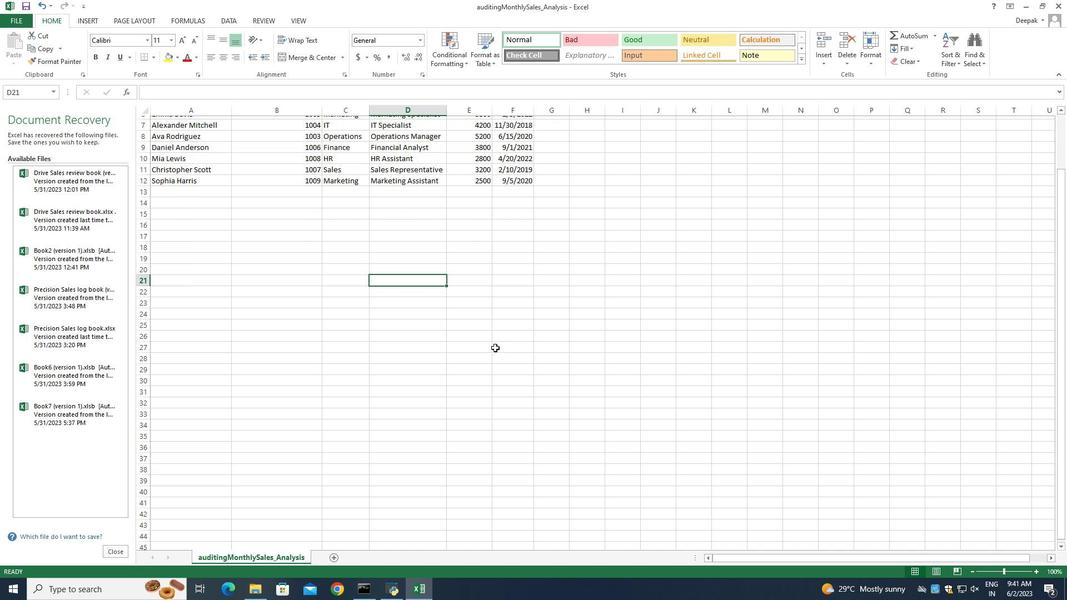 
Action: Mouse scrolled (495, 348) with delta (0, 0)
Screenshot: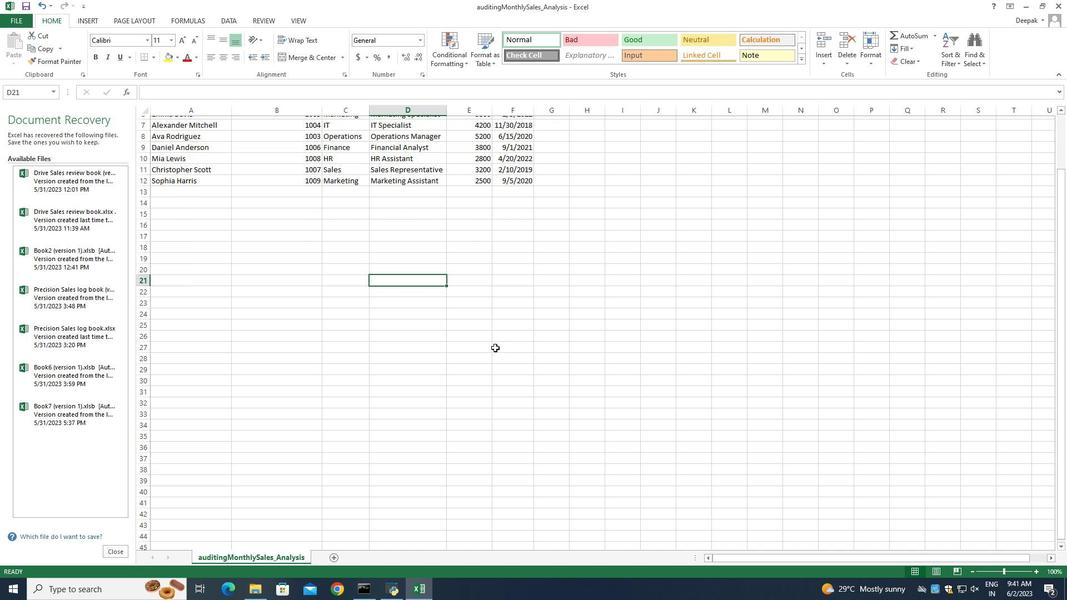 
Action: Mouse scrolled (495, 348) with delta (0, 0)
Screenshot: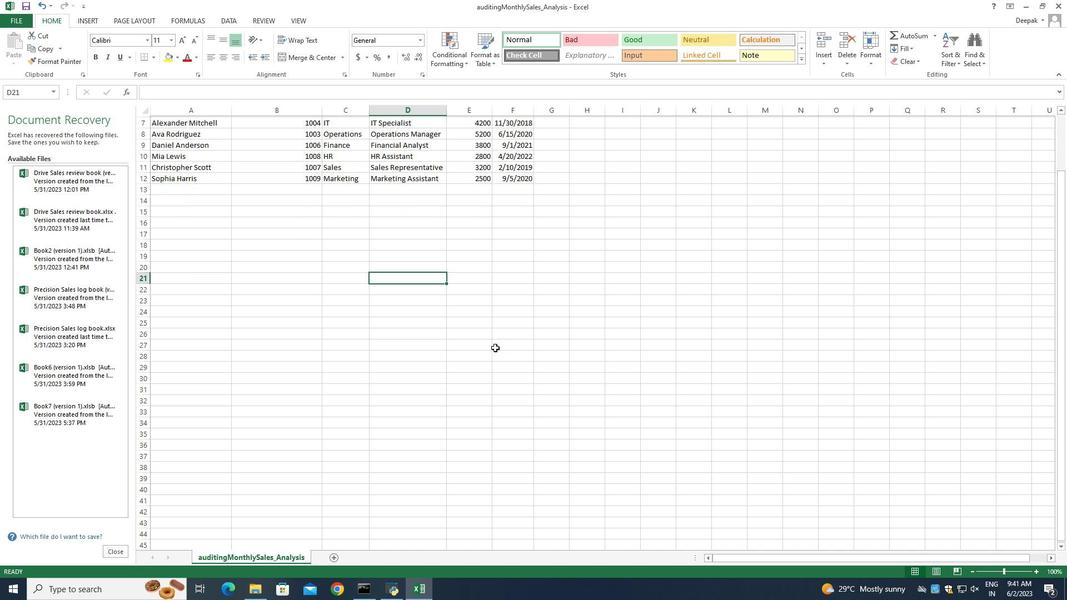 
Action: Mouse scrolled (495, 348) with delta (0, 0)
Screenshot: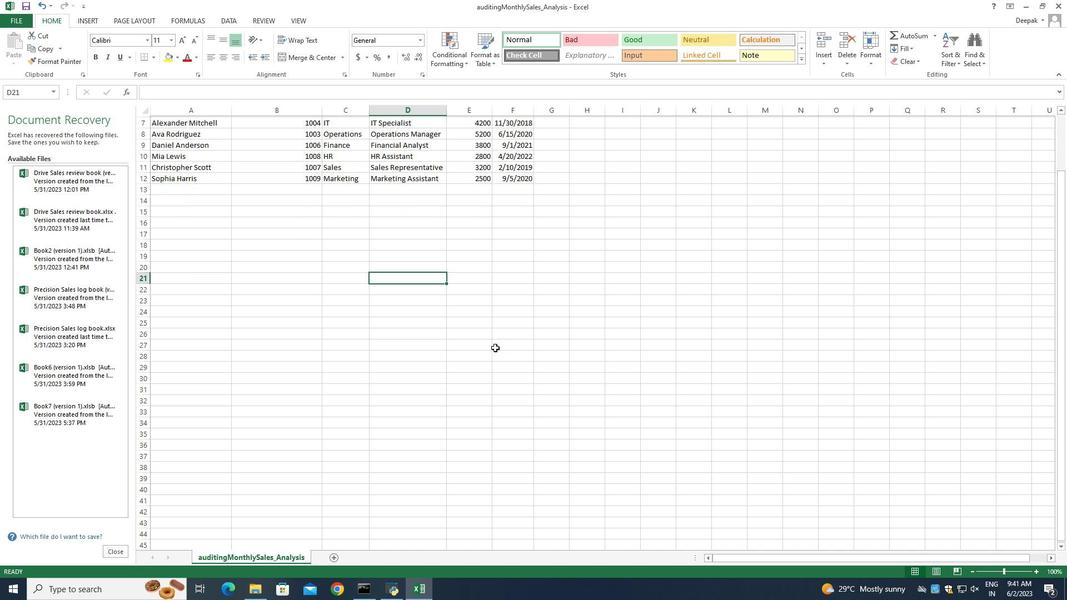 
